 Task: Find connections with filter location Kombissiri with filter topic #communitybuildingwith filter profile language French with filter current company Motivational Quotes with filter school Careers for BANGALORE with filter industry Farming, Ranching, Forestry with filter service category Computer Repair with filter keywords title Director
Action: Mouse moved to (614, 114)
Screenshot: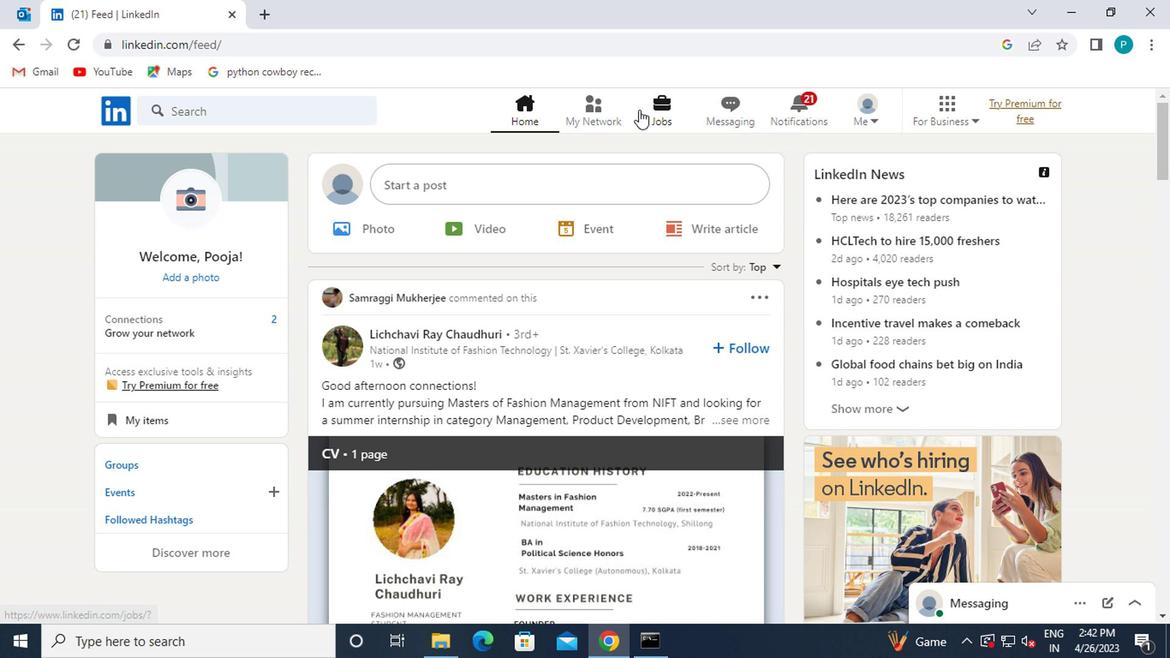 
Action: Mouse pressed left at (614, 114)
Screenshot: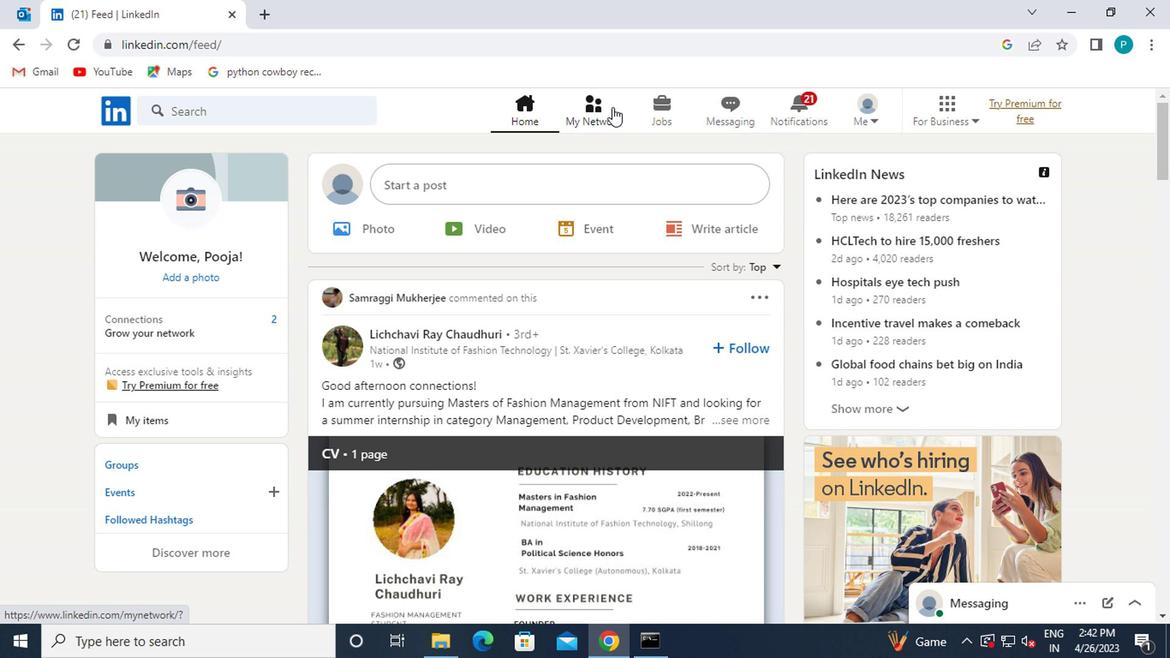 
Action: Mouse moved to (591, 110)
Screenshot: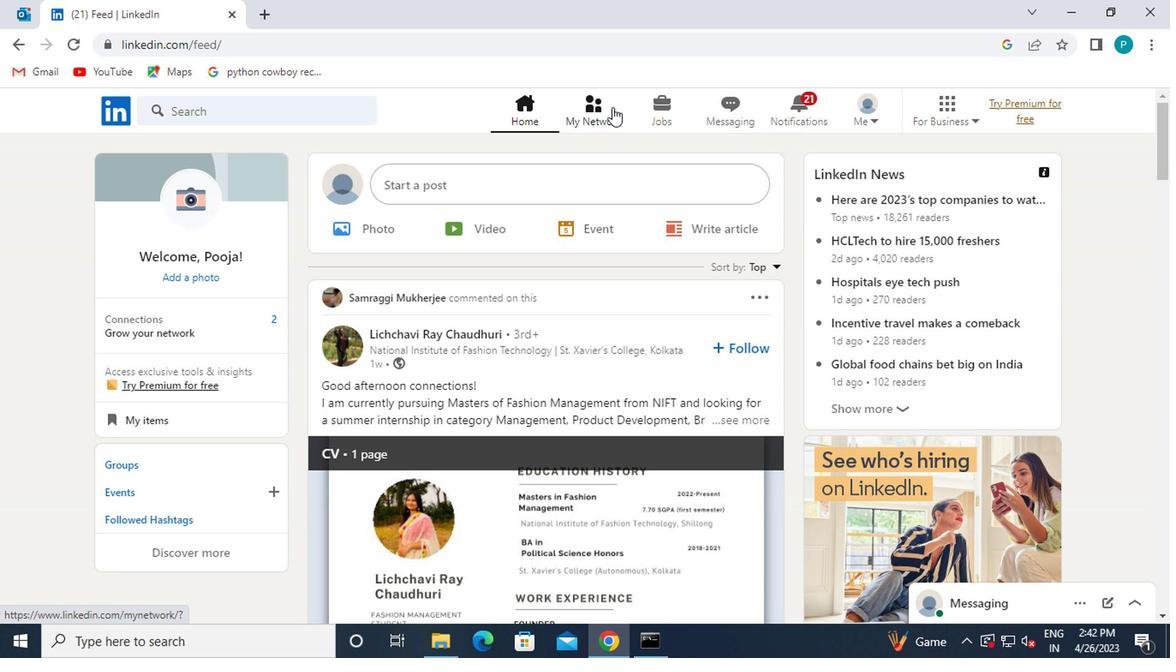 
Action: Mouse pressed left at (591, 110)
Screenshot: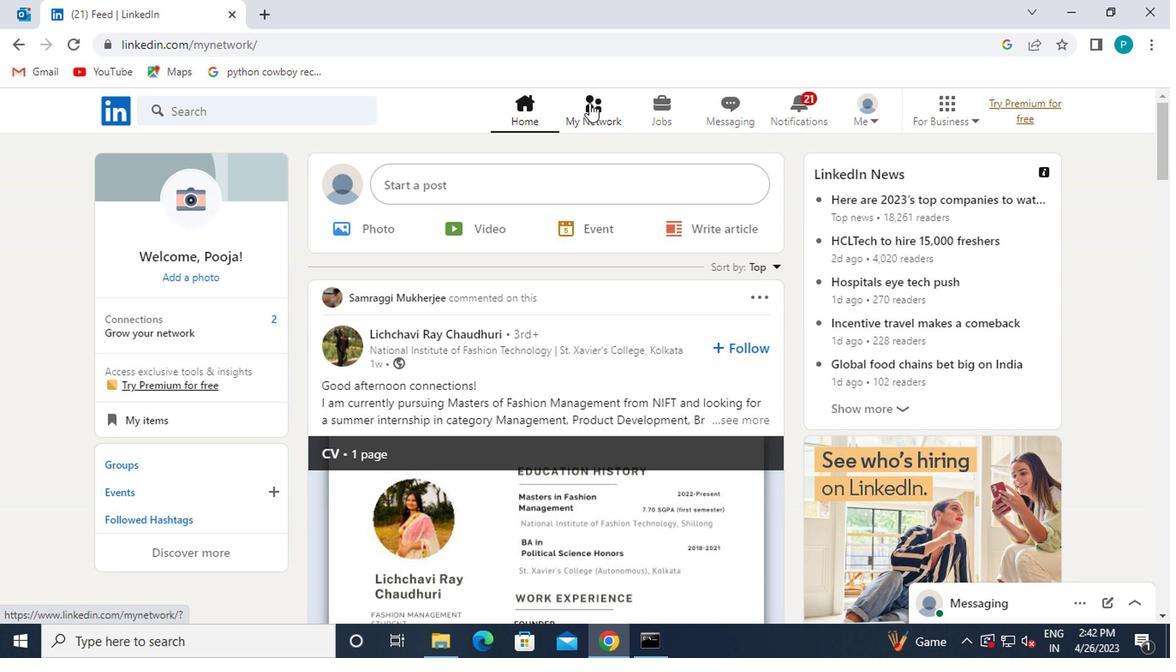 
Action: Mouse moved to (275, 204)
Screenshot: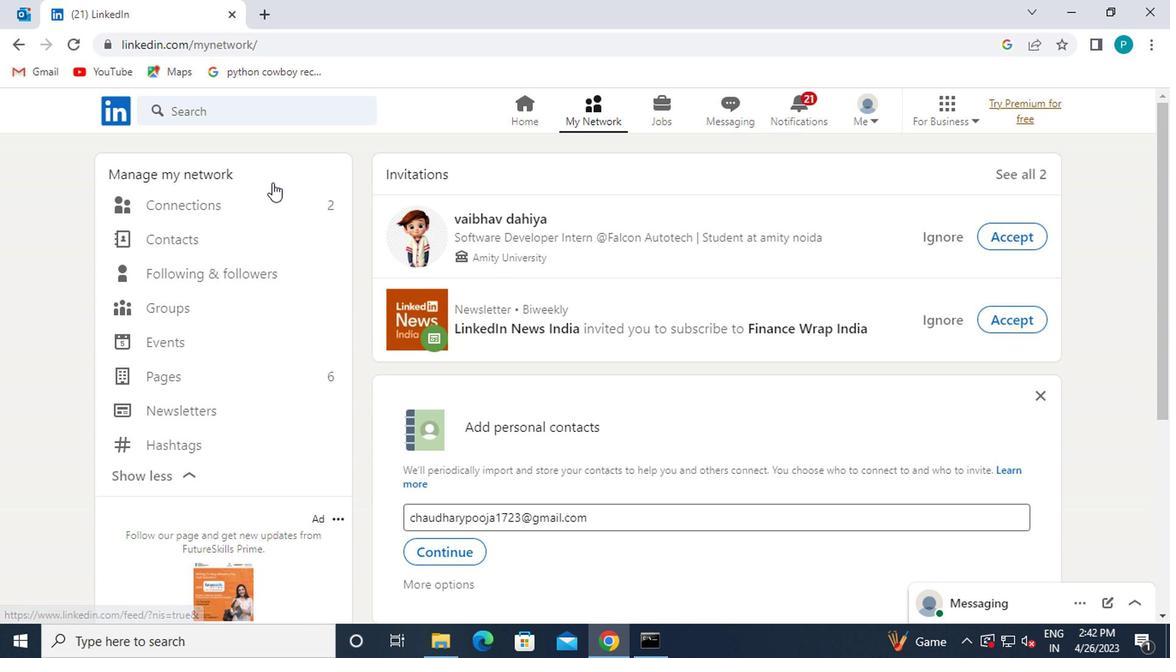
Action: Mouse pressed left at (275, 204)
Screenshot: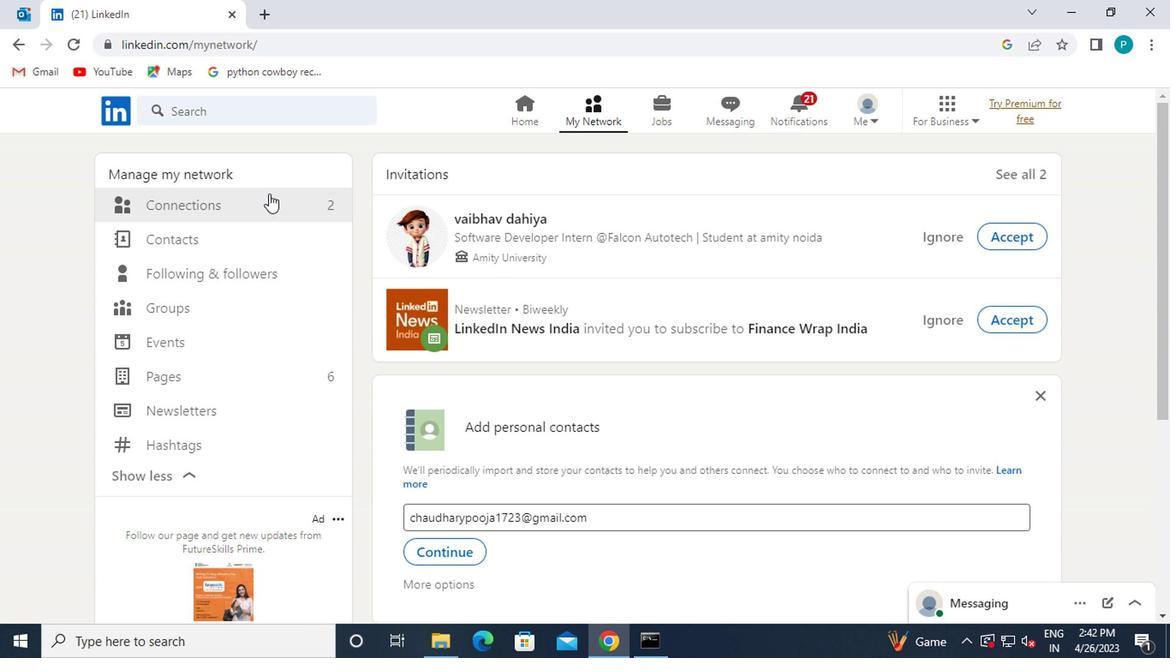 
Action: Mouse moved to (710, 209)
Screenshot: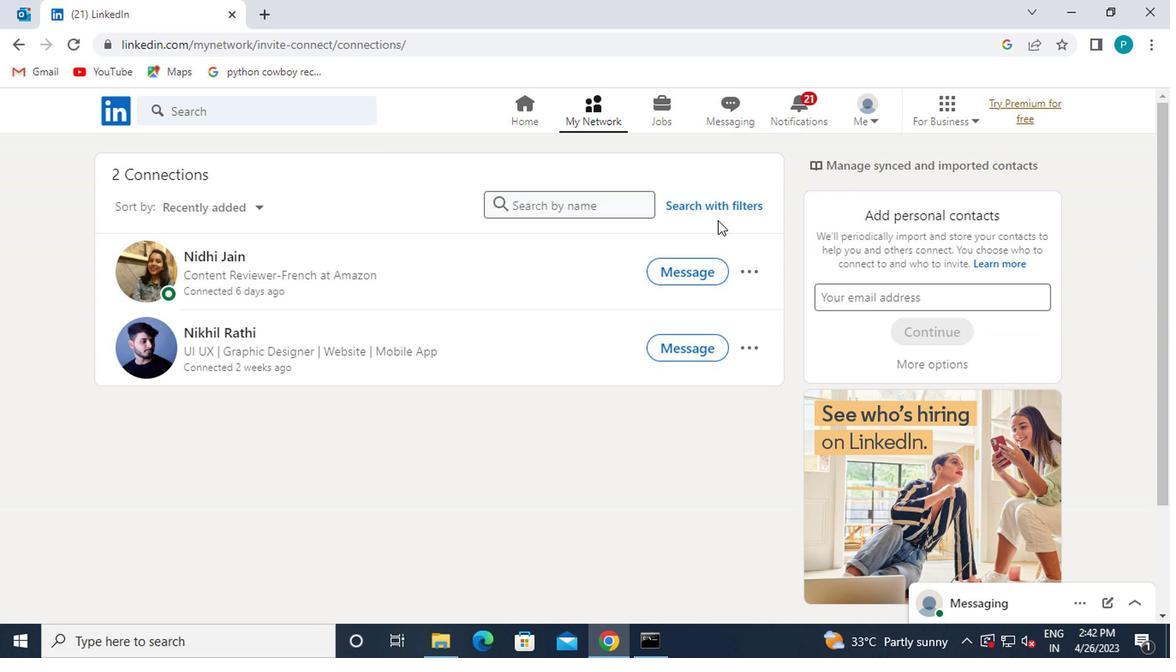 
Action: Mouse pressed left at (710, 209)
Screenshot: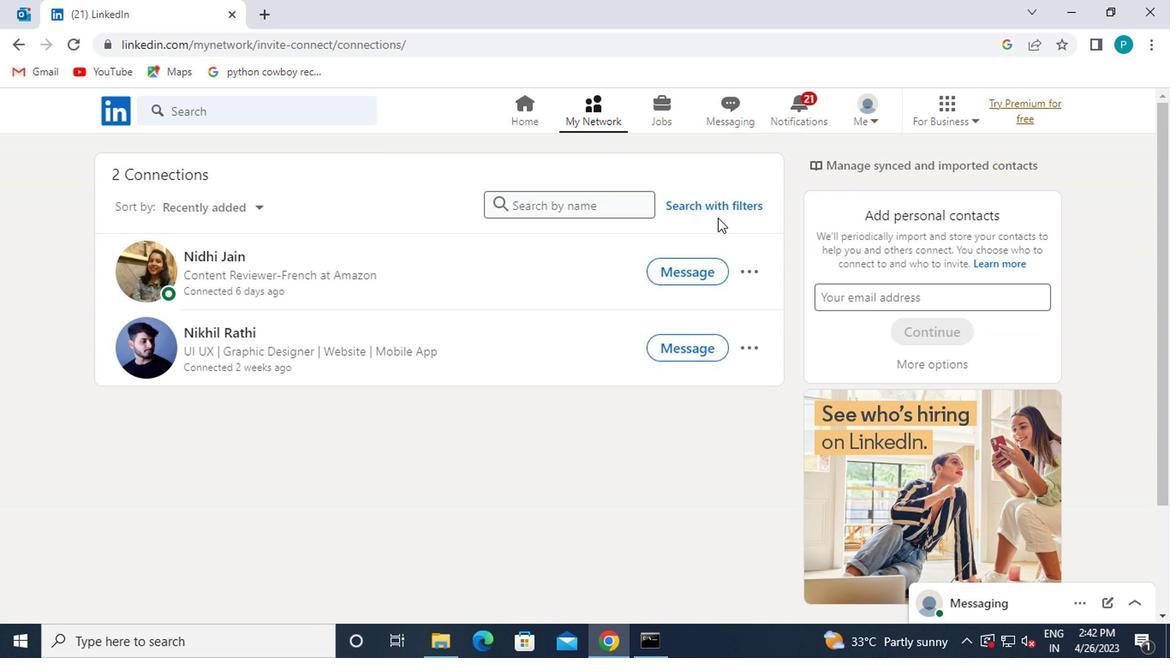 
Action: Mouse moved to (539, 146)
Screenshot: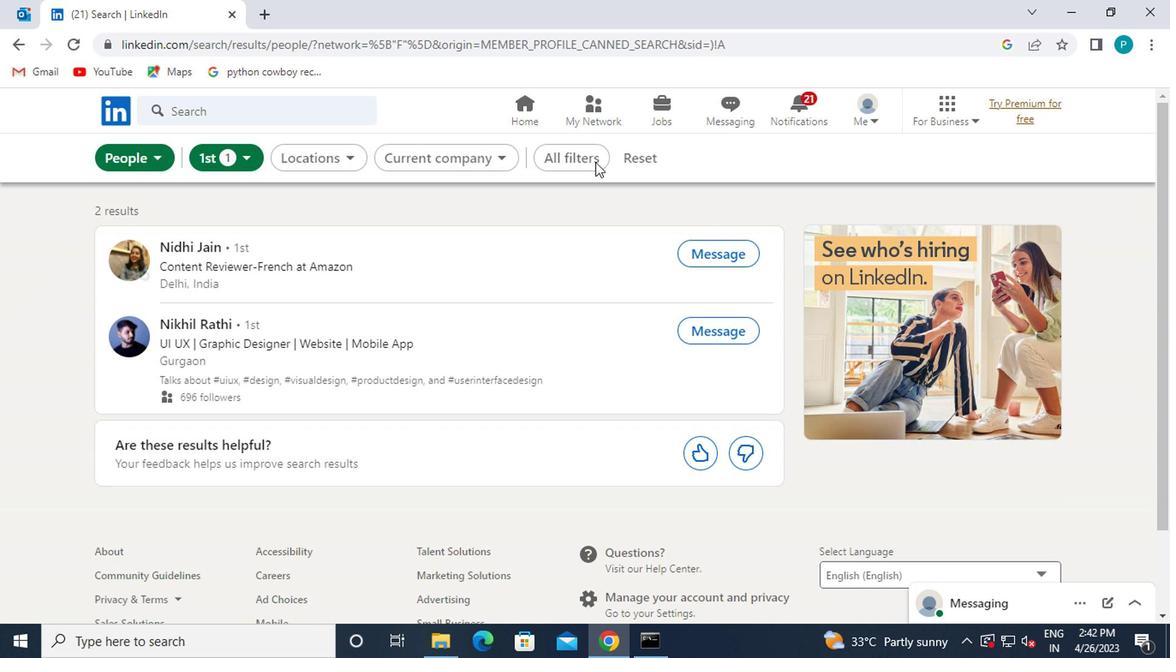 
Action: Mouse pressed left at (539, 146)
Screenshot: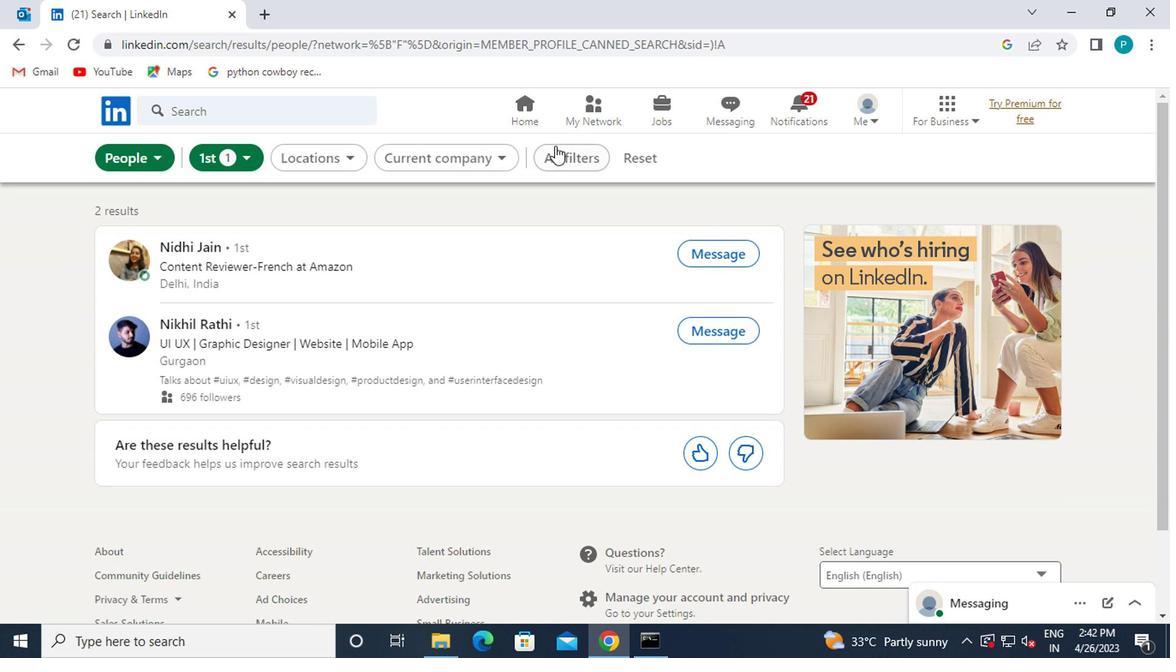 
Action: Mouse moved to (557, 159)
Screenshot: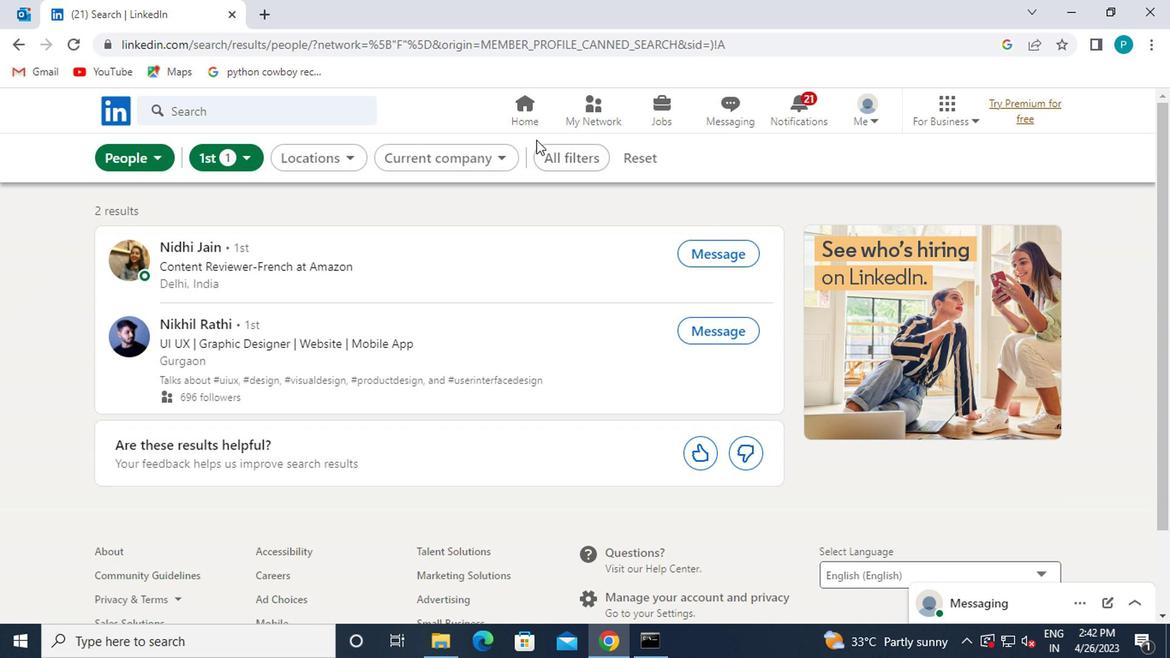 
Action: Mouse pressed left at (557, 159)
Screenshot: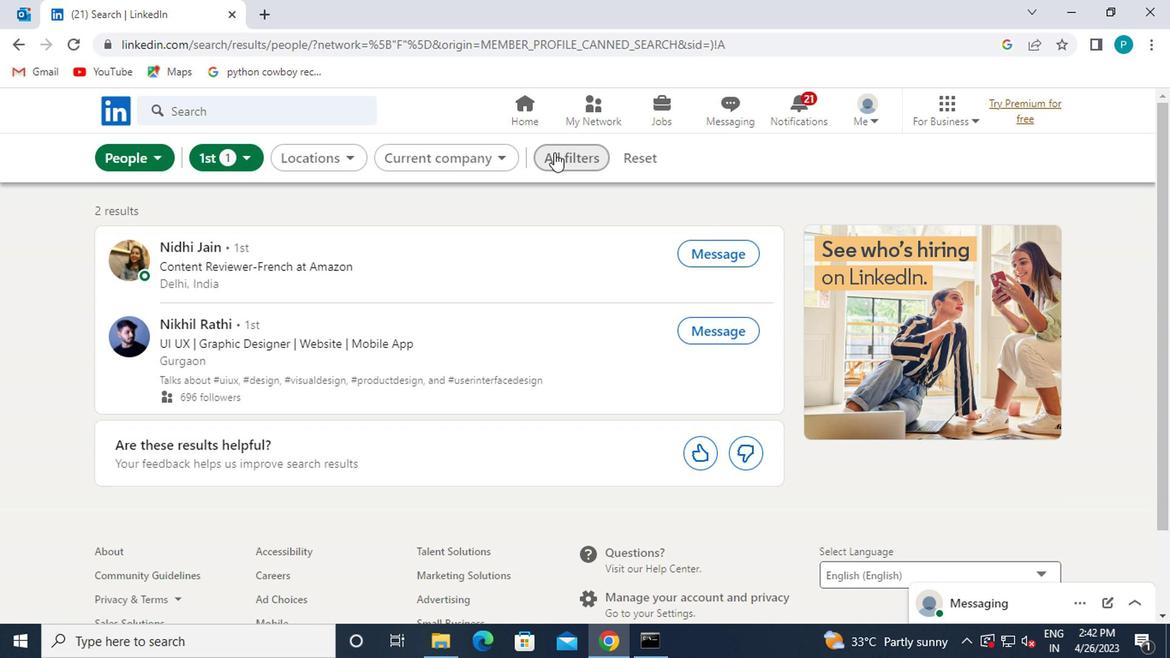 
Action: Mouse moved to (818, 324)
Screenshot: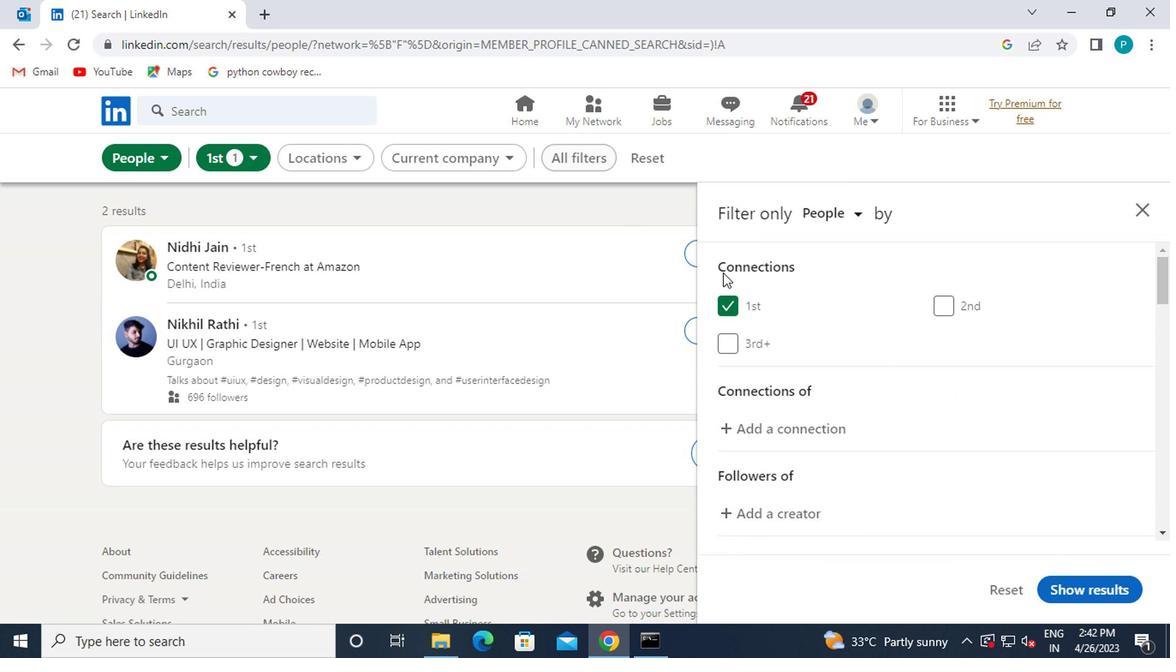 
Action: Mouse scrolled (818, 323) with delta (0, 0)
Screenshot: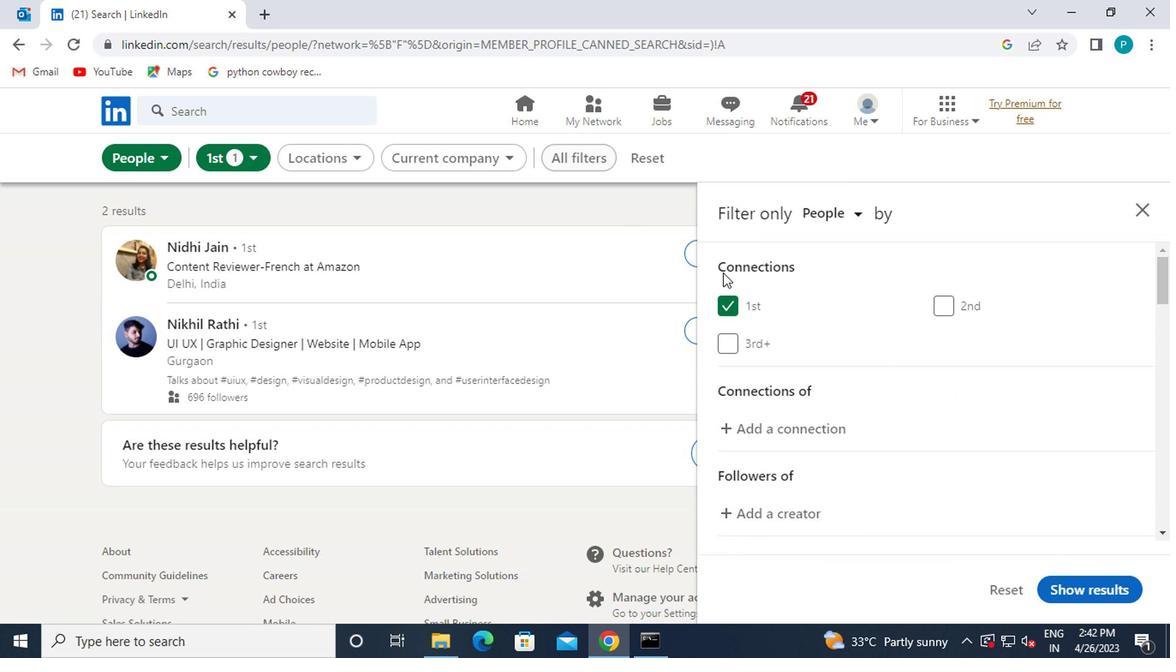 
Action: Mouse moved to (819, 326)
Screenshot: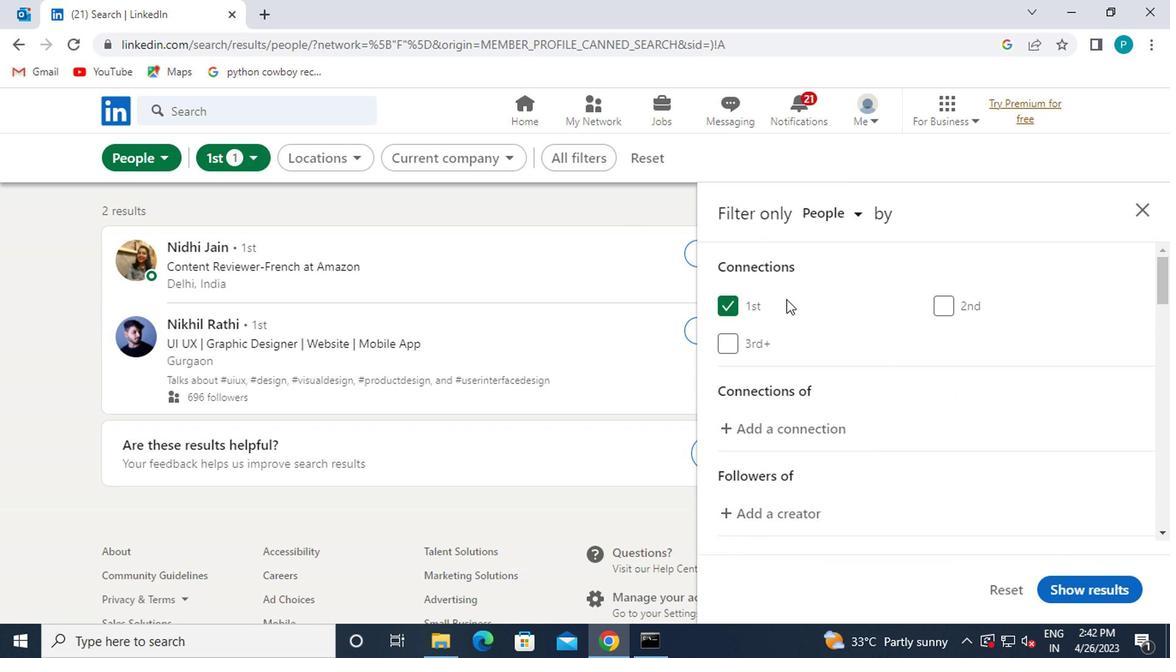 
Action: Mouse scrolled (819, 324) with delta (0, -1)
Screenshot: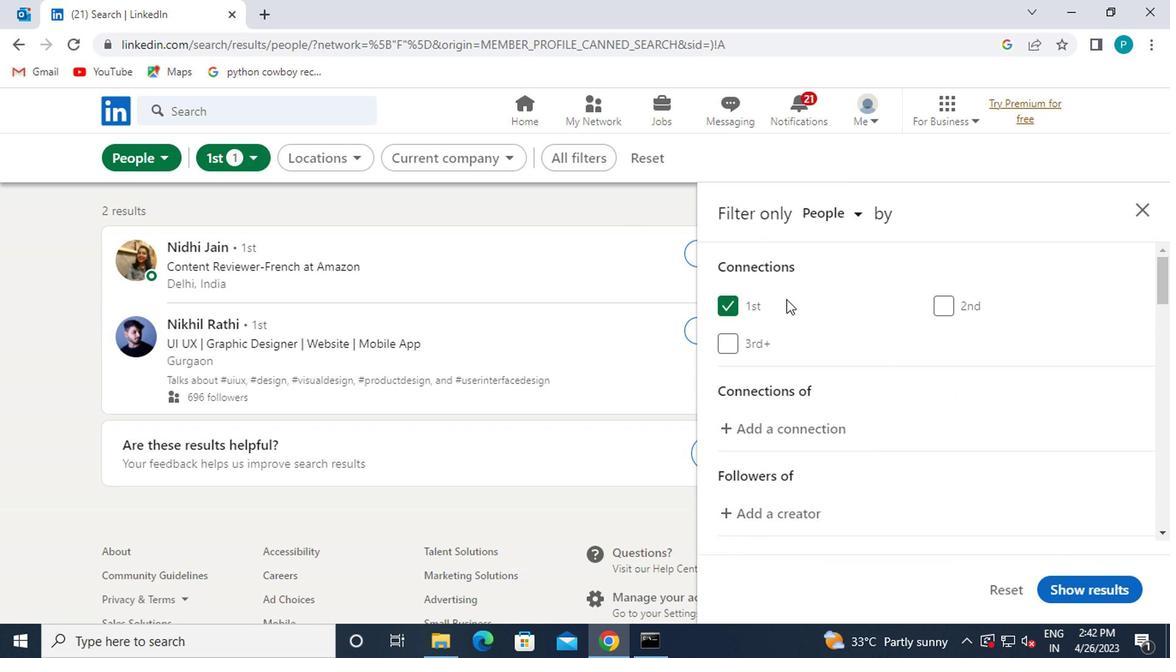 
Action: Mouse scrolled (819, 324) with delta (0, -1)
Screenshot: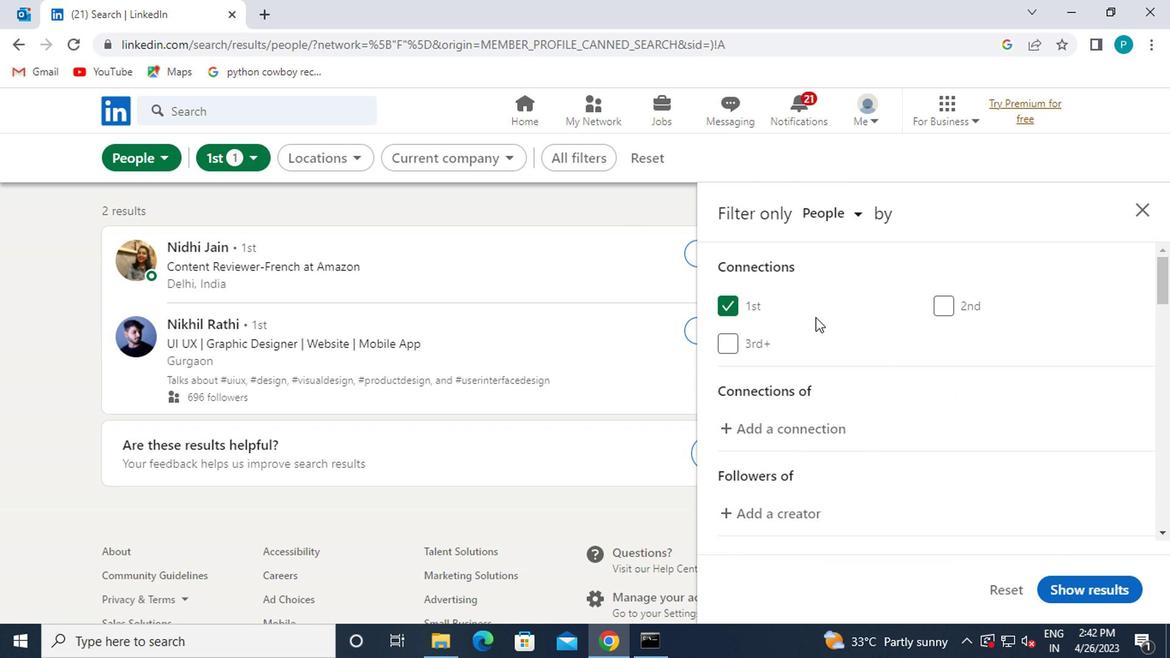 
Action: Mouse moved to (857, 396)
Screenshot: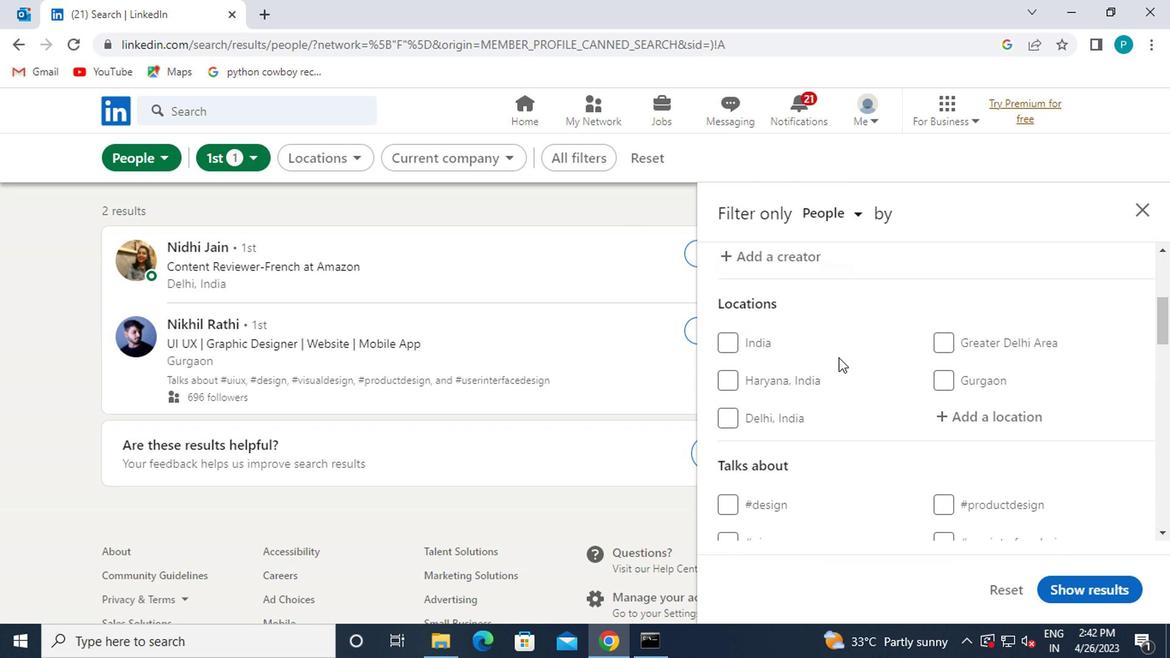 
Action: Mouse scrolled (857, 396) with delta (0, 0)
Screenshot: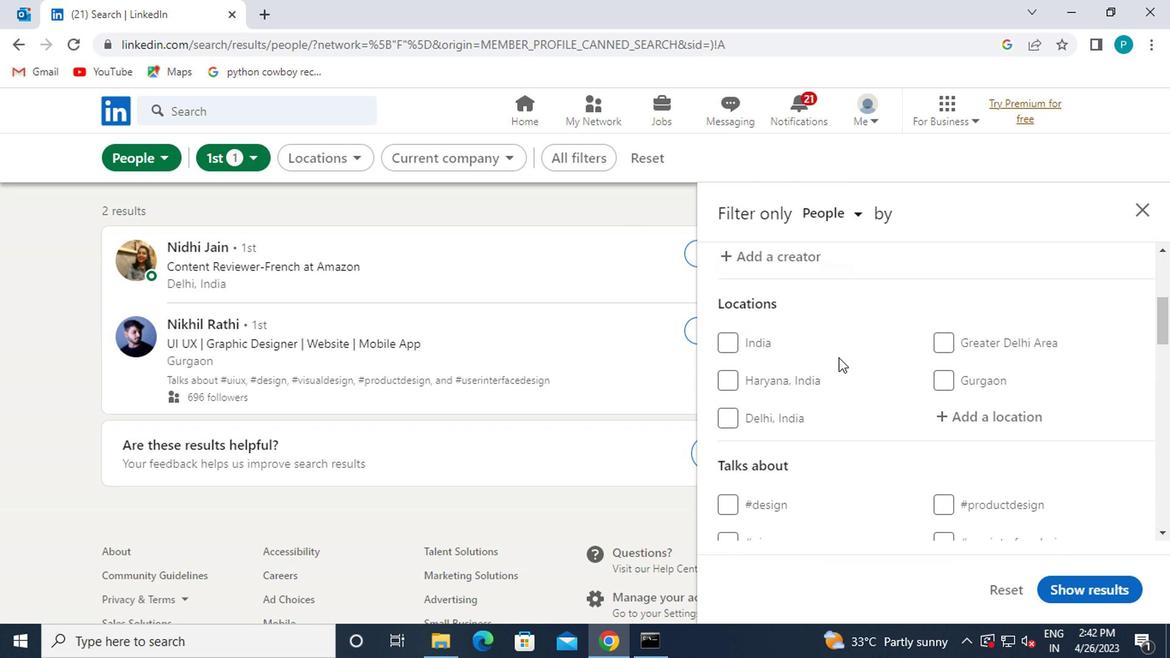 
Action: Mouse moved to (861, 401)
Screenshot: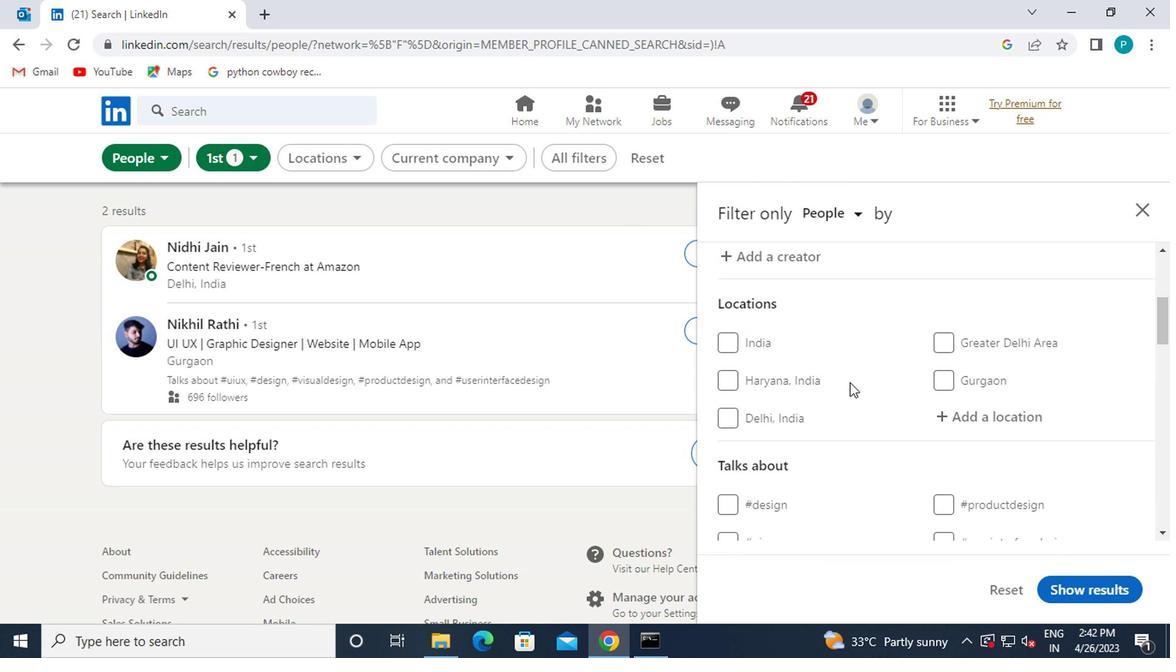 
Action: Mouse scrolled (861, 401) with delta (0, 0)
Screenshot: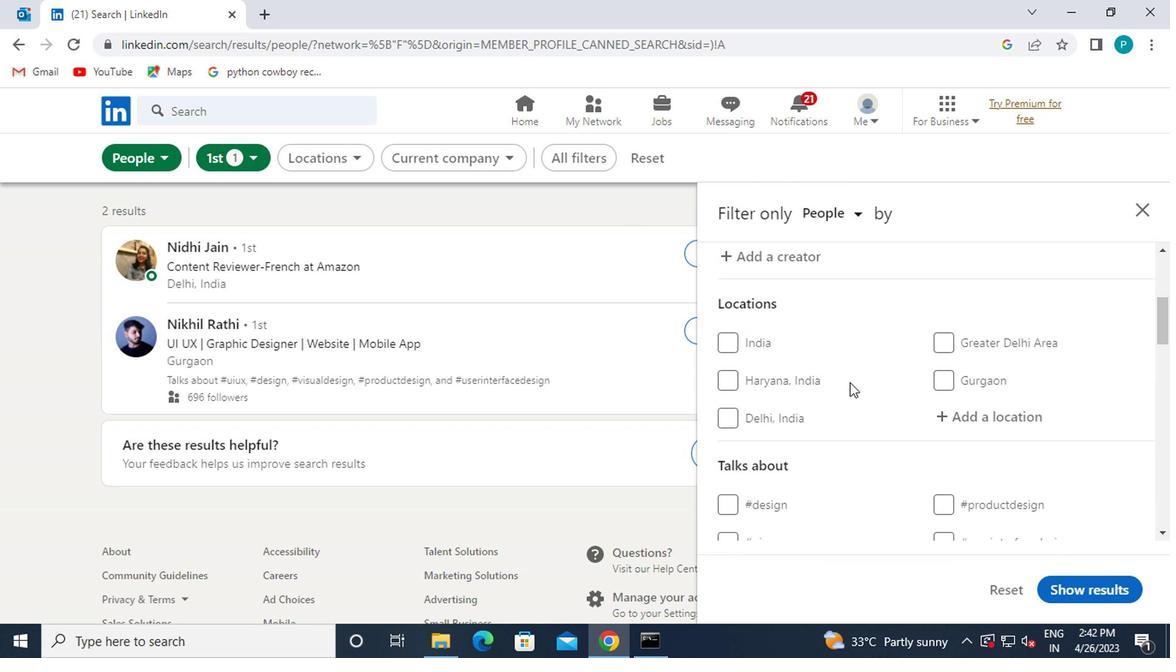 
Action: Mouse moved to (940, 285)
Screenshot: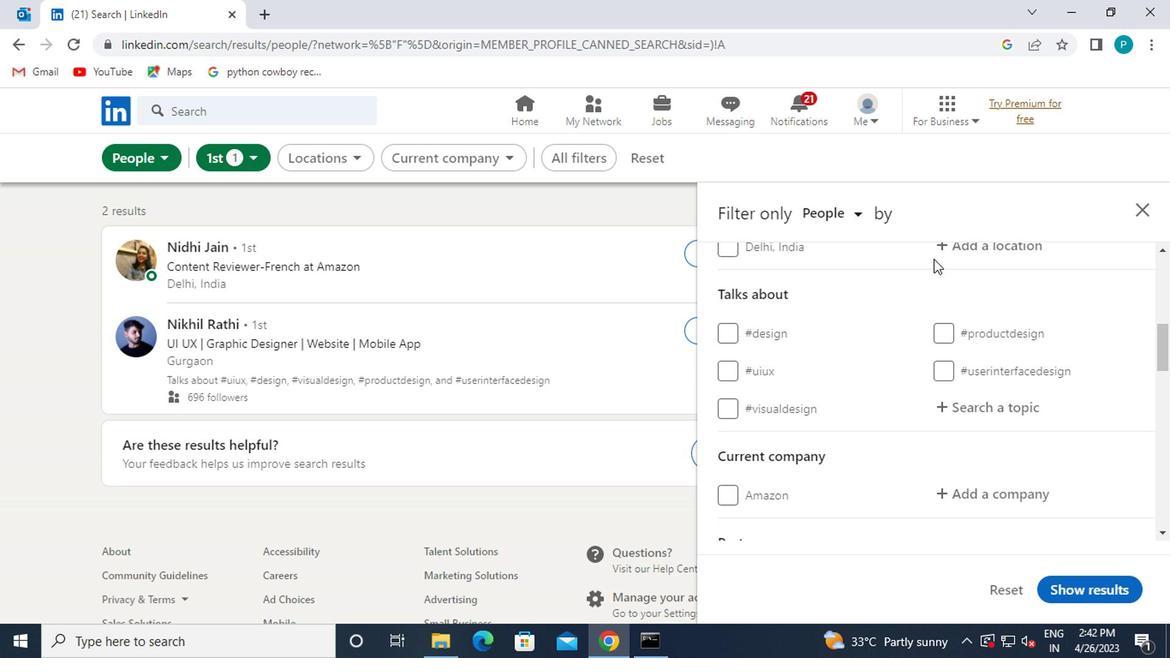 
Action: Mouse scrolled (940, 286) with delta (0, 1)
Screenshot: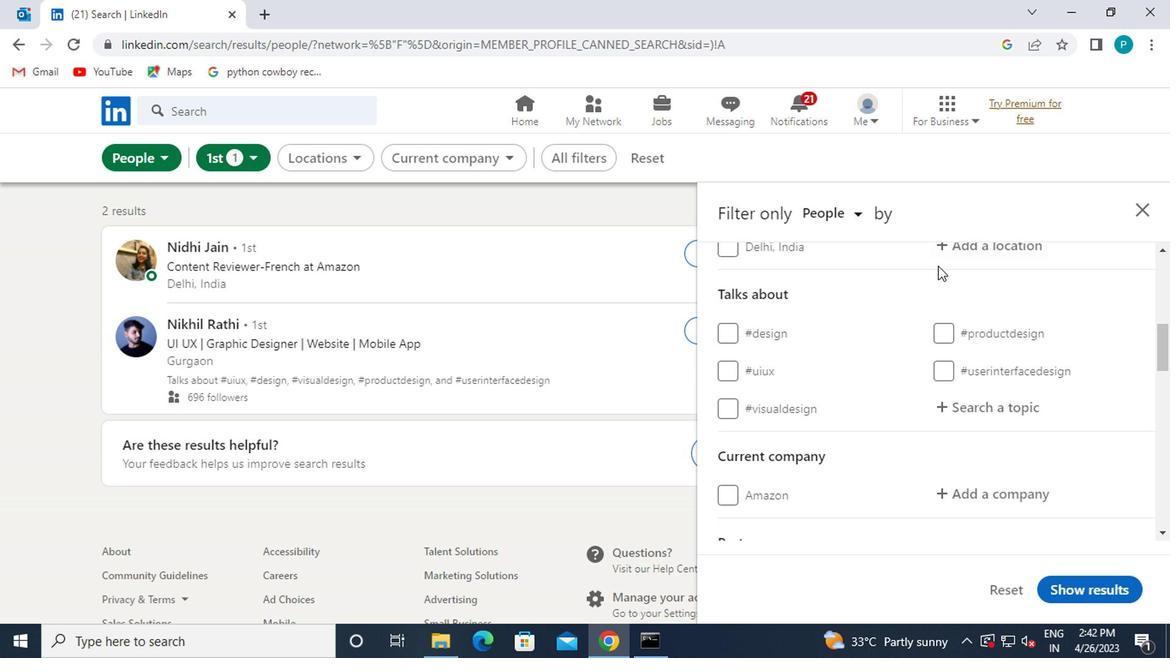 
Action: Mouse moved to (945, 327)
Screenshot: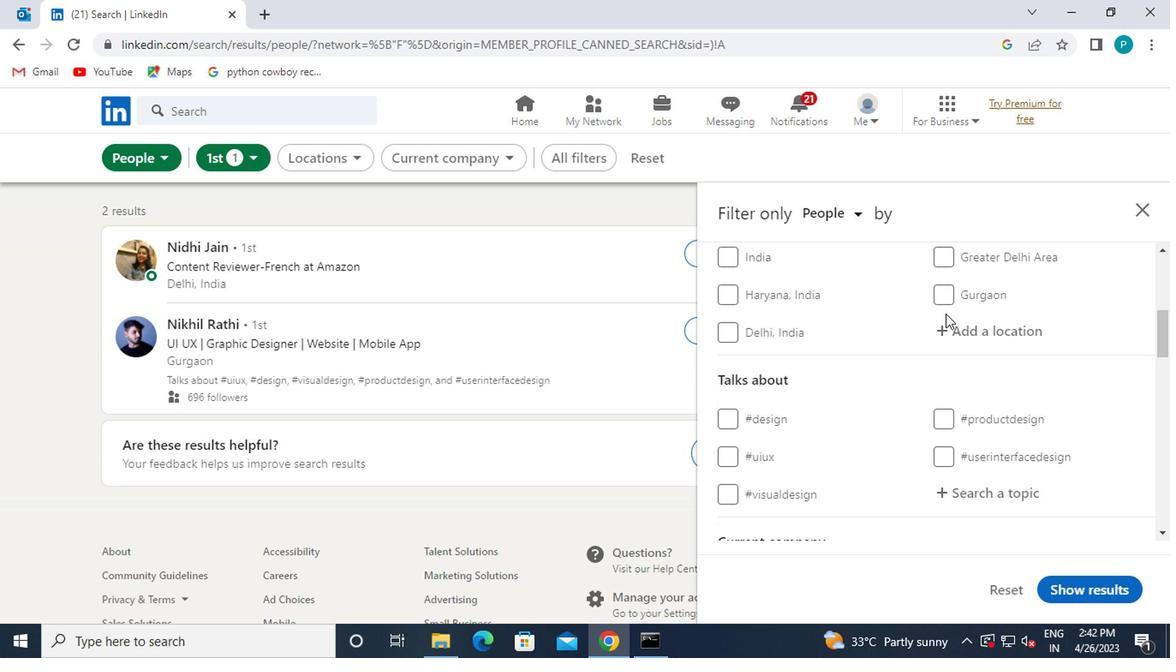 
Action: Mouse pressed left at (945, 327)
Screenshot: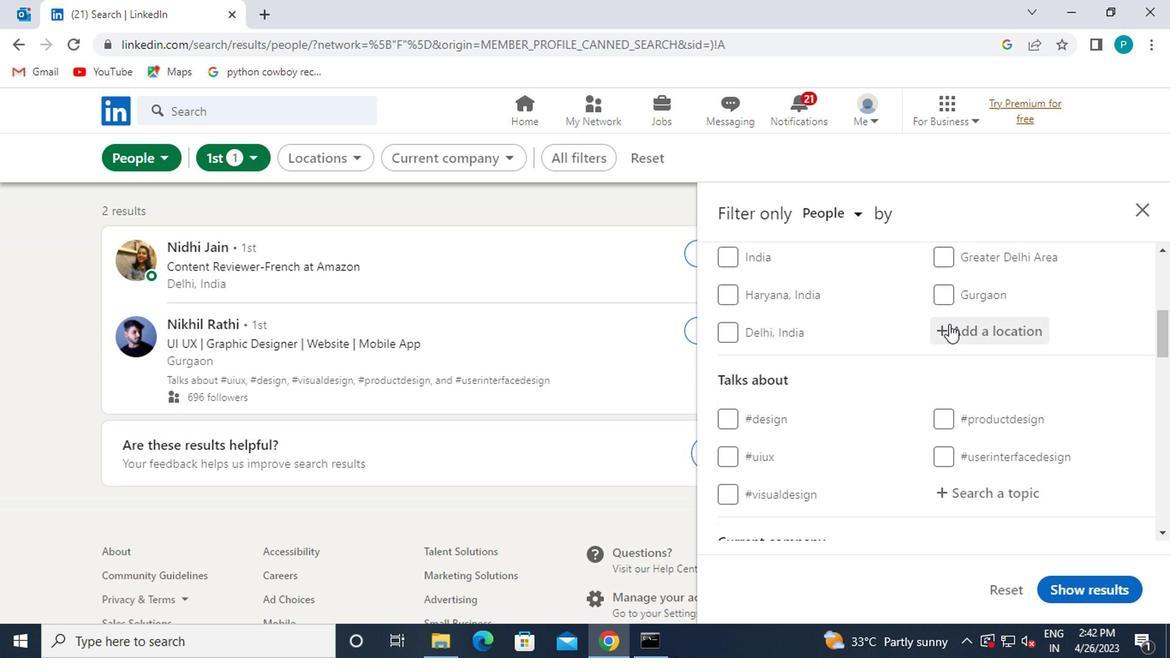 
Action: Mouse moved to (948, 328)
Screenshot: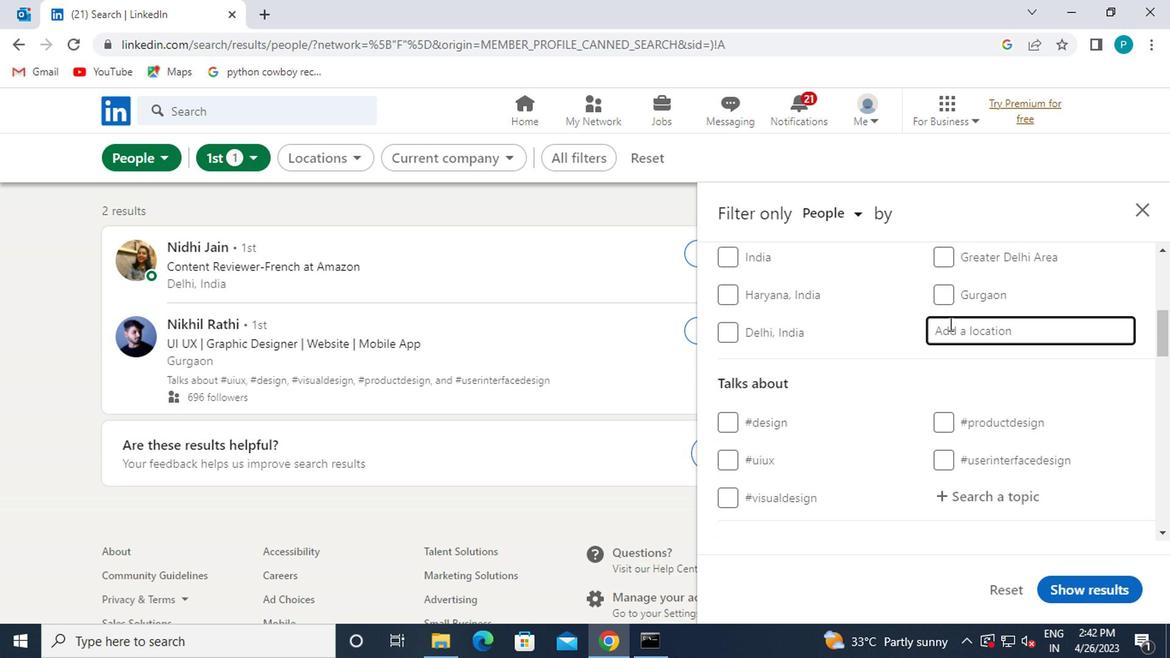 
Action: Key pressed kombissiri
Screenshot: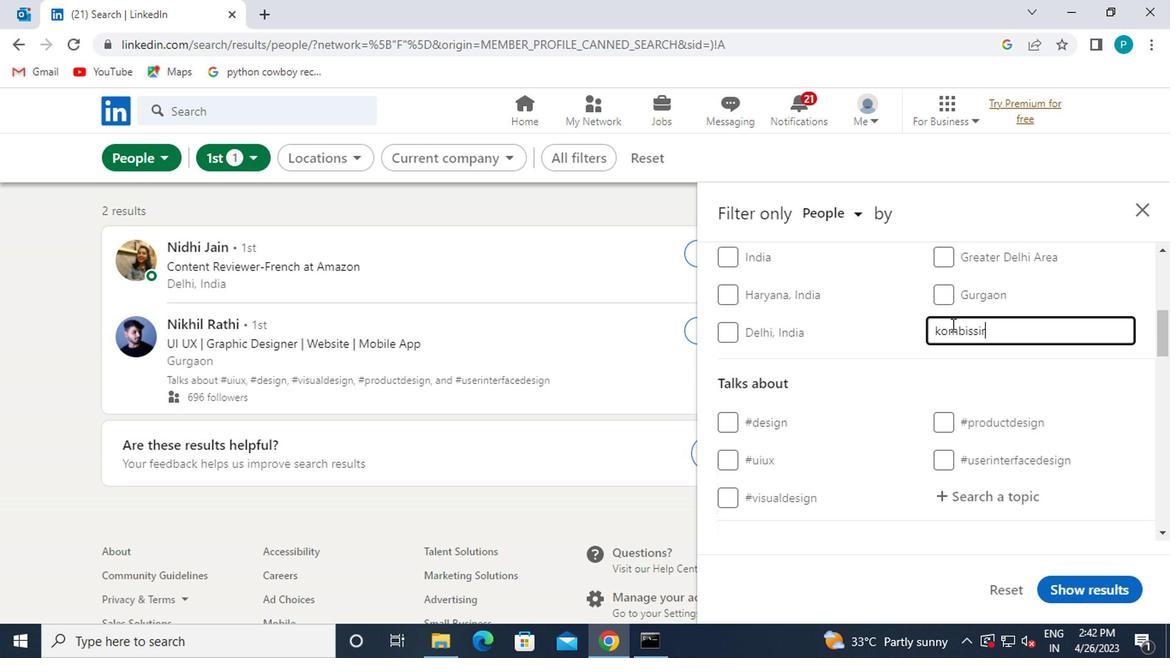 
Action: Mouse moved to (1051, 392)
Screenshot: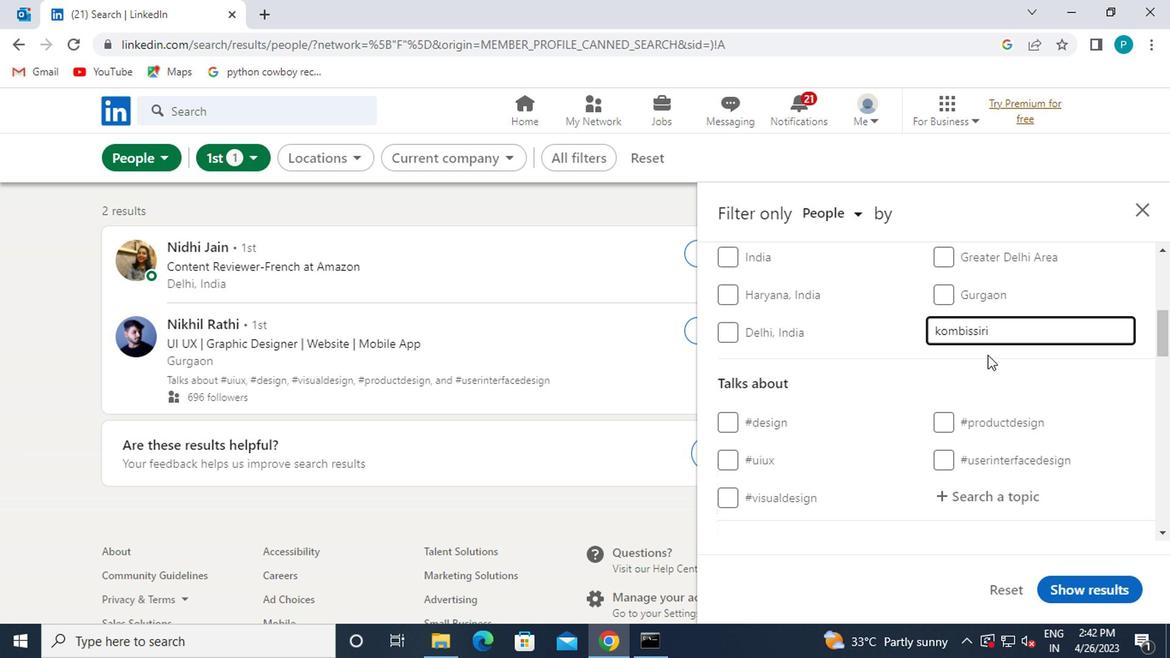 
Action: Mouse scrolled (1051, 392) with delta (0, 0)
Screenshot: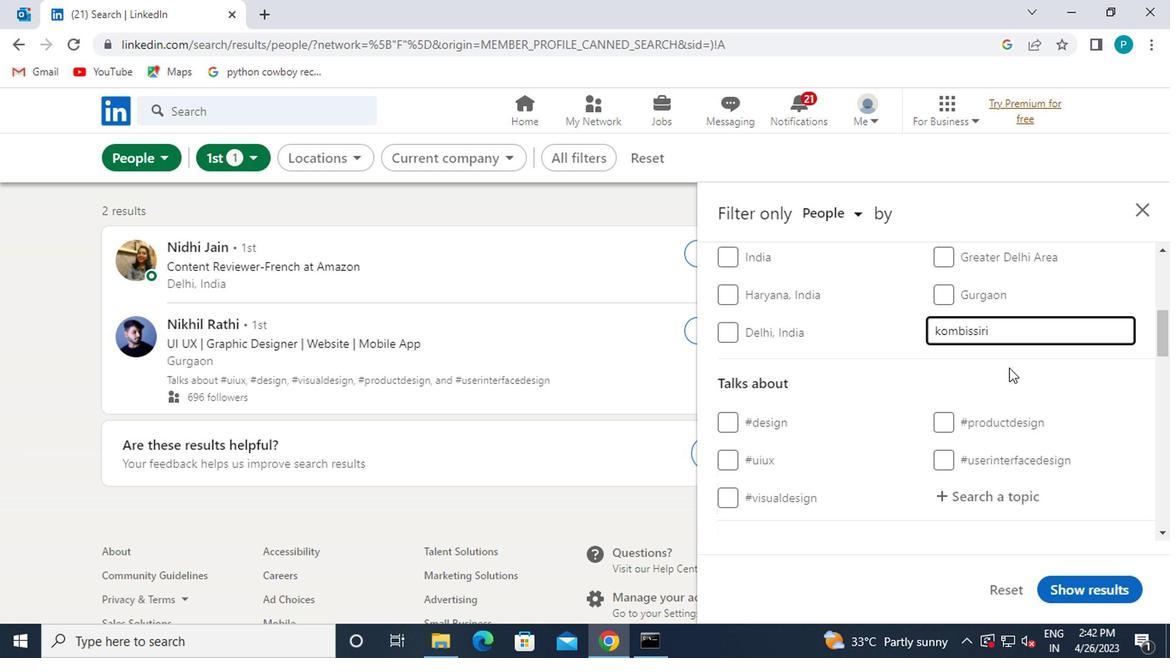 
Action: Mouse scrolled (1051, 392) with delta (0, 0)
Screenshot: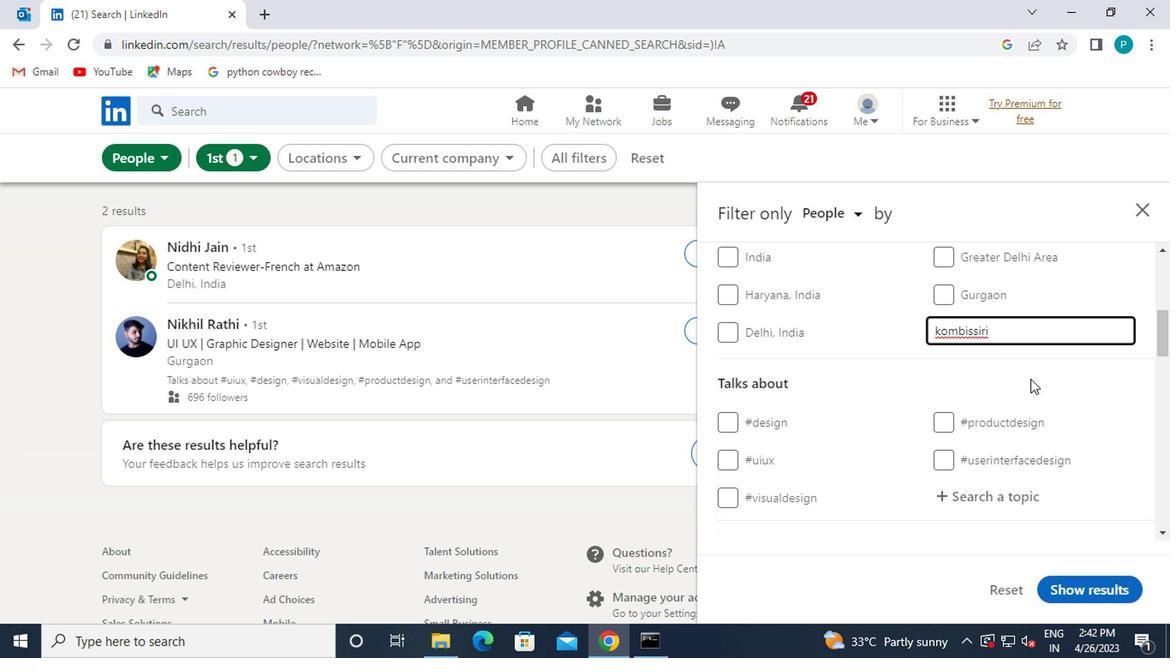 
Action: Mouse moved to (960, 324)
Screenshot: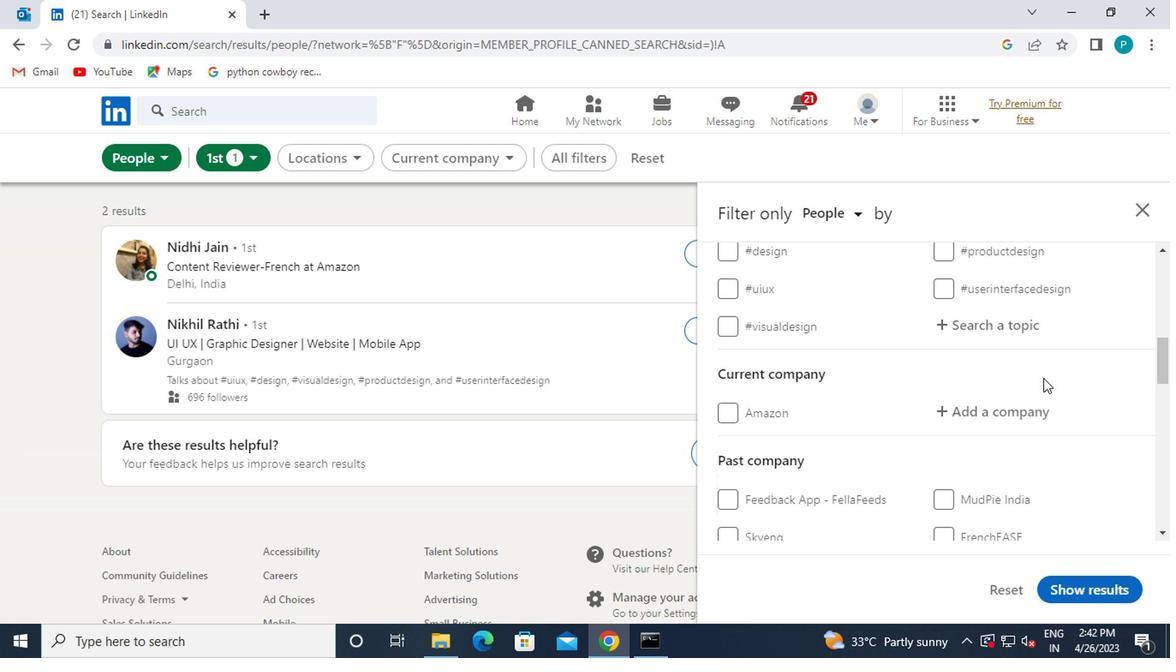 
Action: Mouse pressed left at (960, 324)
Screenshot: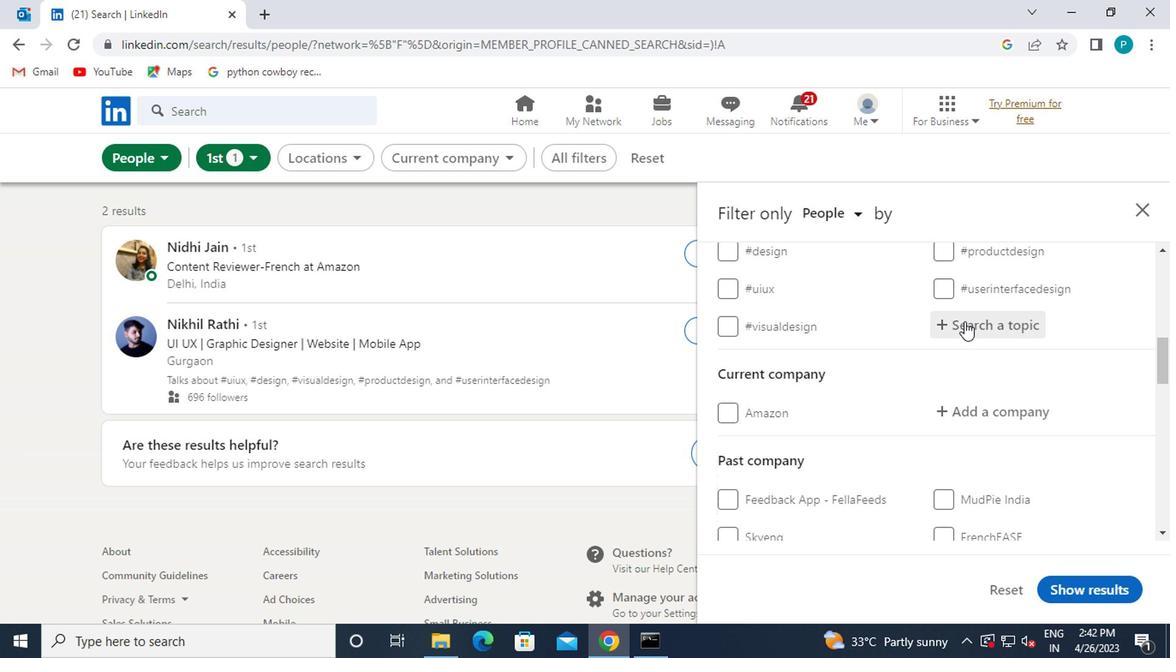 
Action: Key pressed <Key.shift><Key.shift>#COMMUNITY<Key.space>BUILDING
Screenshot: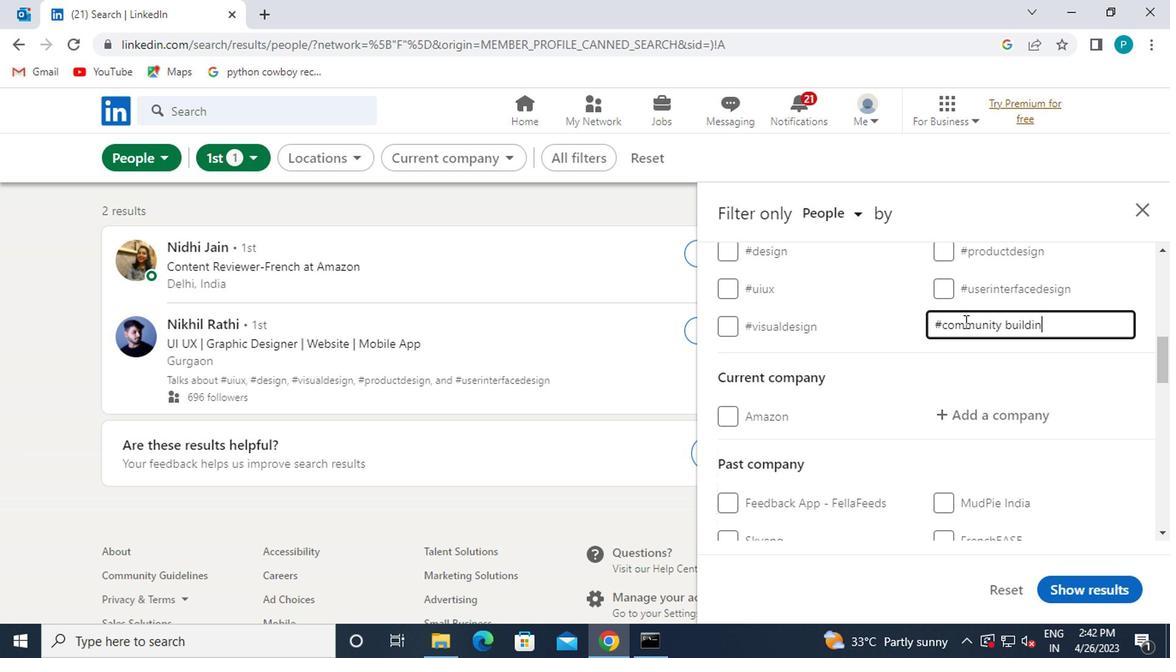 
Action: Mouse moved to (999, 328)
Screenshot: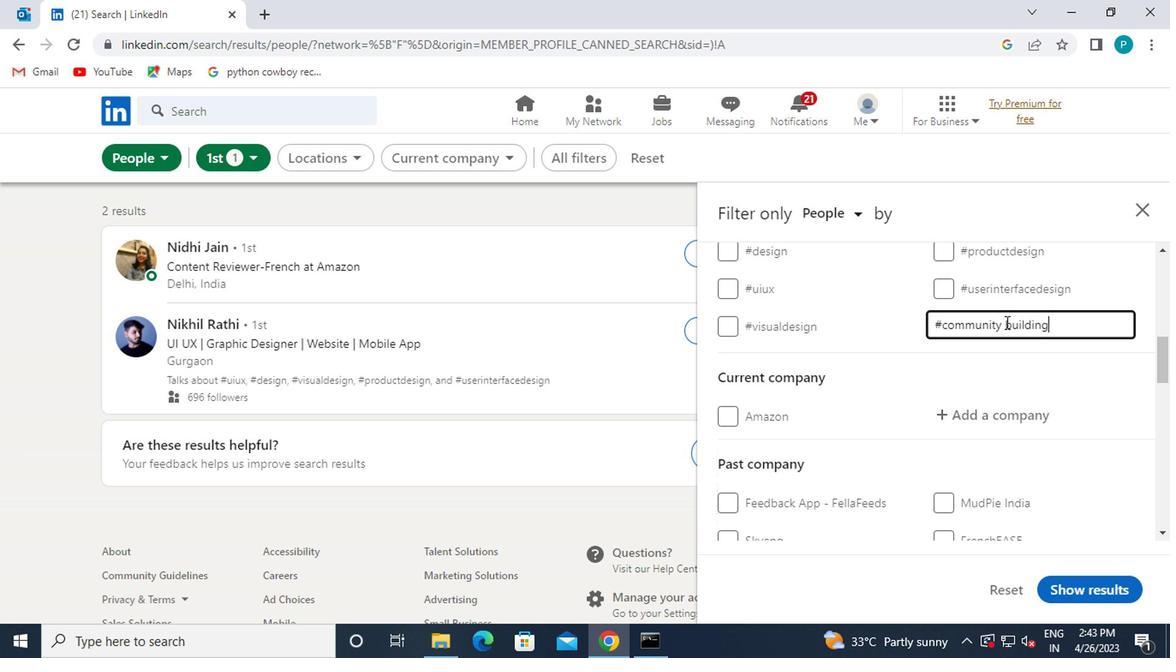 
Action: Mouse pressed left at (999, 328)
Screenshot: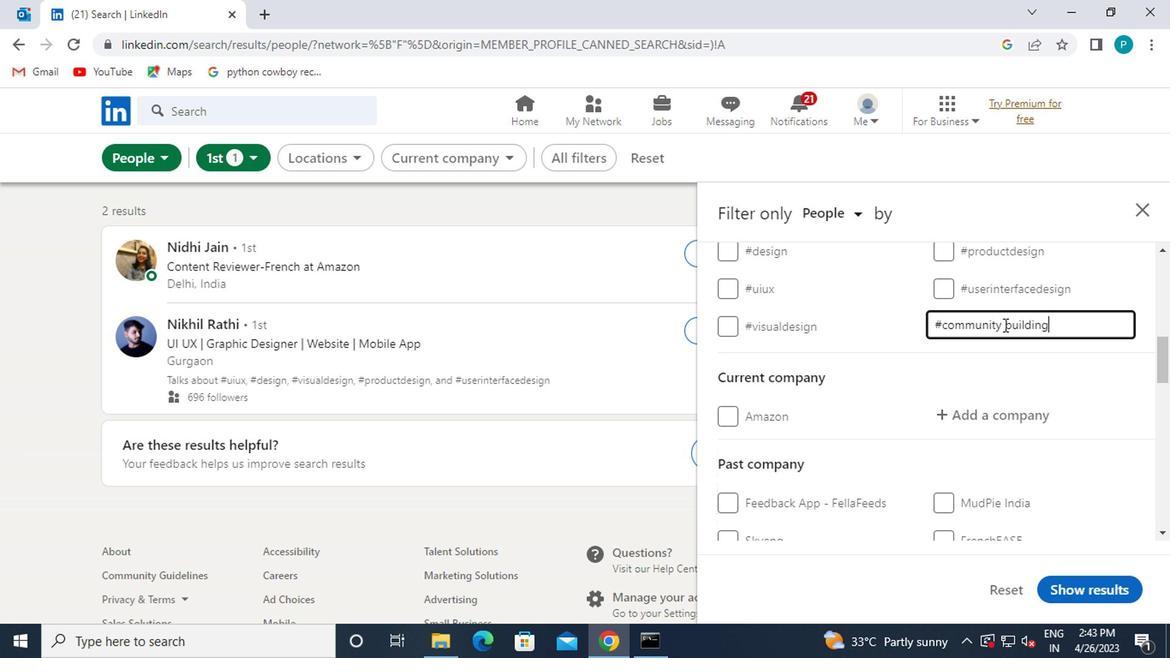 
Action: Key pressed <Key.backspace>
Screenshot: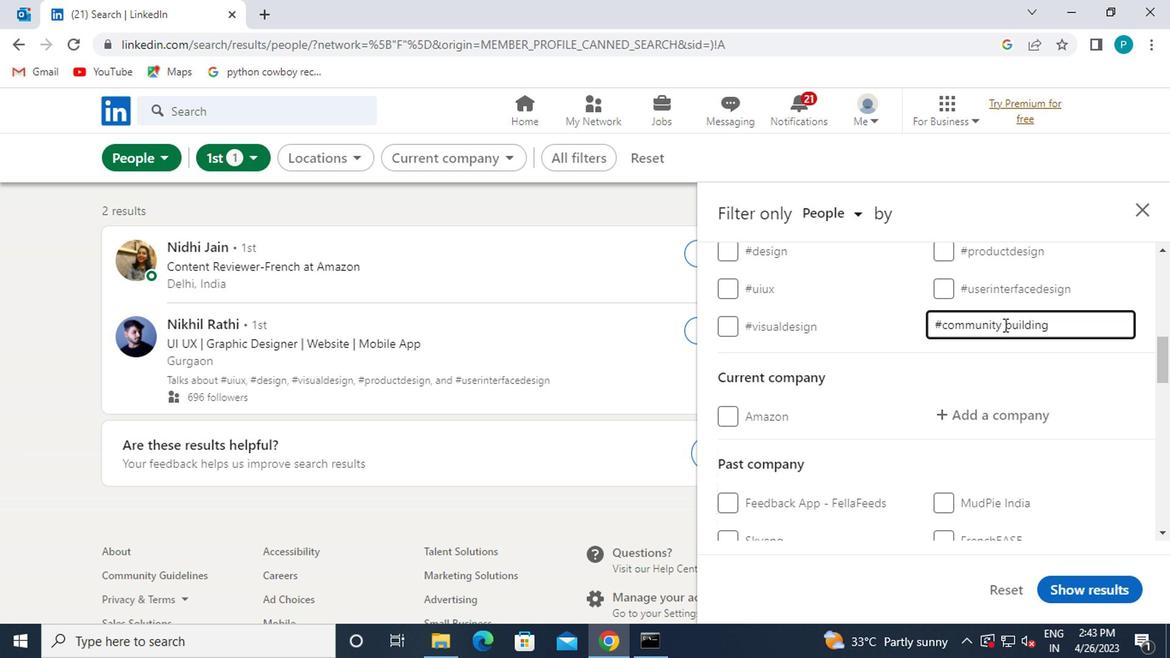 
Action: Mouse moved to (988, 328)
Screenshot: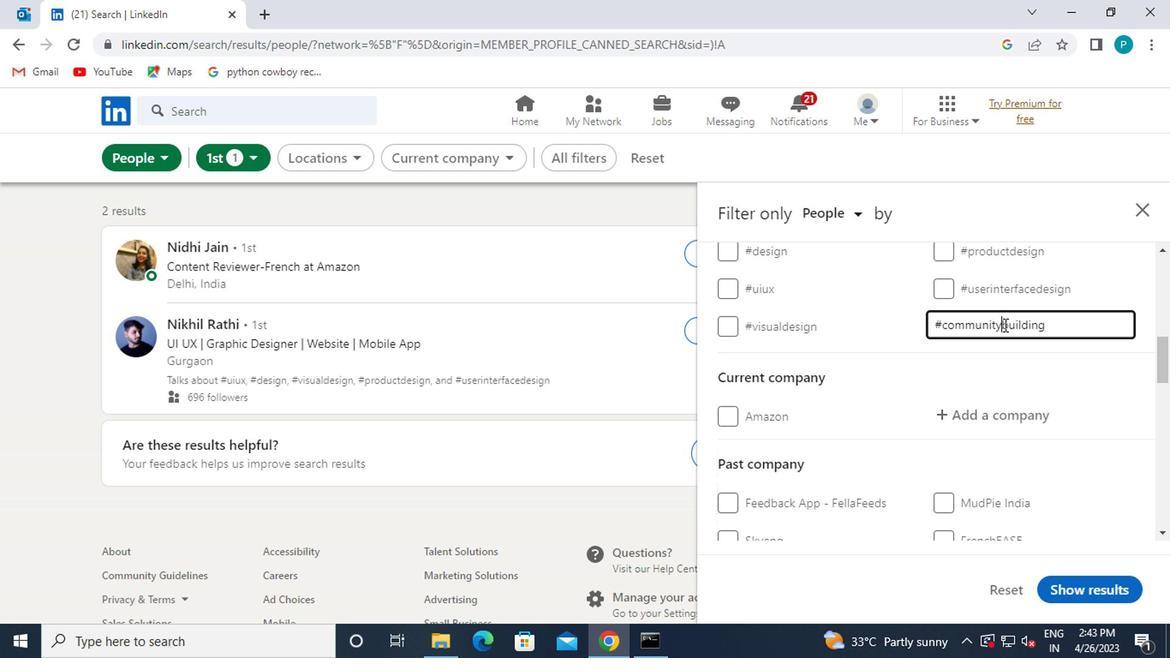 
Action: Mouse scrolled (988, 327) with delta (0, 0)
Screenshot: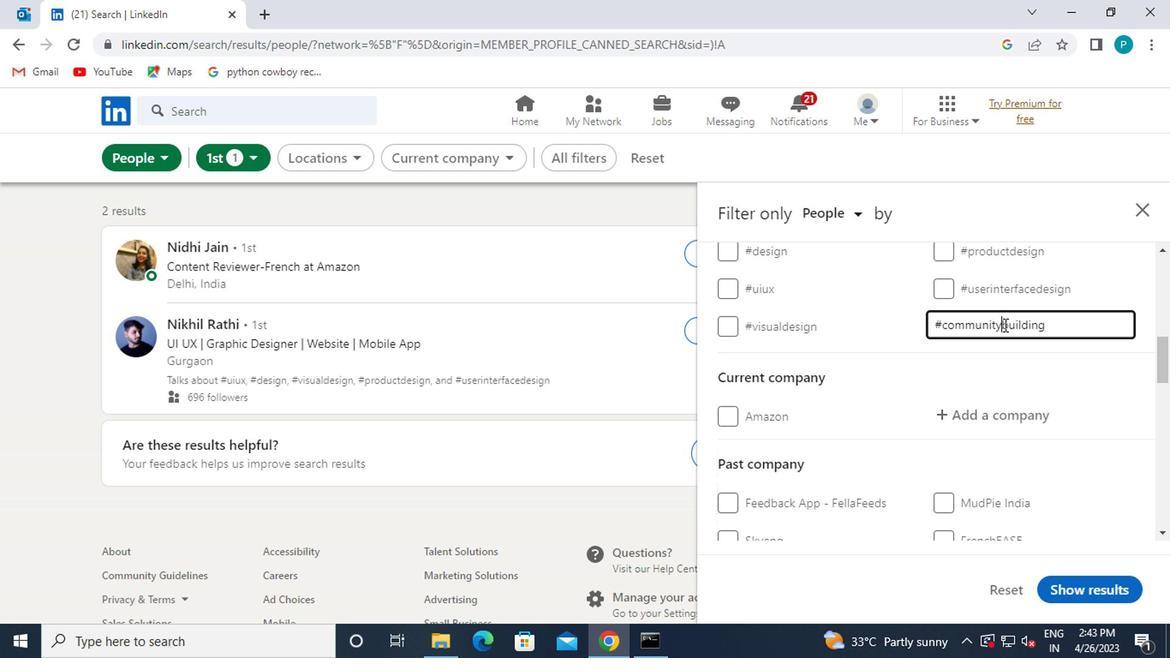 
Action: Mouse moved to (987, 328)
Screenshot: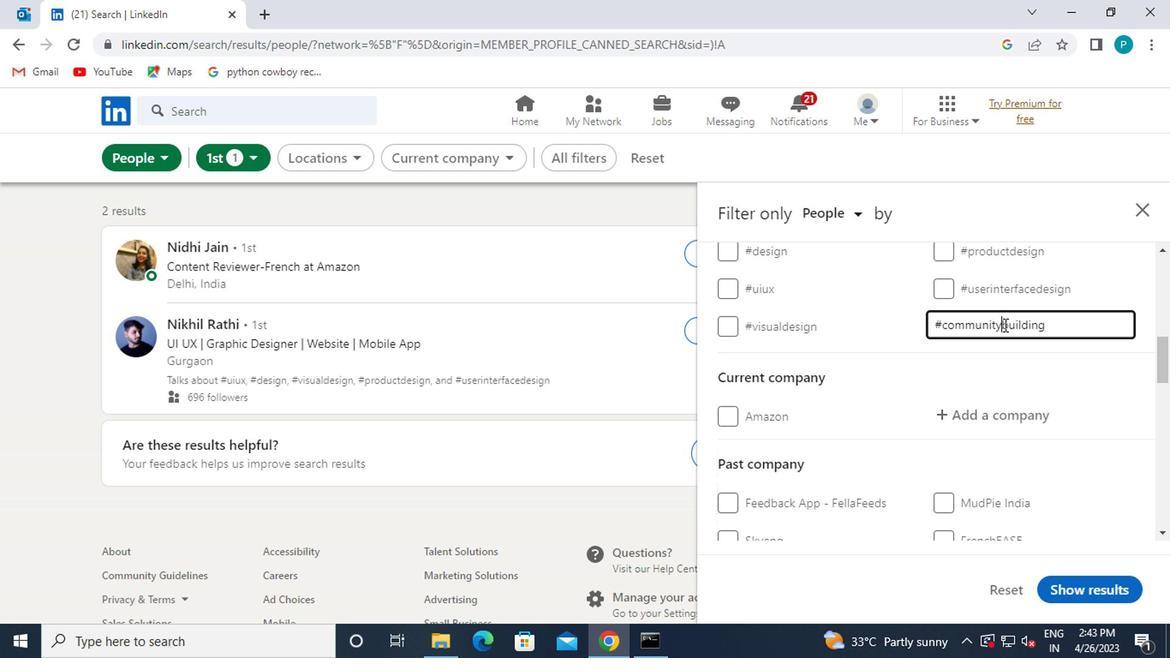 
Action: Mouse scrolled (987, 327) with delta (0, 0)
Screenshot: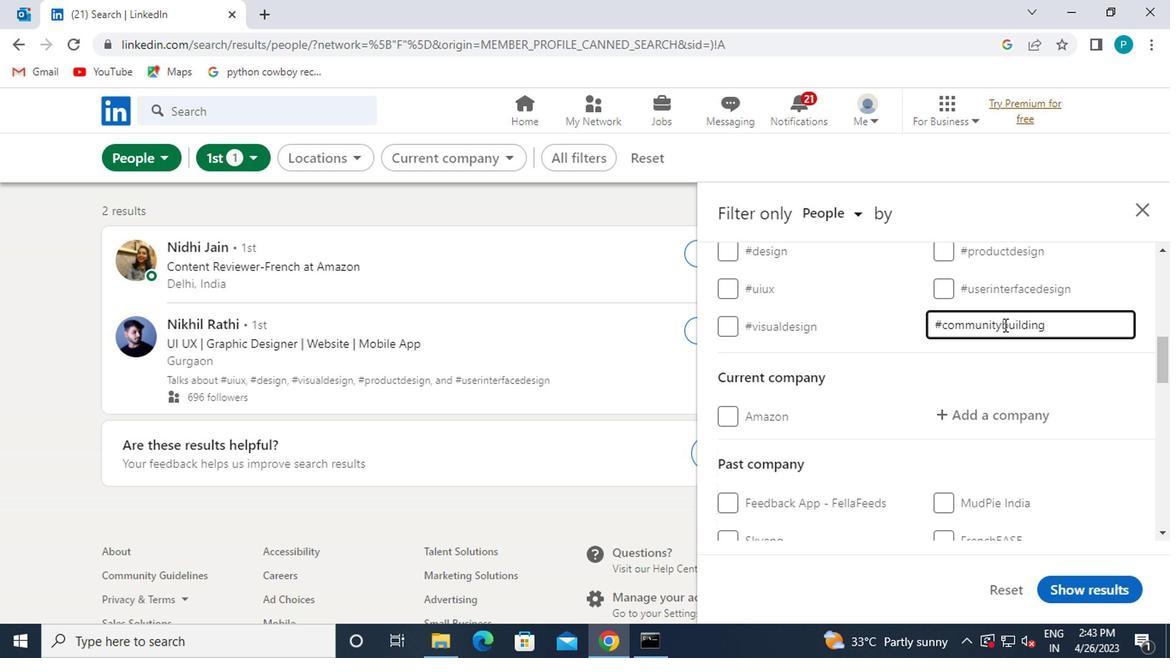 
Action: Mouse moved to (991, 276)
Screenshot: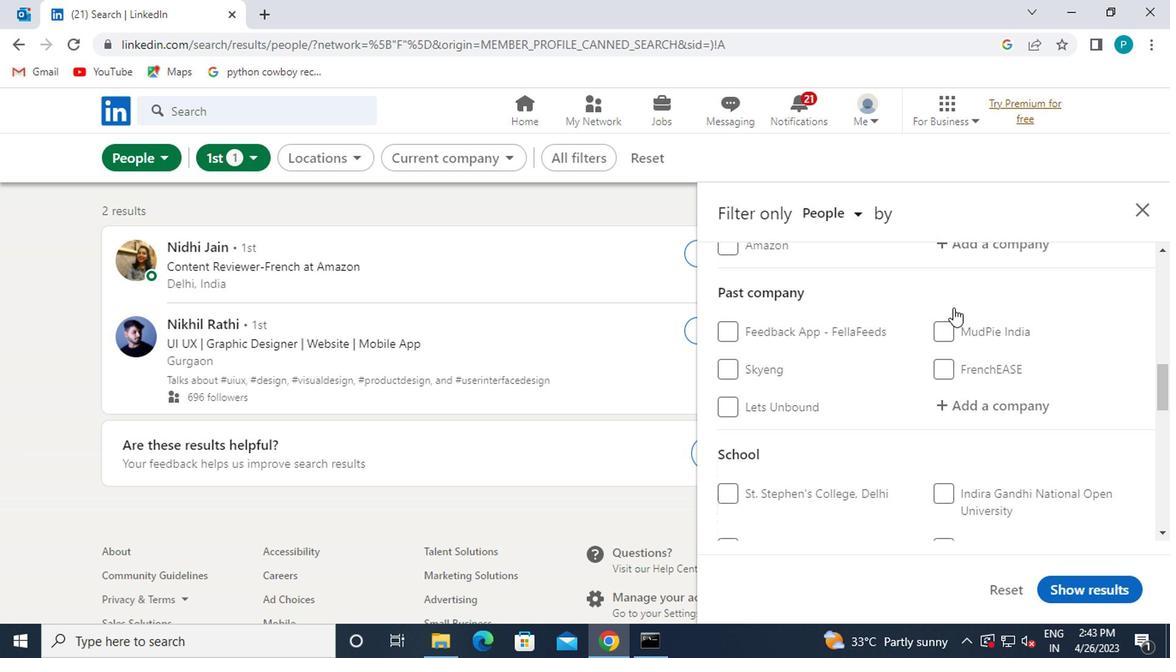 
Action: Mouse scrolled (991, 277) with delta (0, 1)
Screenshot: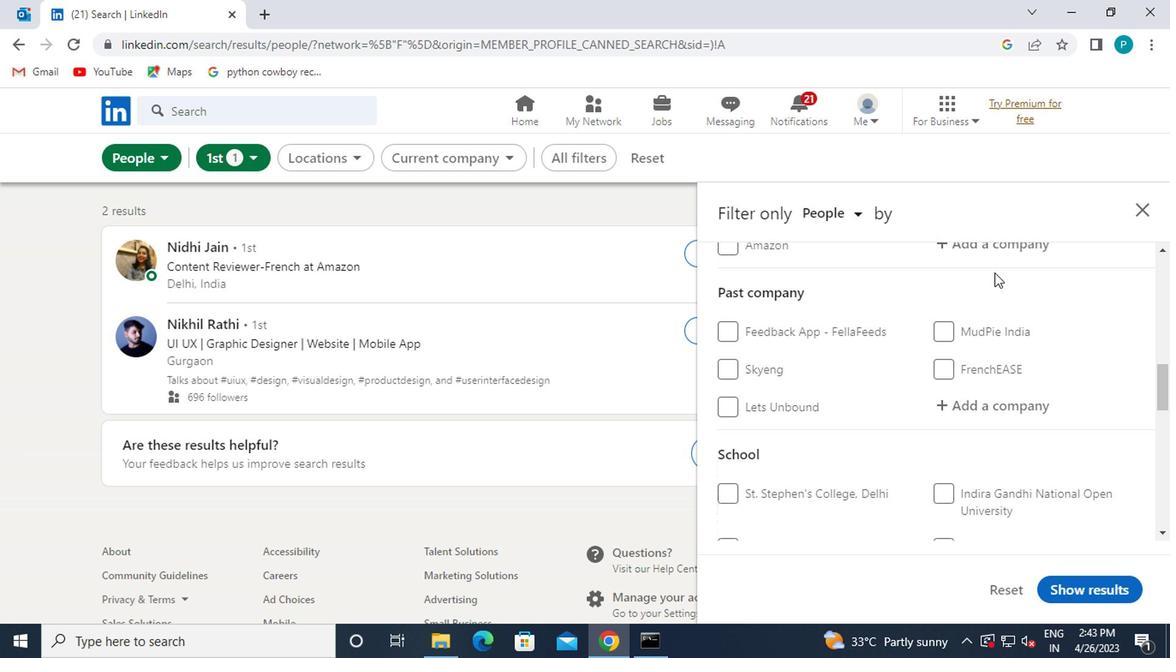 
Action: Mouse moved to (993, 323)
Screenshot: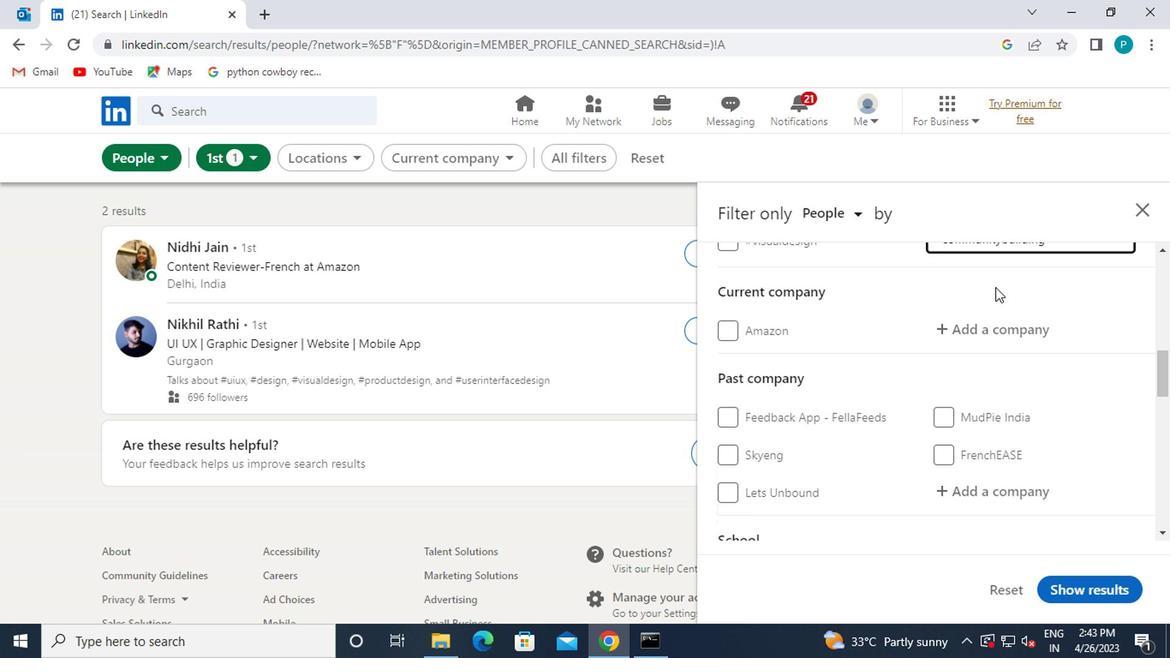 
Action: Mouse pressed left at (993, 323)
Screenshot: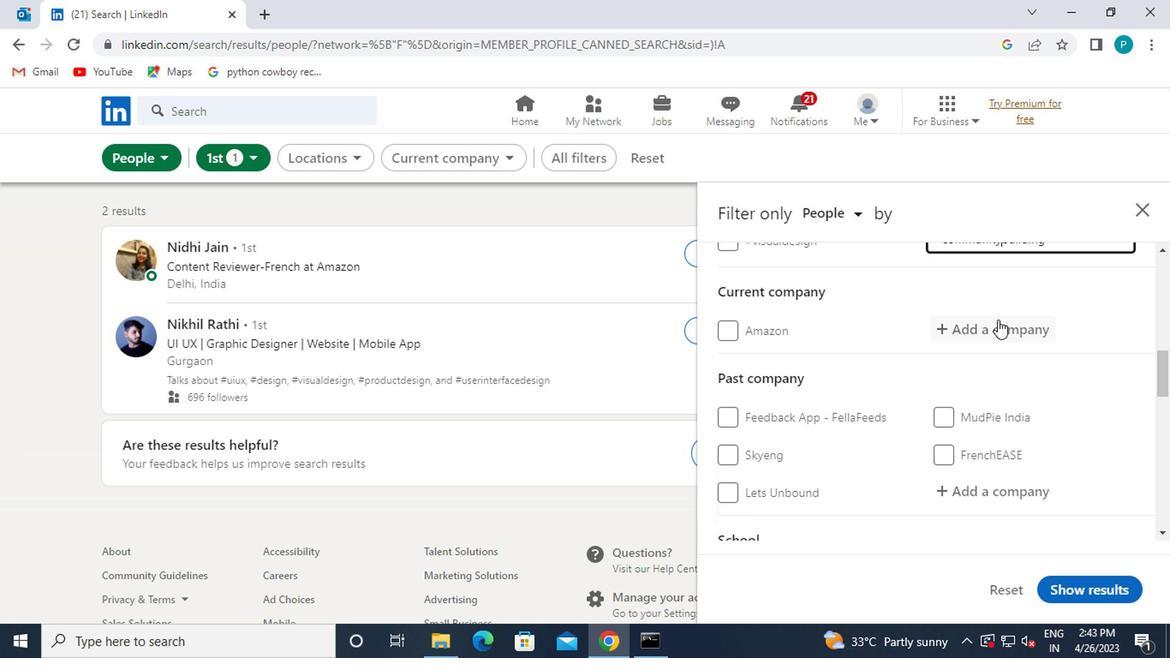 
Action: Key pressed MOTIVA
Screenshot: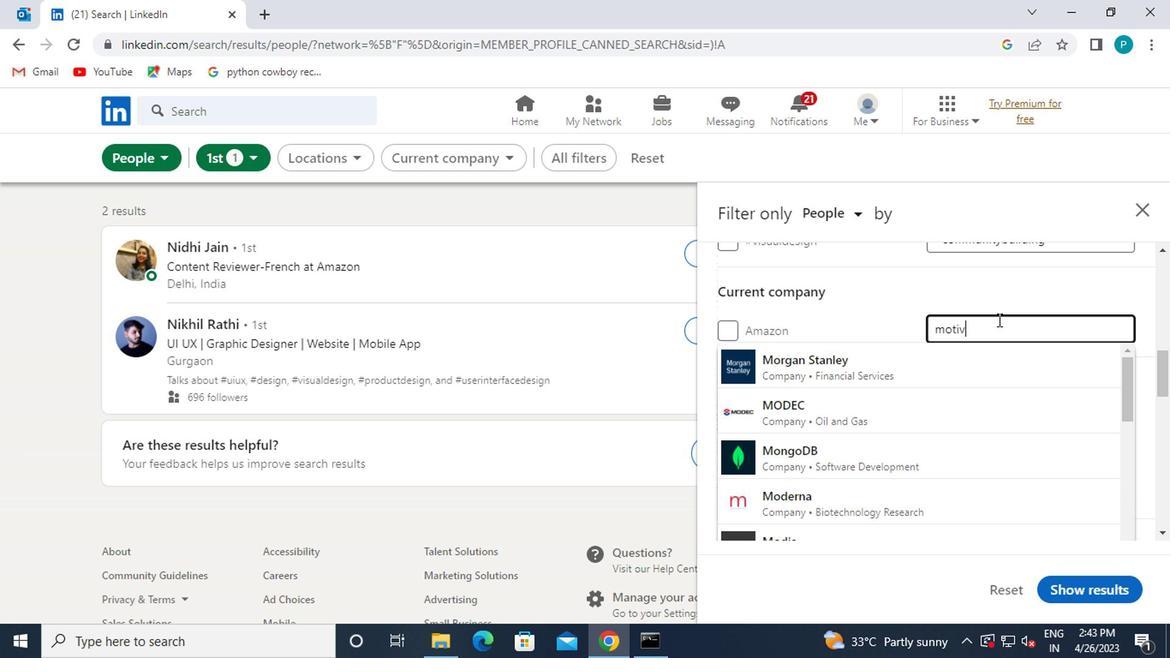 
Action: Mouse moved to (967, 451)
Screenshot: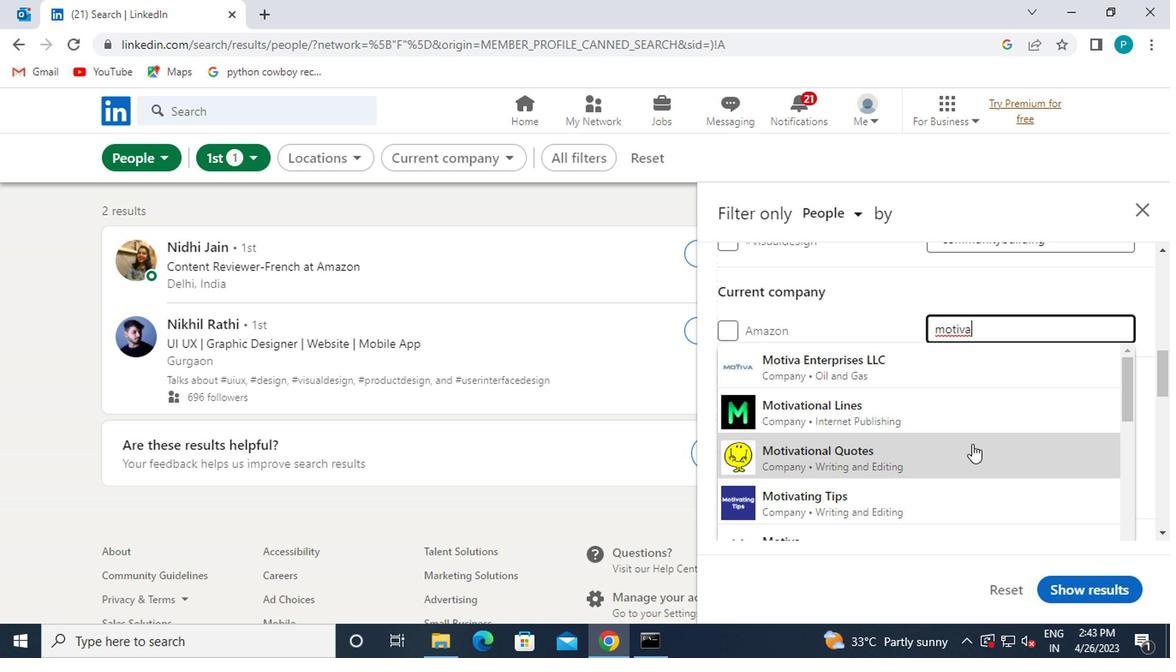 
Action: Mouse pressed left at (967, 451)
Screenshot: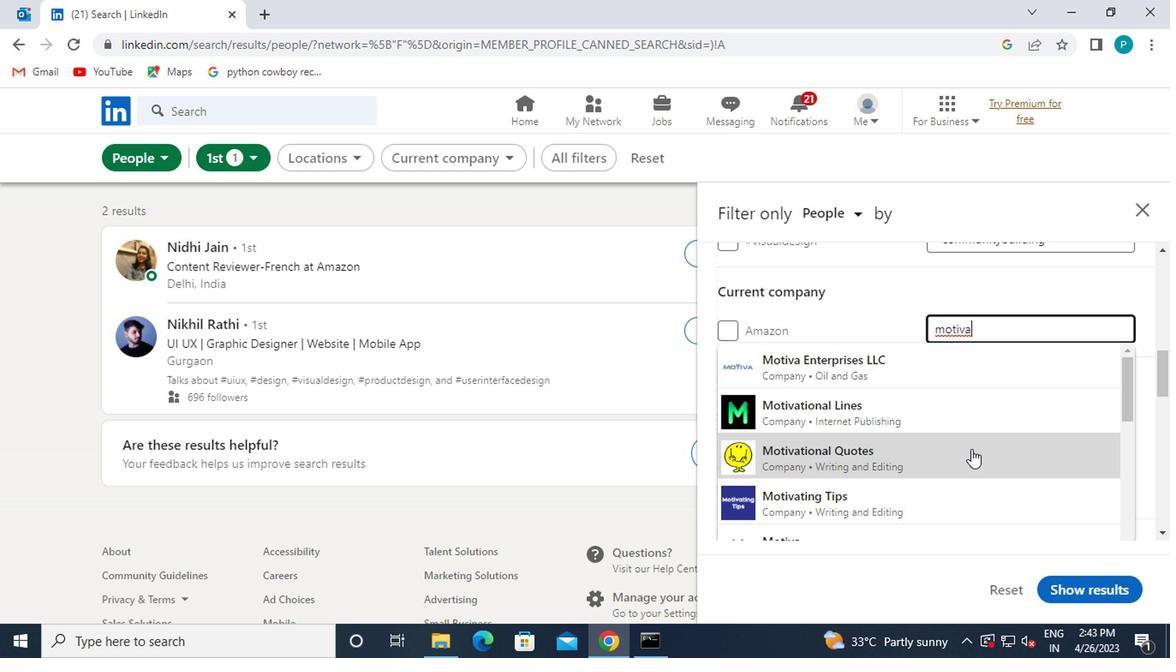 
Action: Mouse scrolled (967, 449) with delta (0, -1)
Screenshot: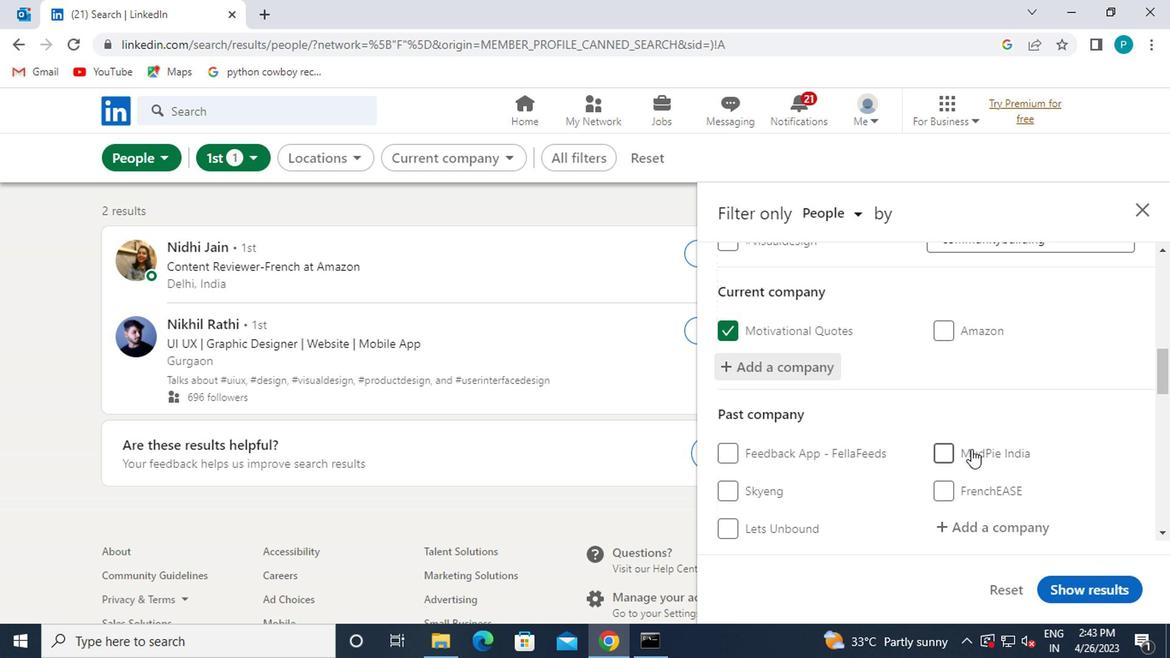 
Action: Mouse scrolled (967, 449) with delta (0, -1)
Screenshot: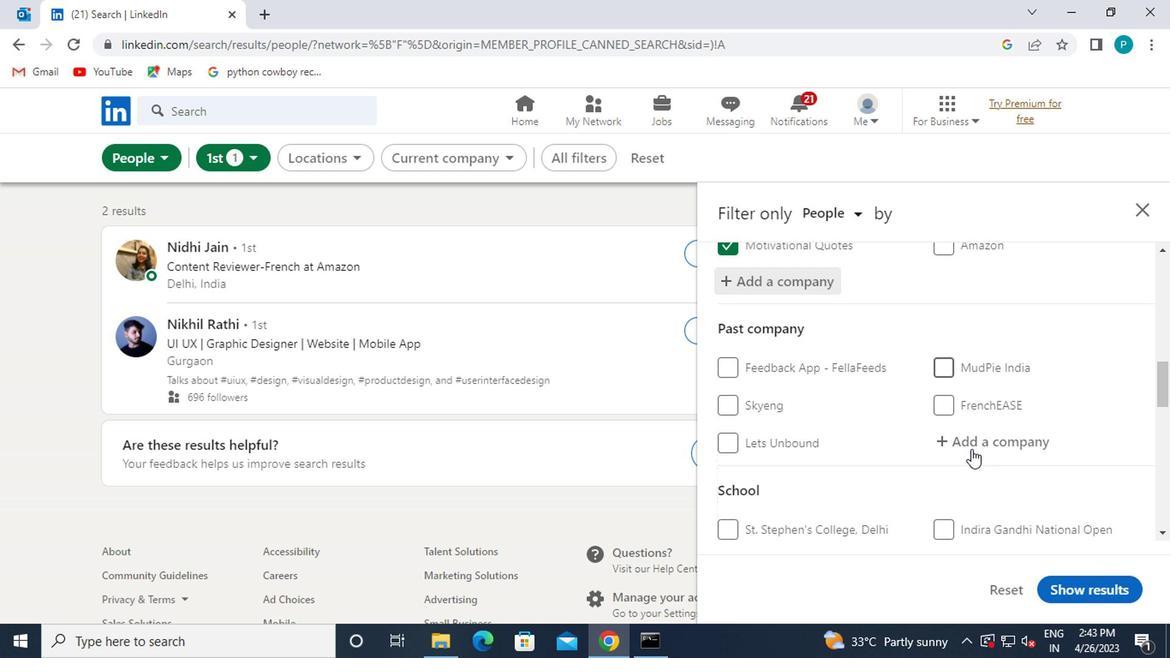 
Action: Mouse scrolled (967, 449) with delta (0, -1)
Screenshot: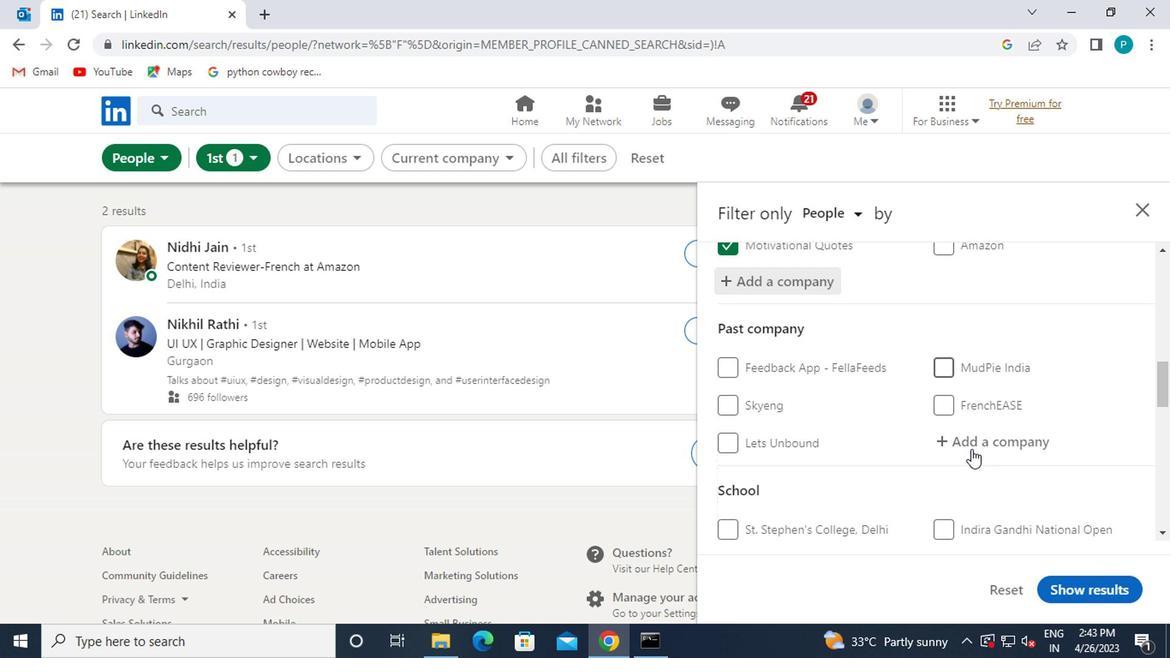 
Action: Mouse pressed left at (967, 451)
Screenshot: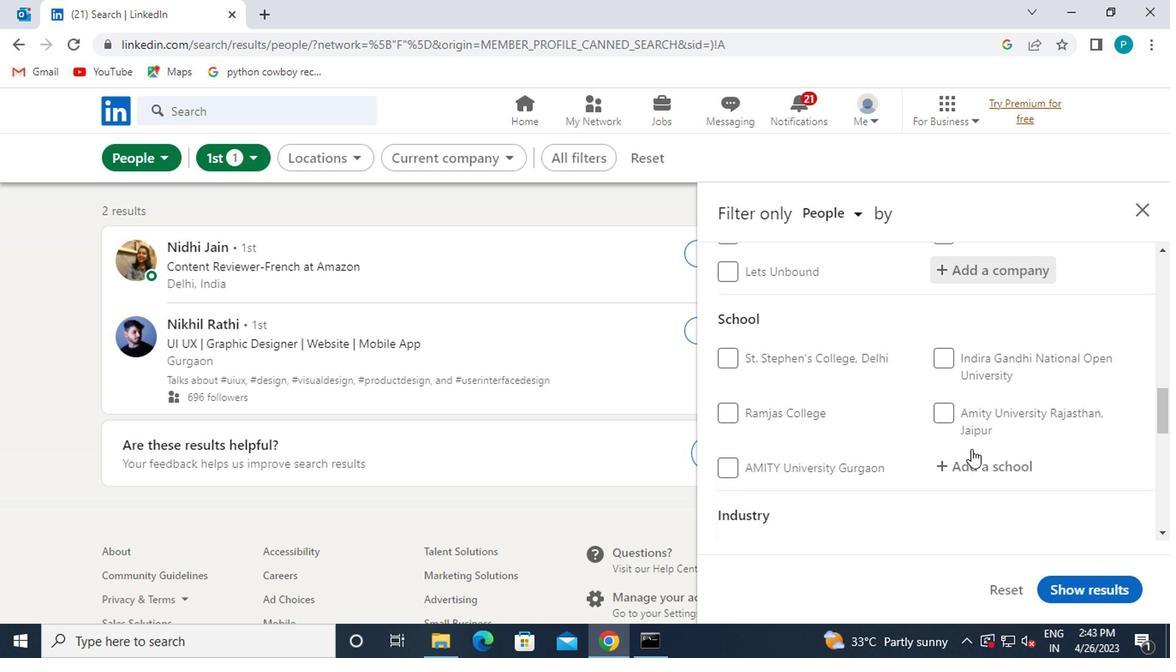 
Action: Mouse moved to (965, 463)
Screenshot: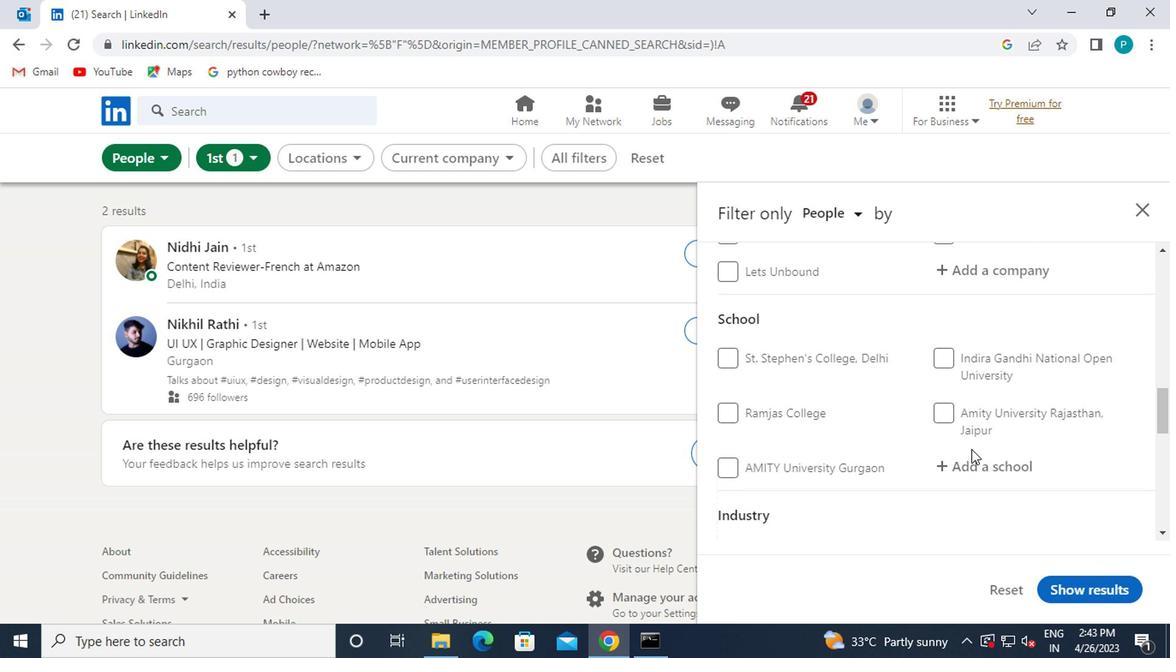 
Action: Mouse pressed left at (965, 463)
Screenshot: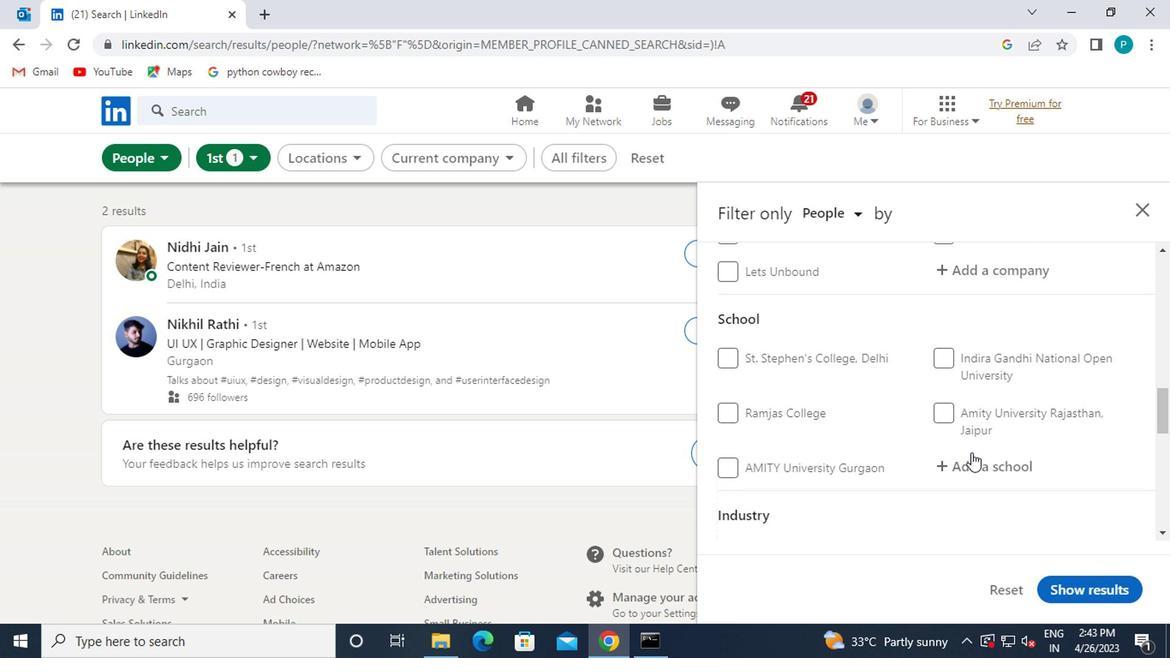 
Action: Mouse moved to (969, 469)
Screenshot: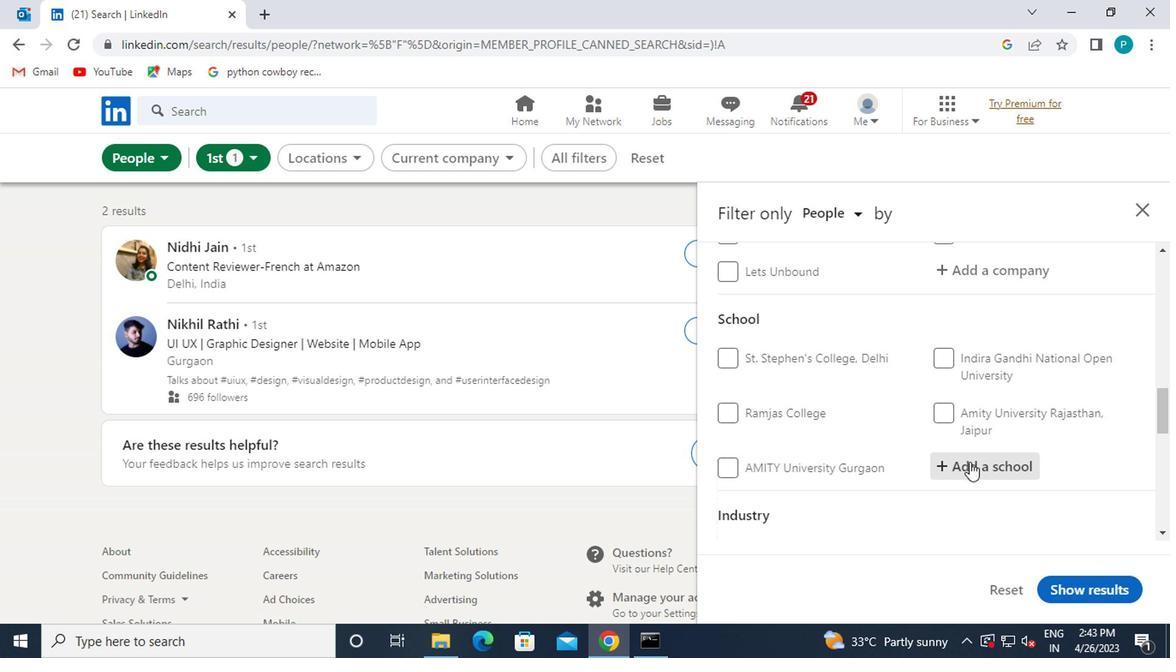 
Action: Key pressed CAREERS
Screenshot: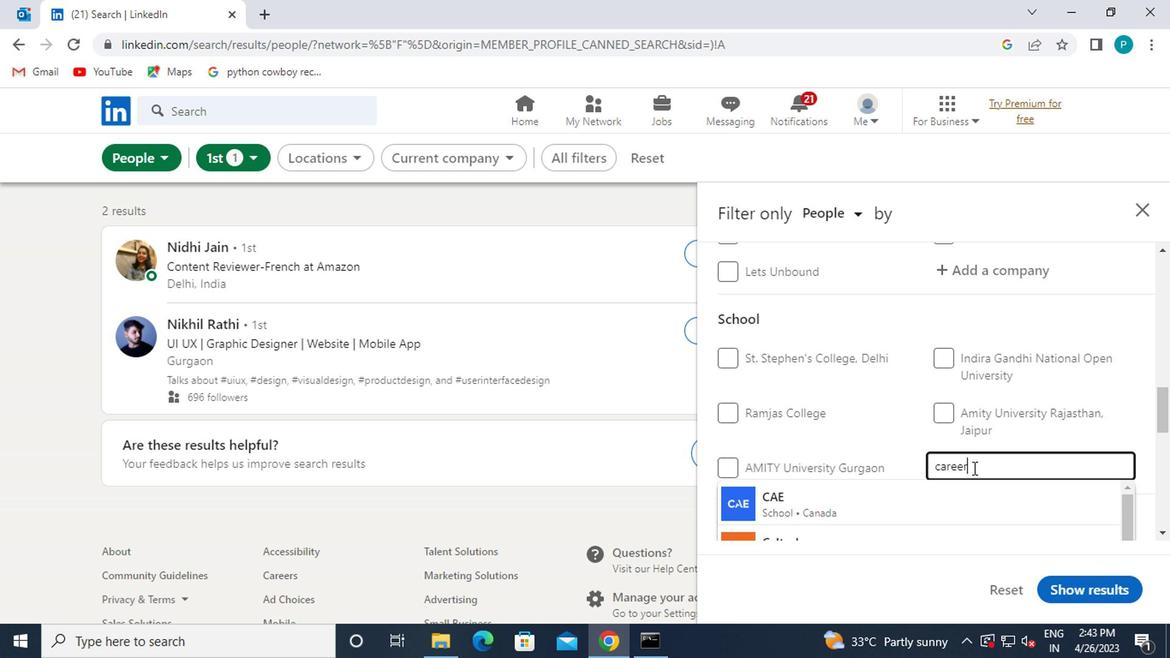 
Action: Mouse moved to (936, 490)
Screenshot: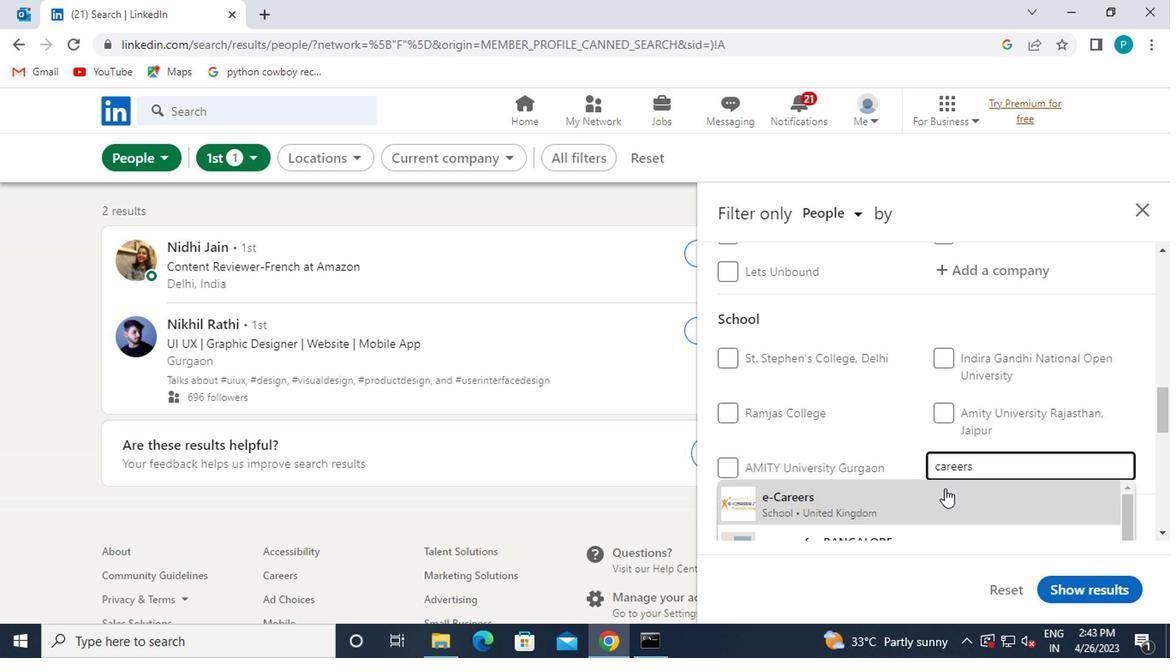 
Action: Mouse scrolled (936, 489) with delta (0, -1)
Screenshot: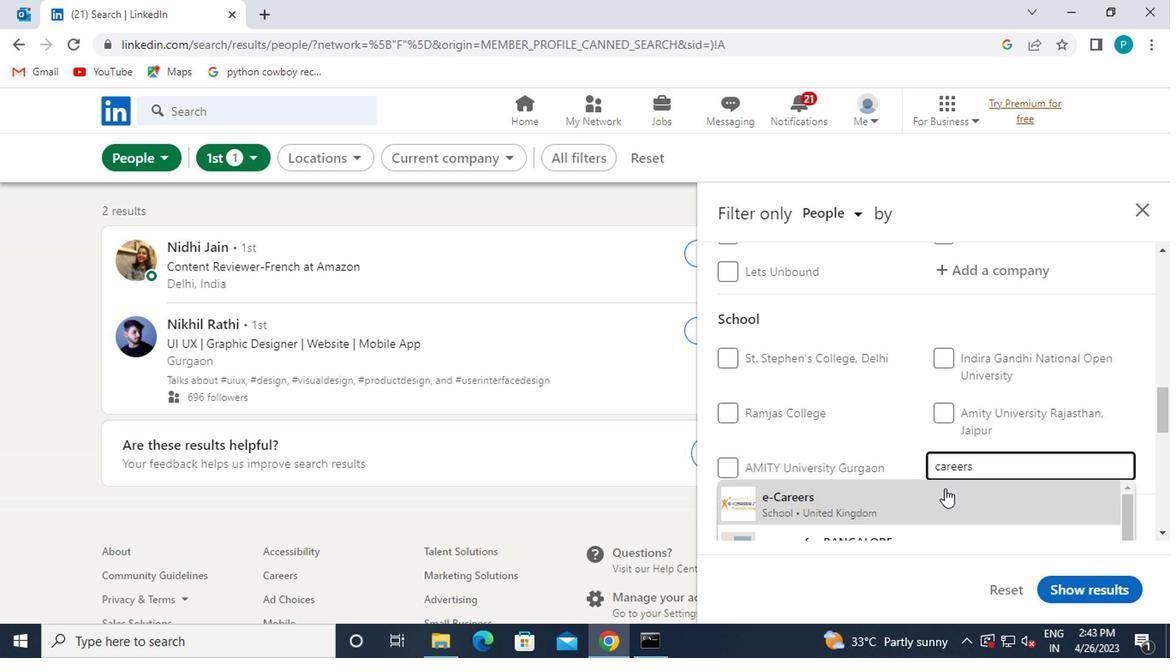 
Action: Mouse moved to (929, 493)
Screenshot: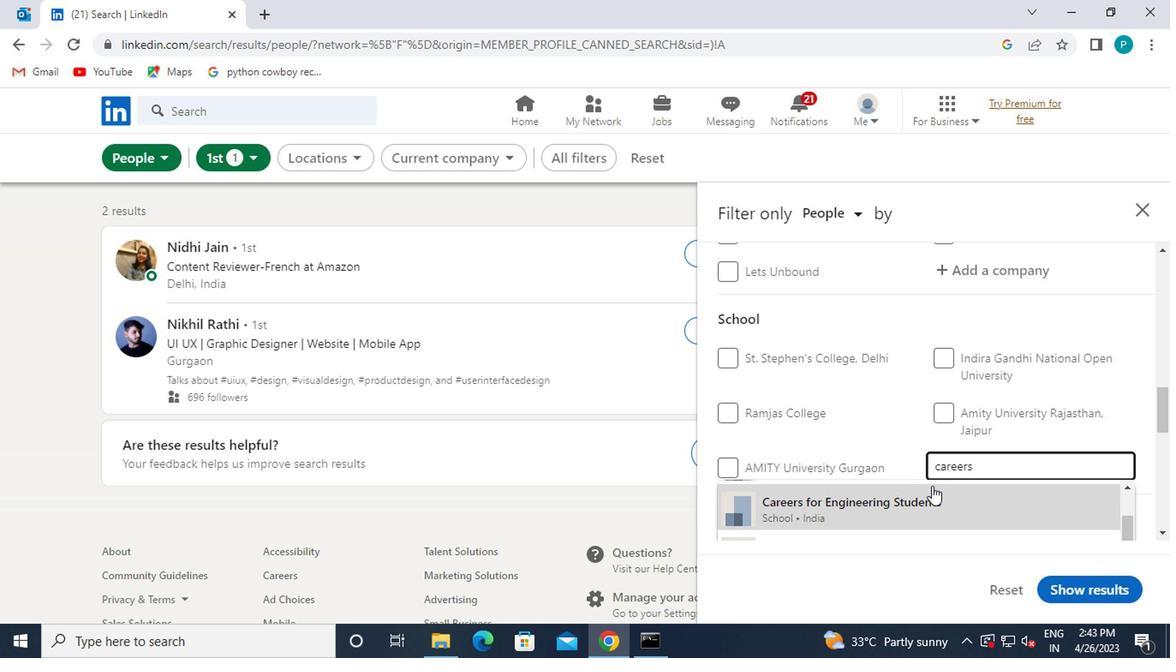 
Action: Mouse scrolled (929, 493) with delta (0, 0)
Screenshot: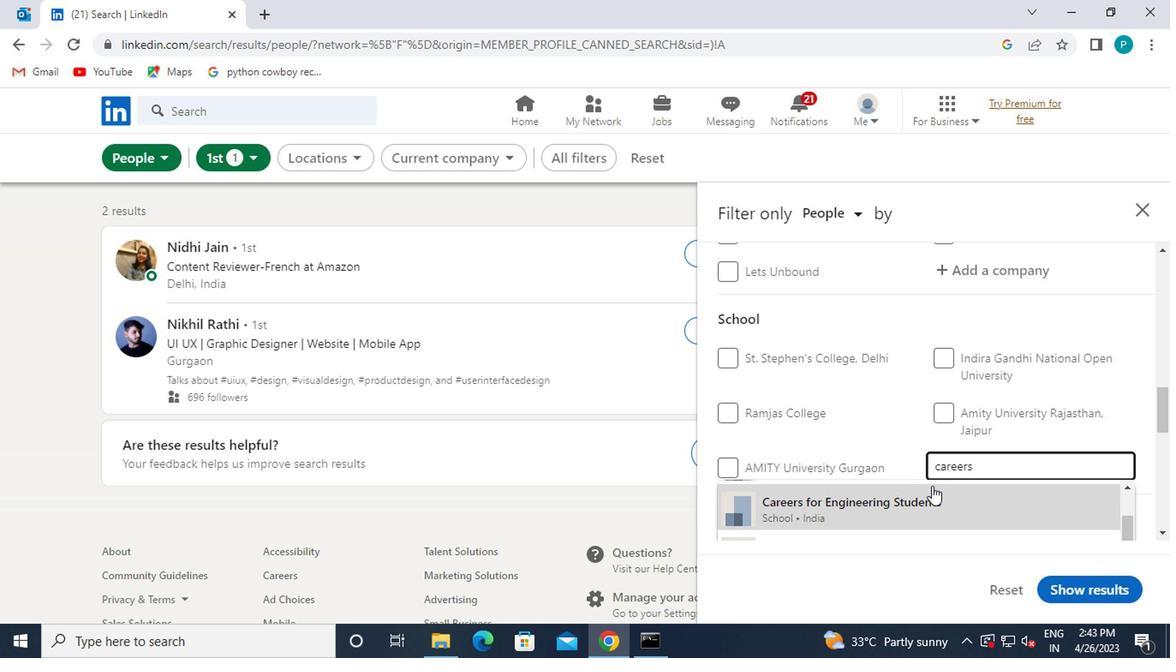
Action: Mouse moved to (898, 528)
Screenshot: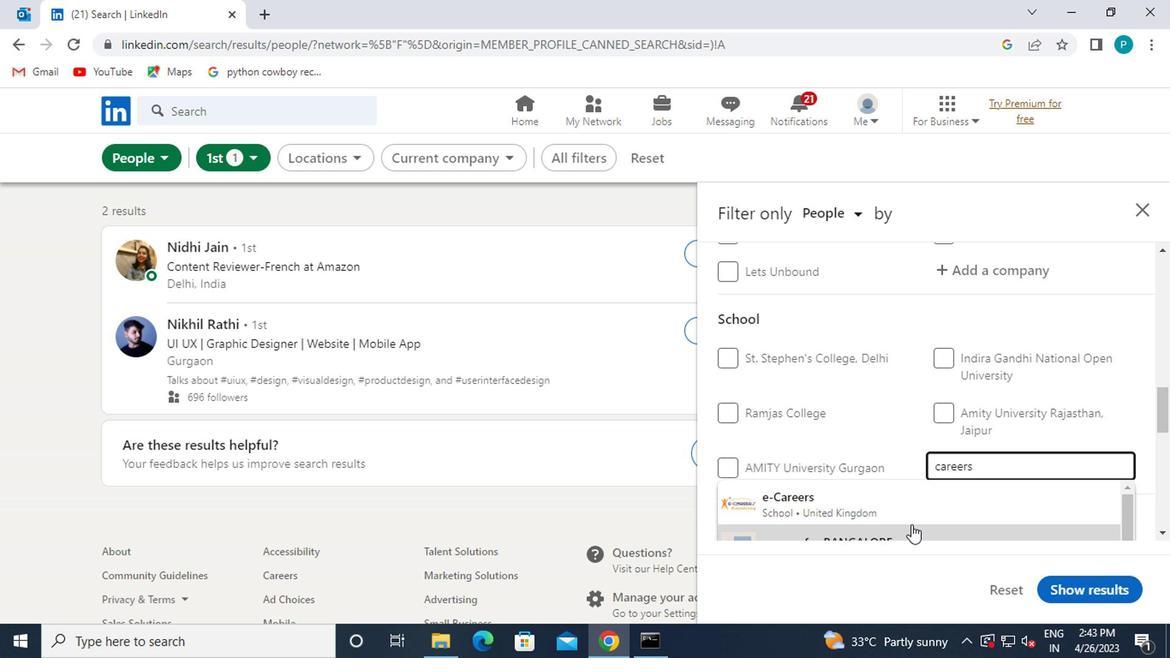 
Action: Mouse pressed left at (898, 528)
Screenshot: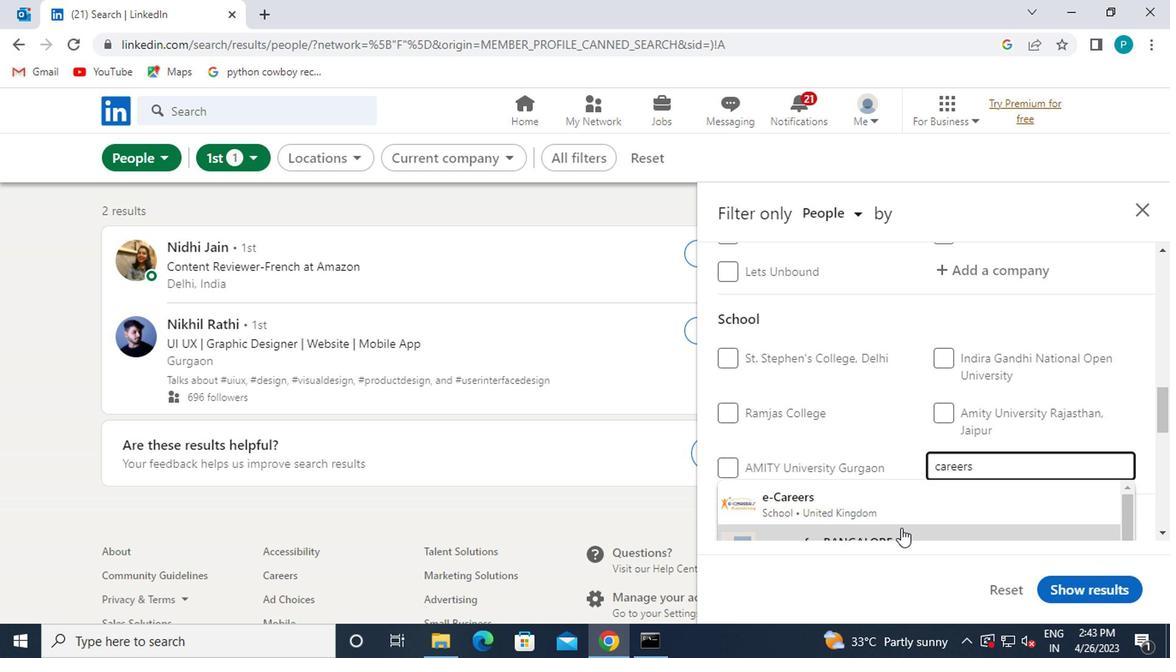 
Action: Mouse moved to (898, 520)
Screenshot: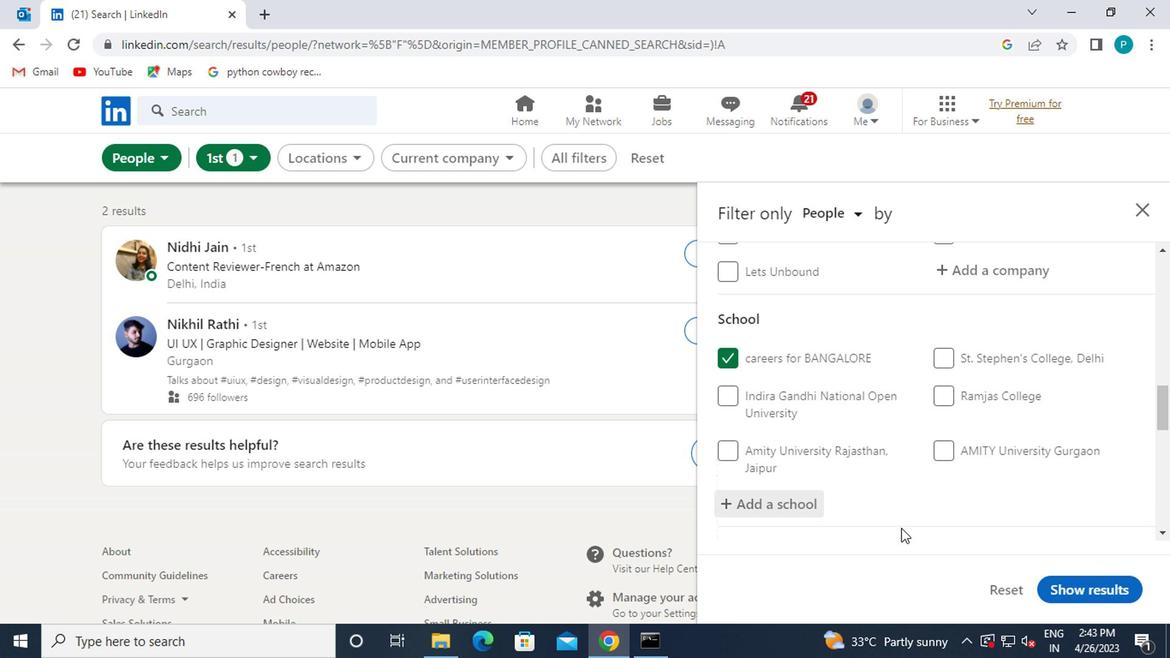 
Action: Mouse scrolled (898, 520) with delta (0, 0)
Screenshot: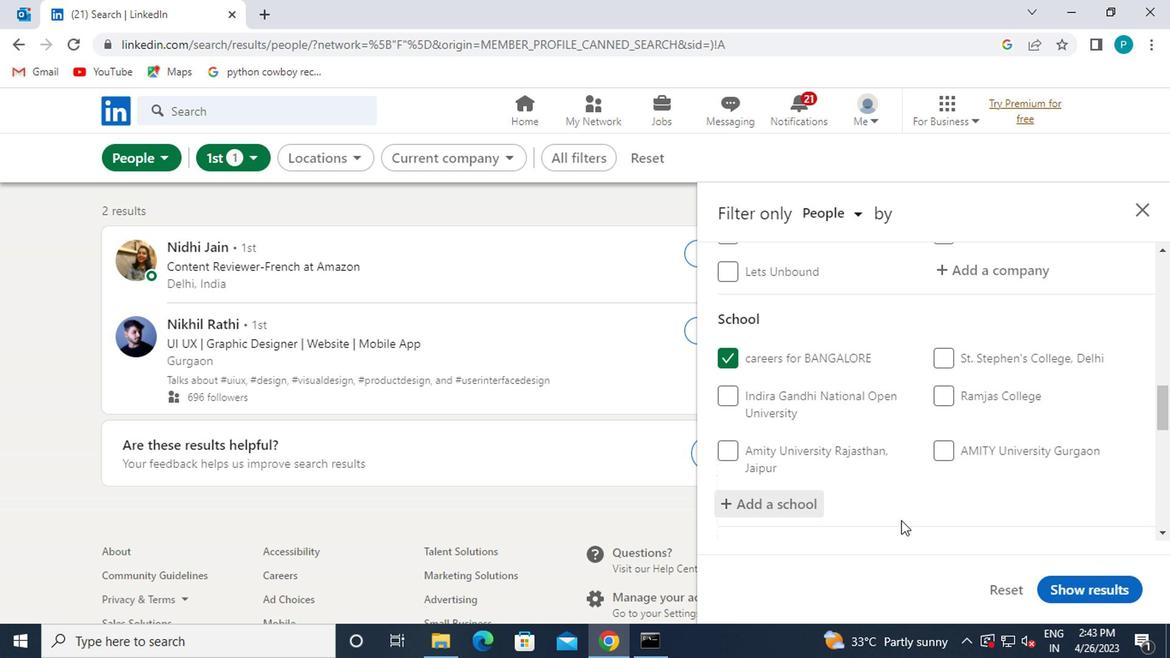 
Action: Mouse scrolled (898, 520) with delta (0, 0)
Screenshot: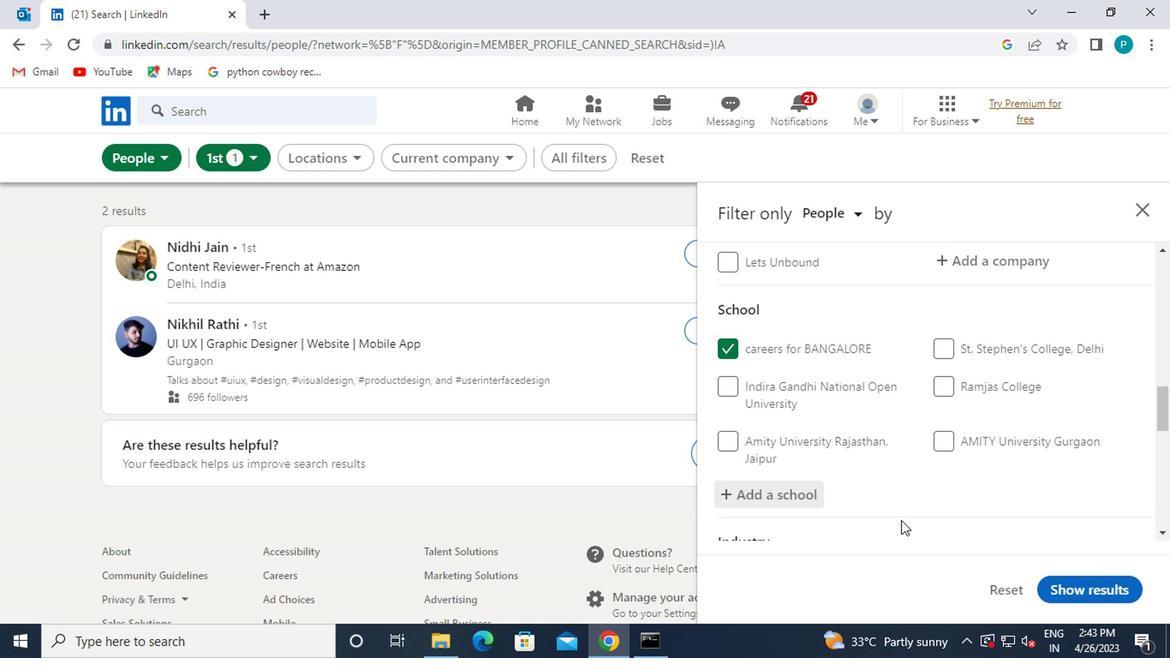 
Action: Mouse moved to (949, 453)
Screenshot: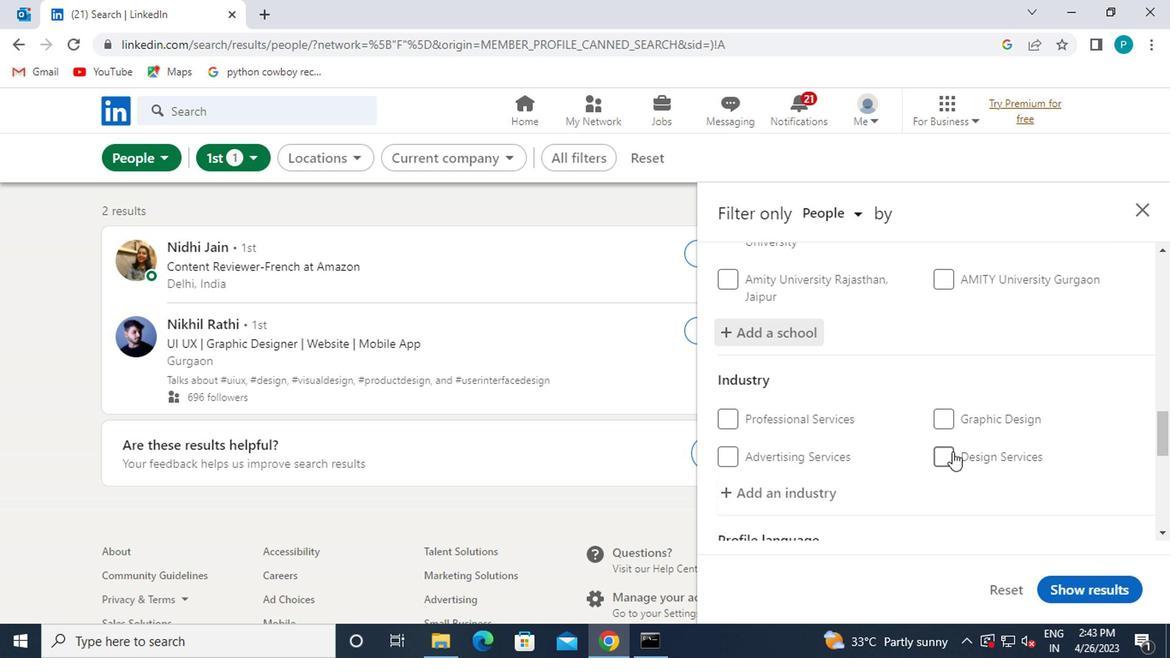 
Action: Mouse scrolled (949, 452) with delta (0, -1)
Screenshot: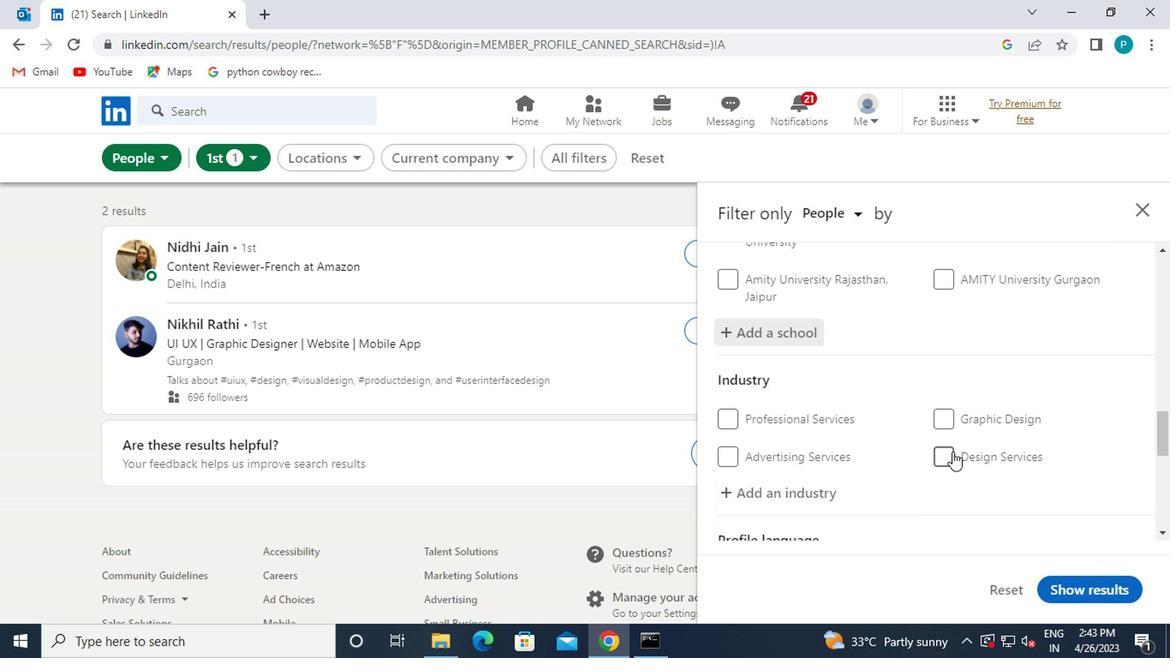 
Action: Mouse moved to (947, 454)
Screenshot: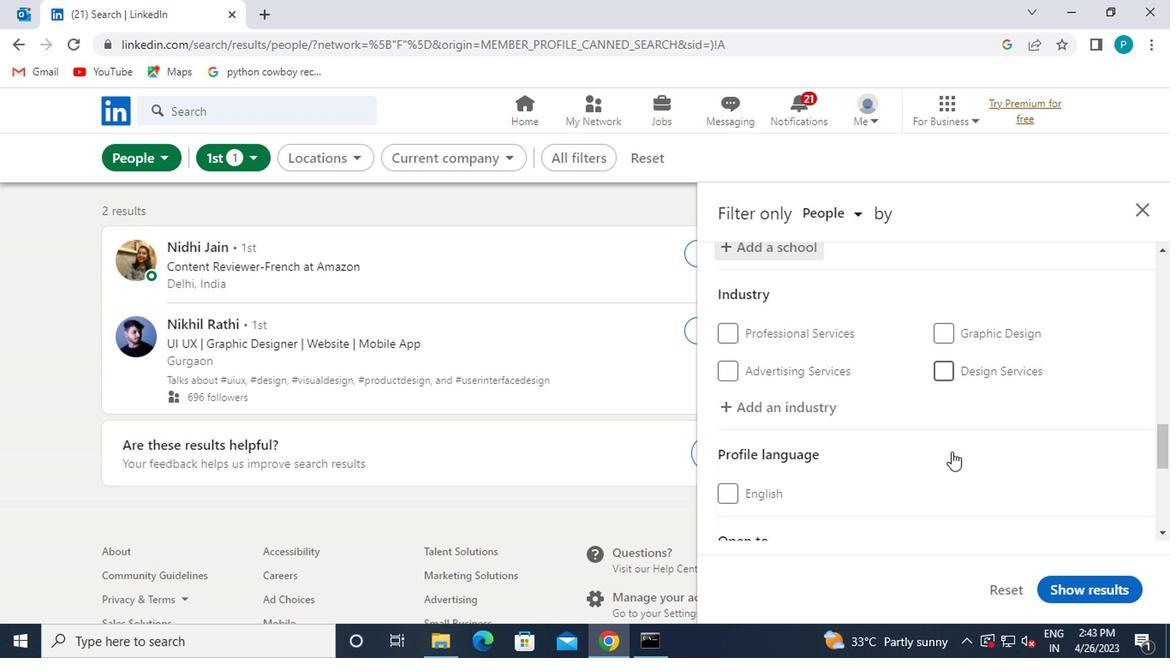 
Action: Mouse scrolled (947, 454) with delta (0, 0)
Screenshot: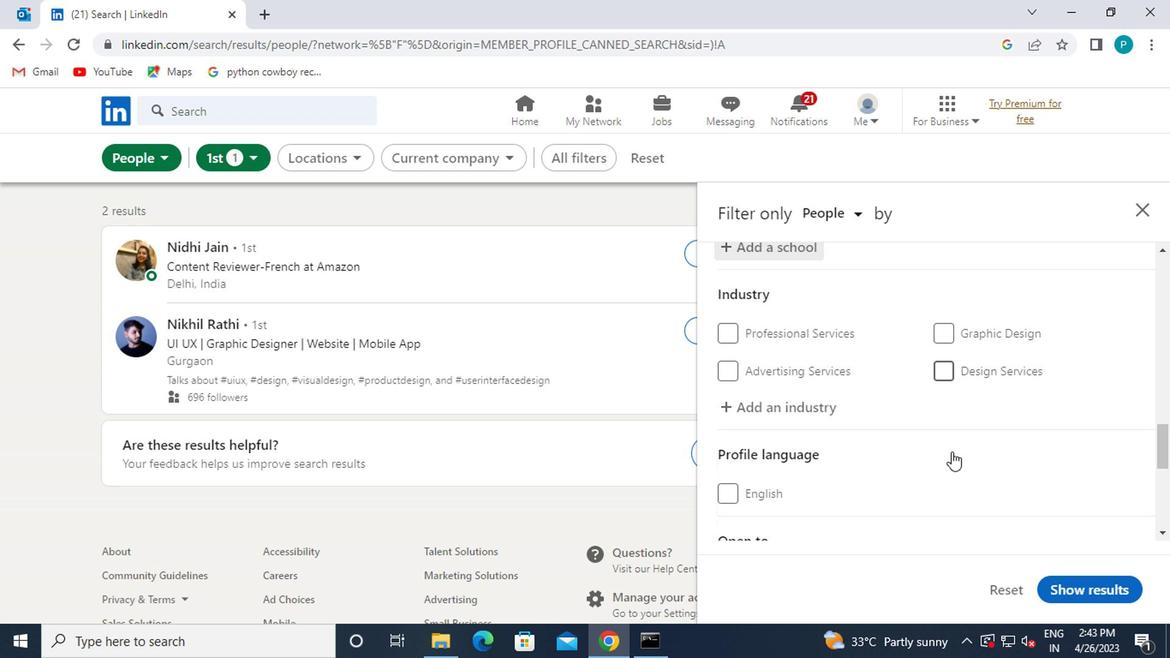 
Action: Mouse scrolled (947, 454) with delta (0, 0)
Screenshot: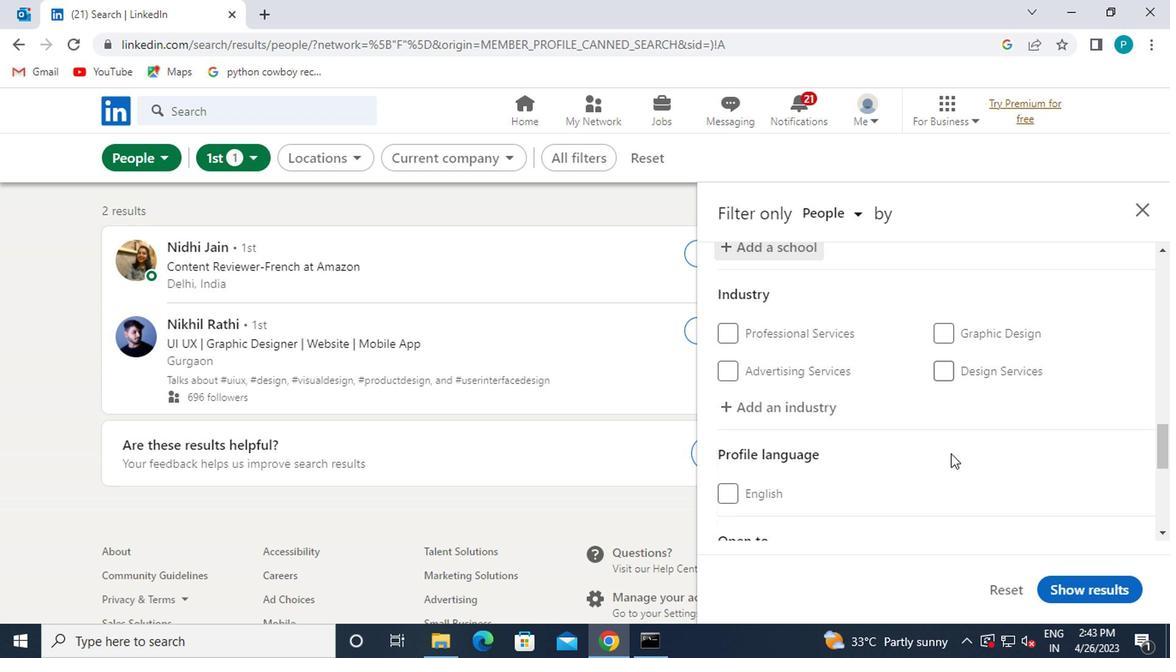 
Action: Mouse moved to (810, 364)
Screenshot: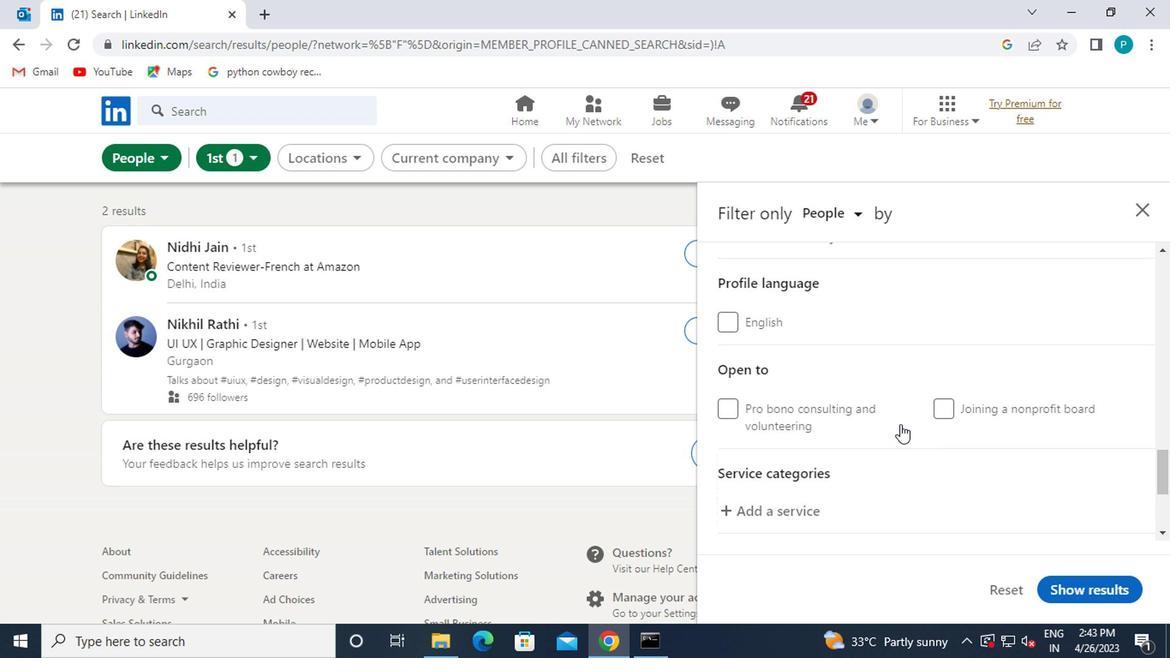 
Action: Mouse scrolled (810, 365) with delta (0, 1)
Screenshot: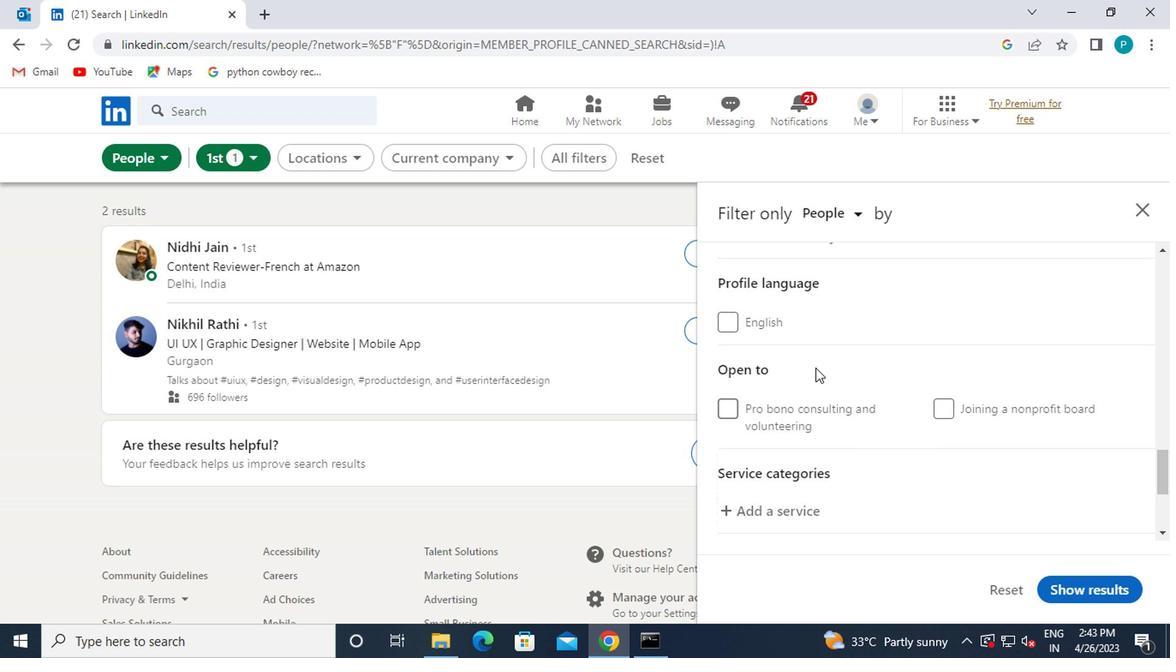 
Action: Mouse moved to (743, 342)
Screenshot: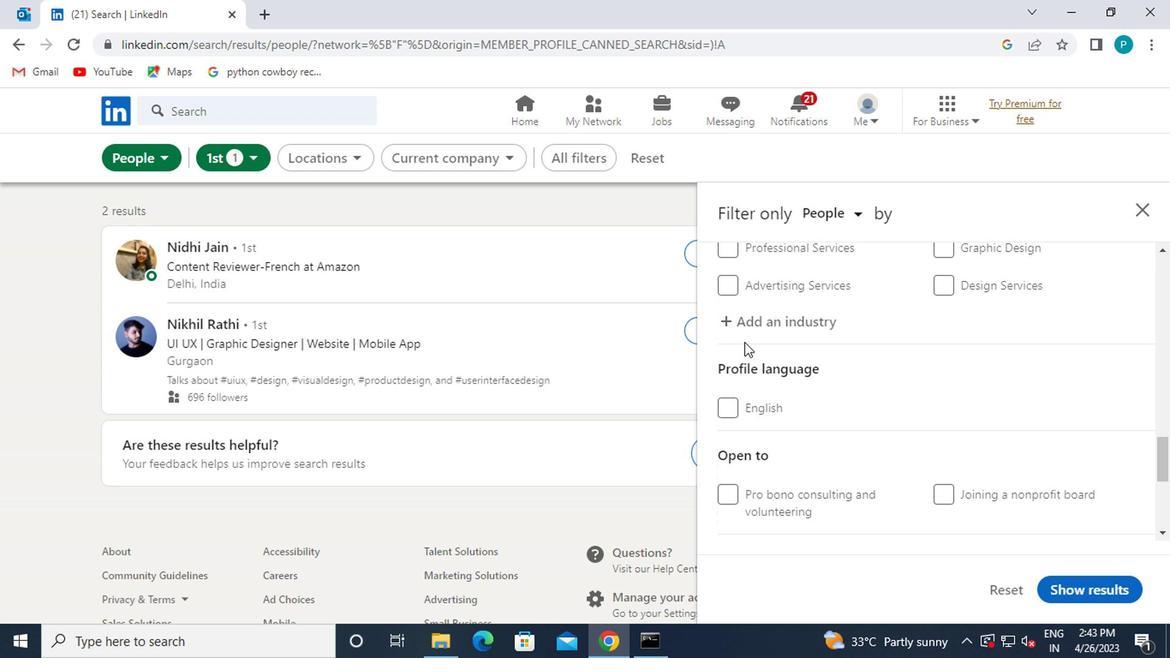 
Action: Mouse pressed left at (743, 342)
Screenshot: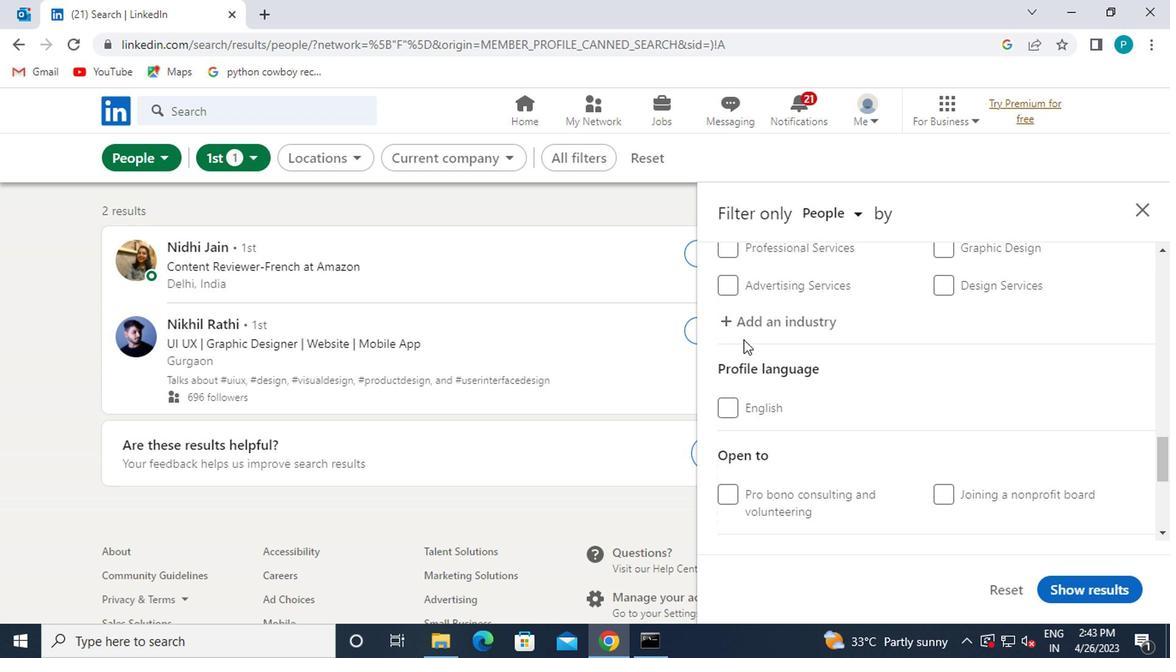 
Action: Mouse moved to (743, 337)
Screenshot: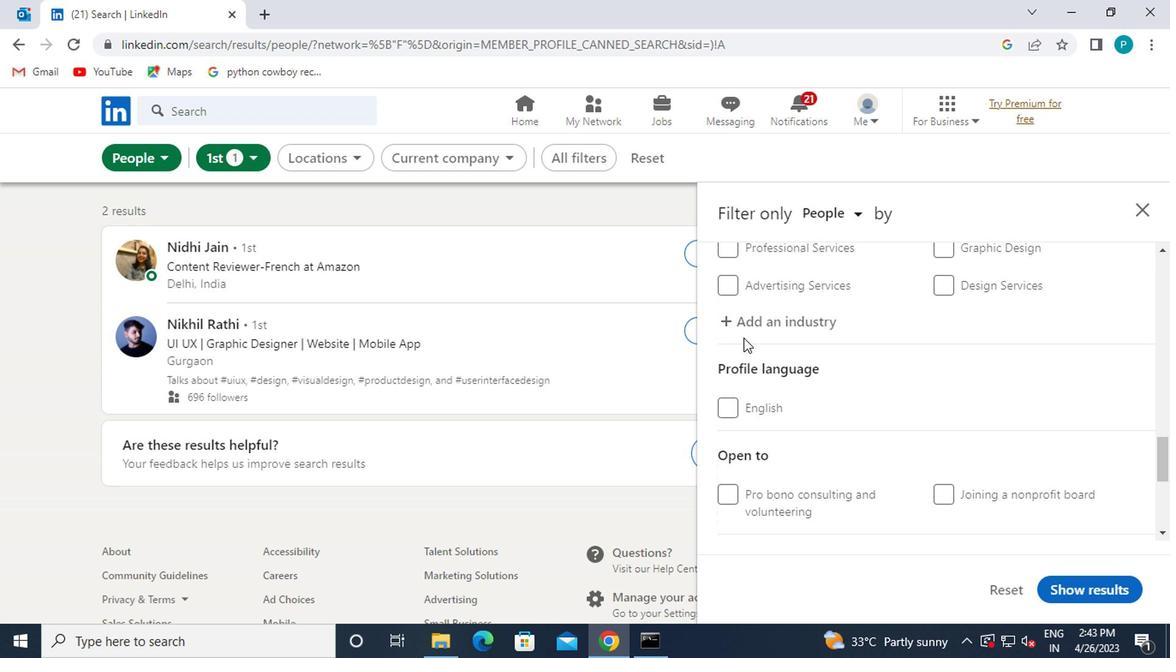 
Action: Mouse pressed left at (743, 337)
Screenshot: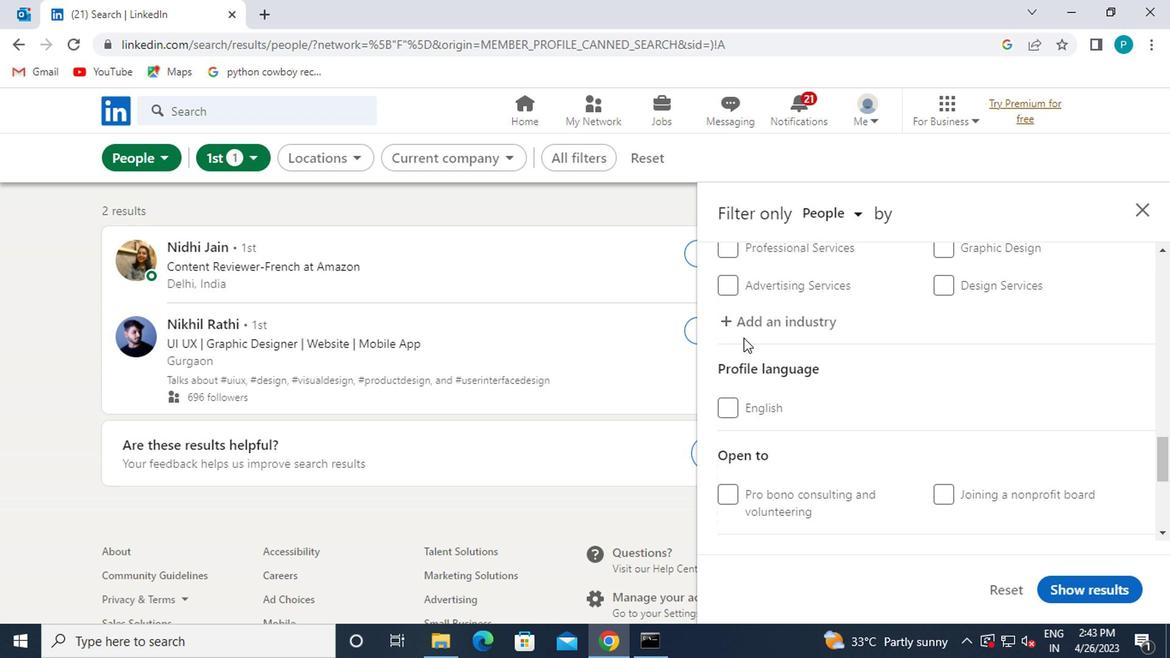 
Action: Mouse moved to (912, 482)
Screenshot: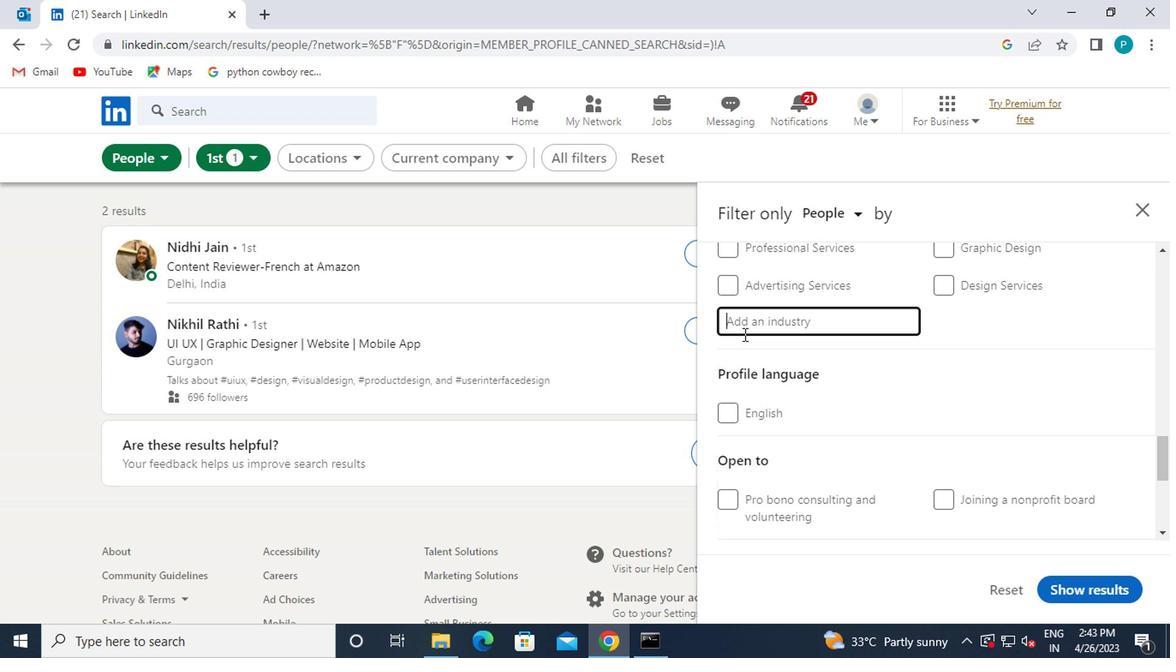 
Action: Key pressed FARMING
Screenshot: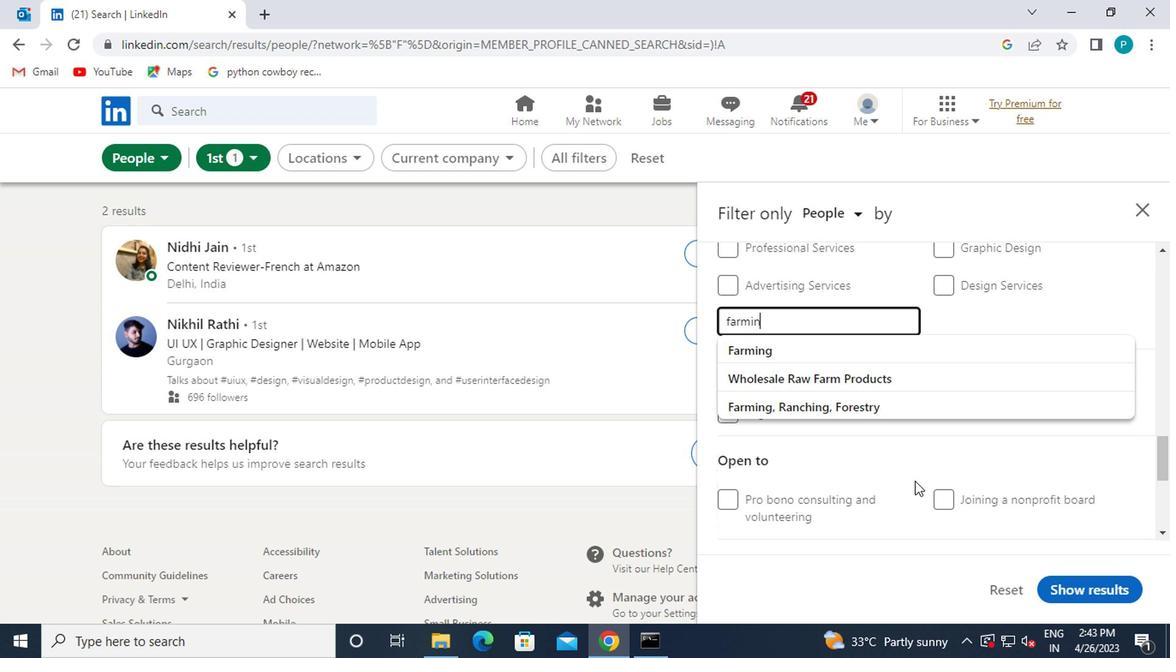 
Action: Mouse moved to (810, 381)
Screenshot: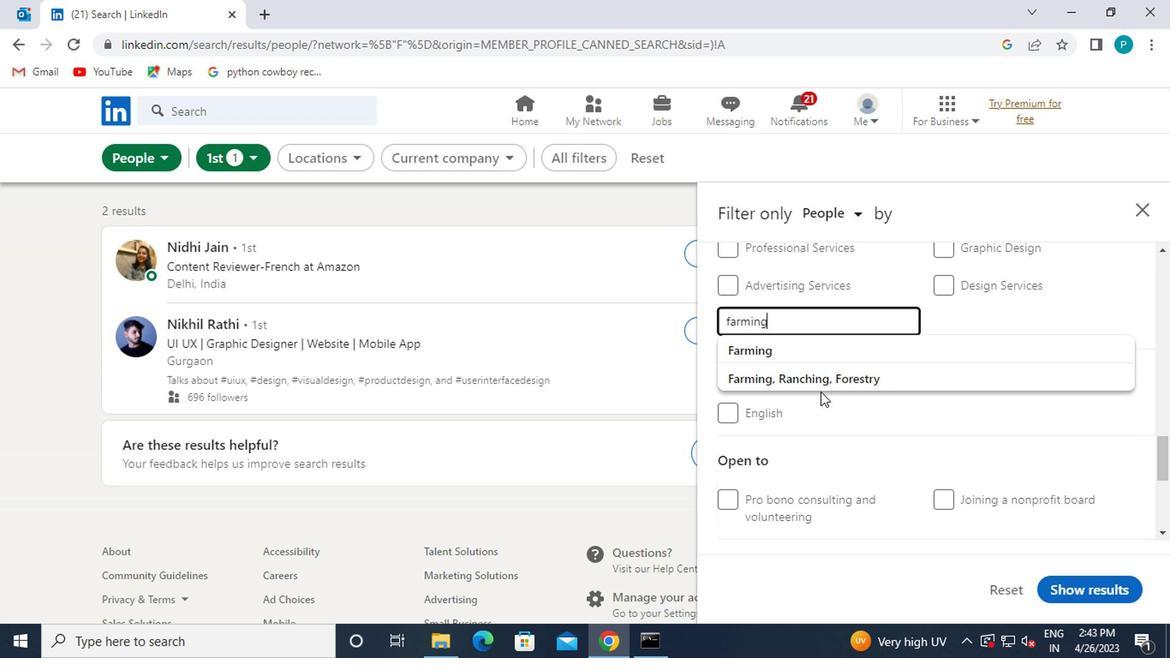 
Action: Mouse pressed left at (810, 381)
Screenshot: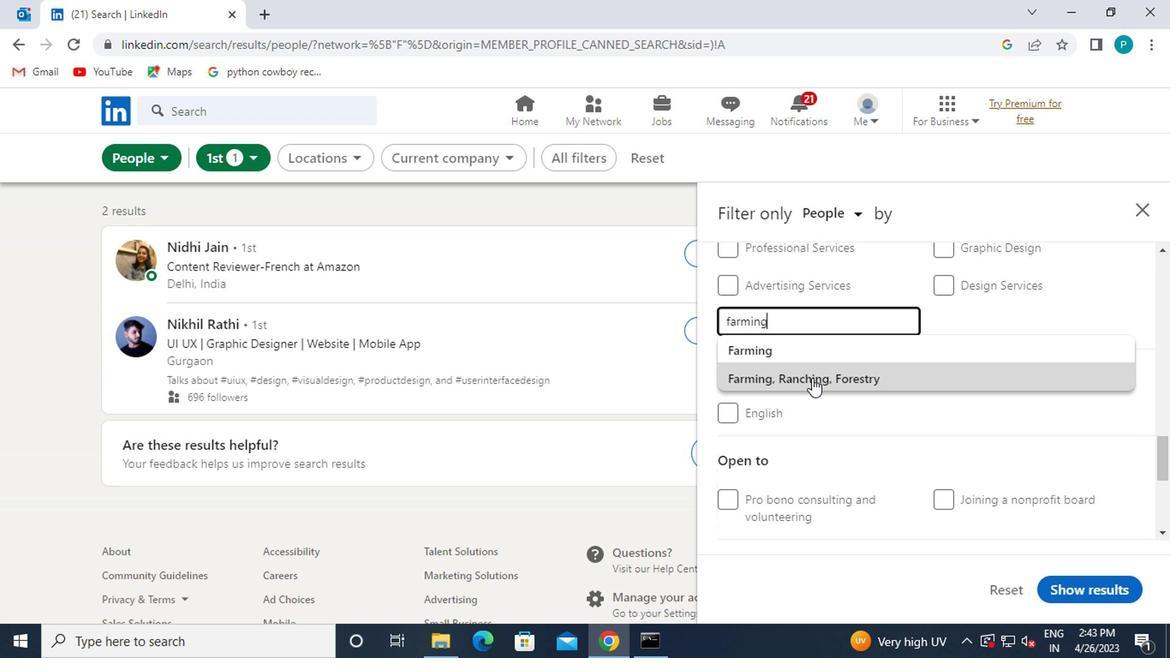 
Action: Mouse scrolled (810, 379) with delta (0, -1)
Screenshot: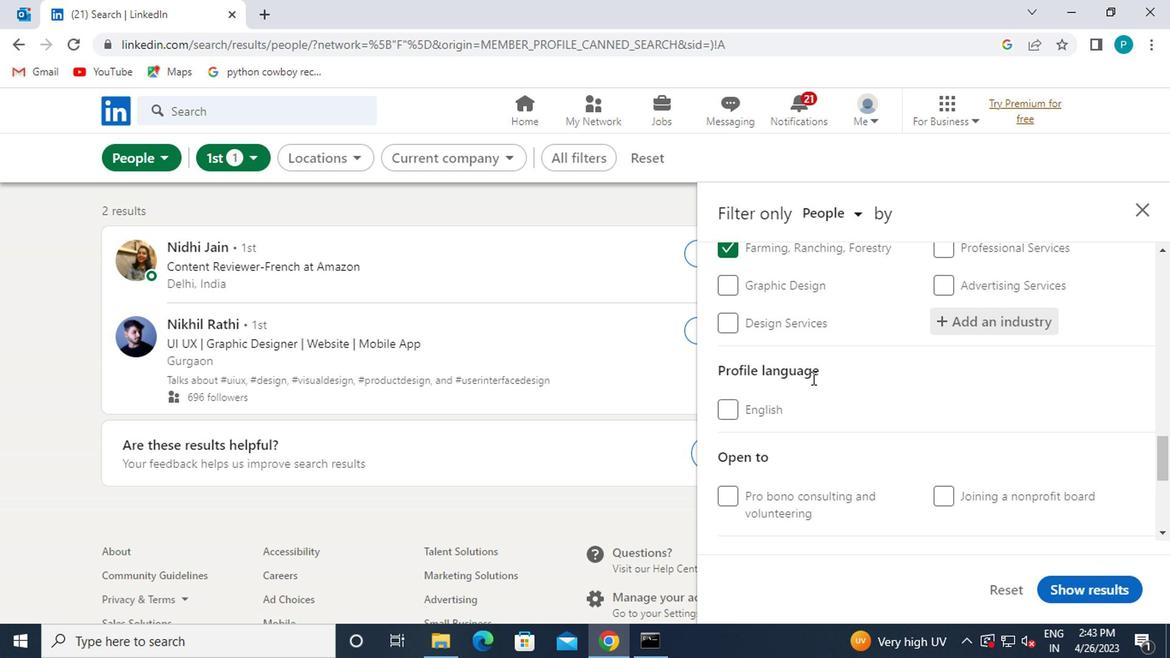 
Action: Mouse scrolled (810, 379) with delta (0, -1)
Screenshot: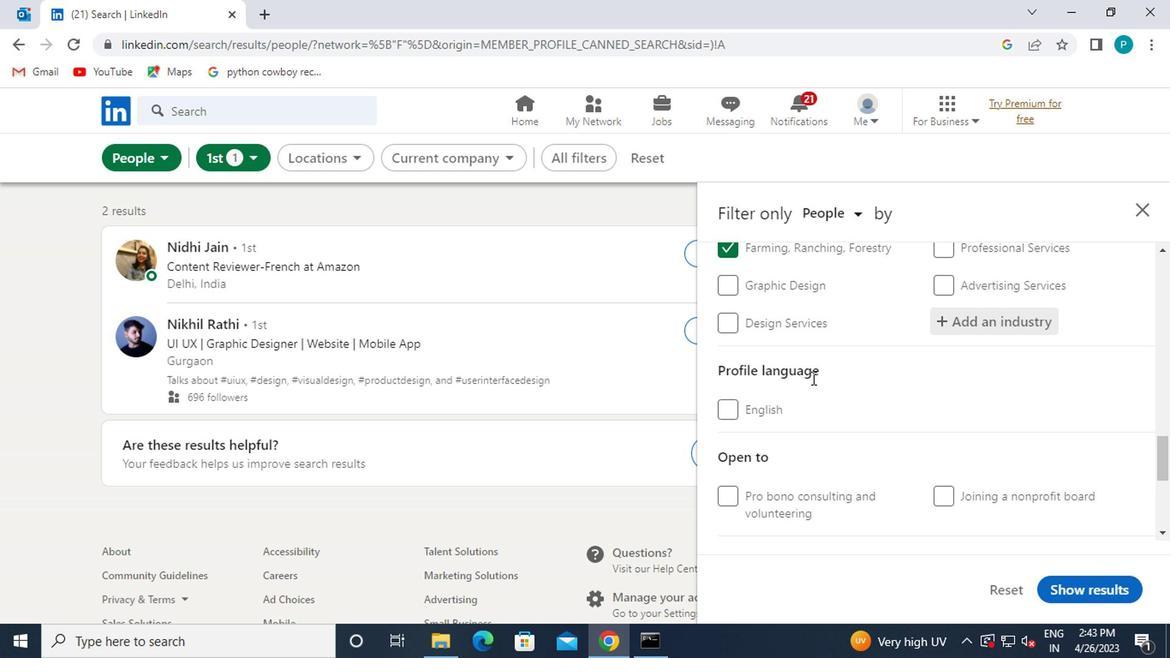 
Action: Mouse moved to (799, 396)
Screenshot: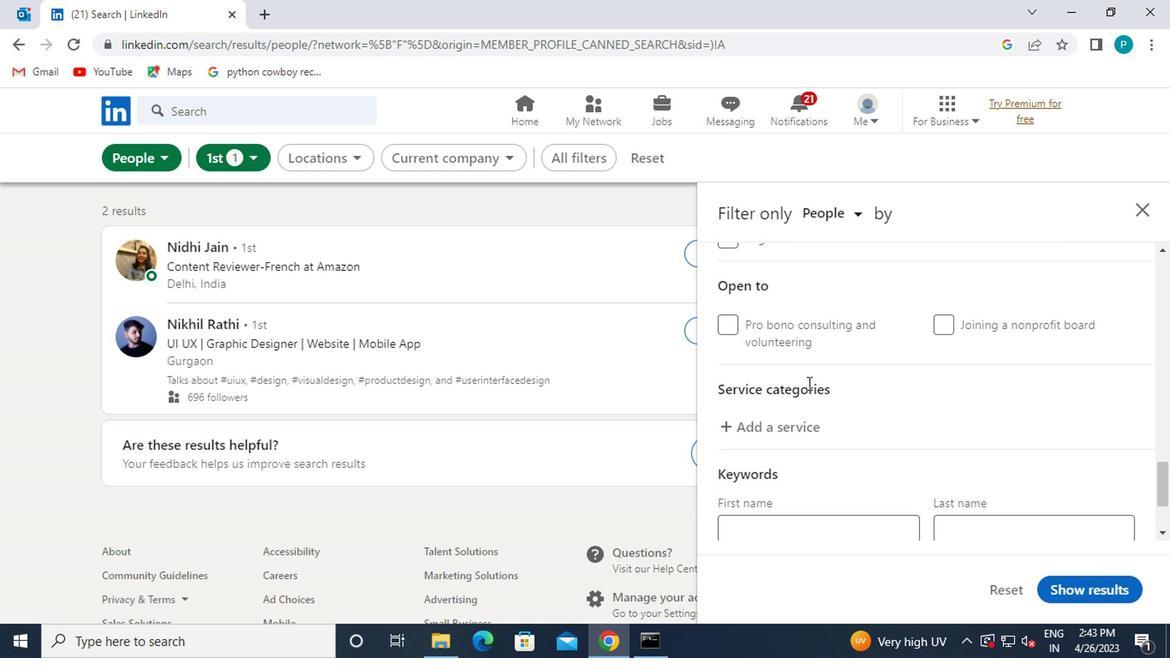 
Action: Mouse scrolled (799, 396) with delta (0, 0)
Screenshot: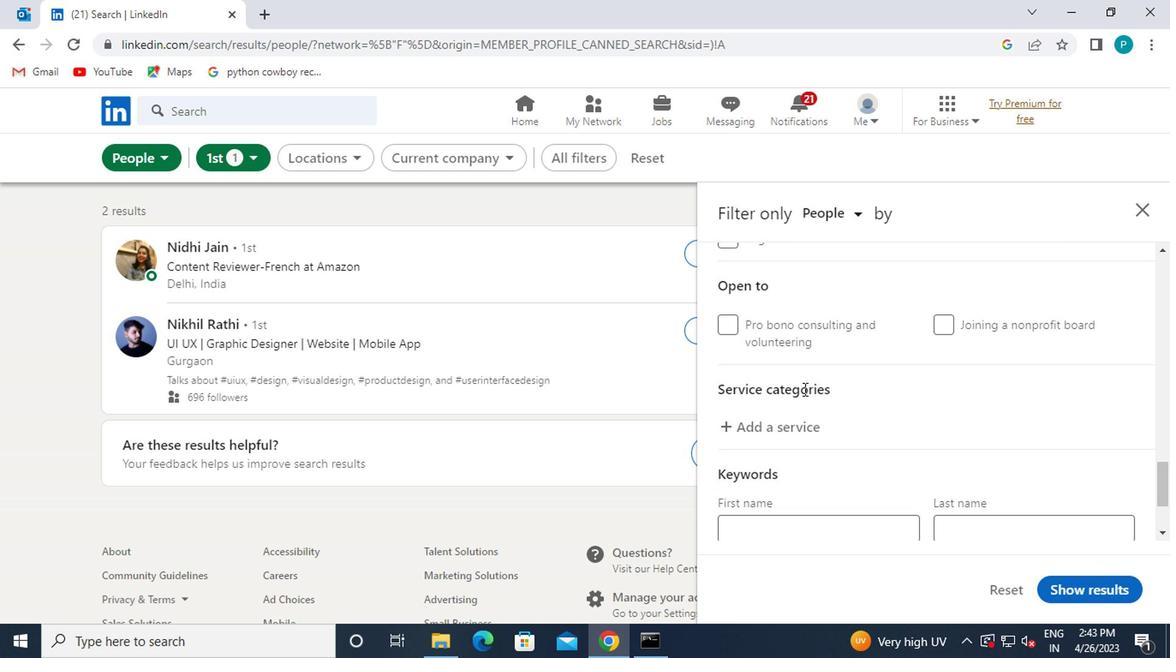 
Action: Mouse moved to (766, 352)
Screenshot: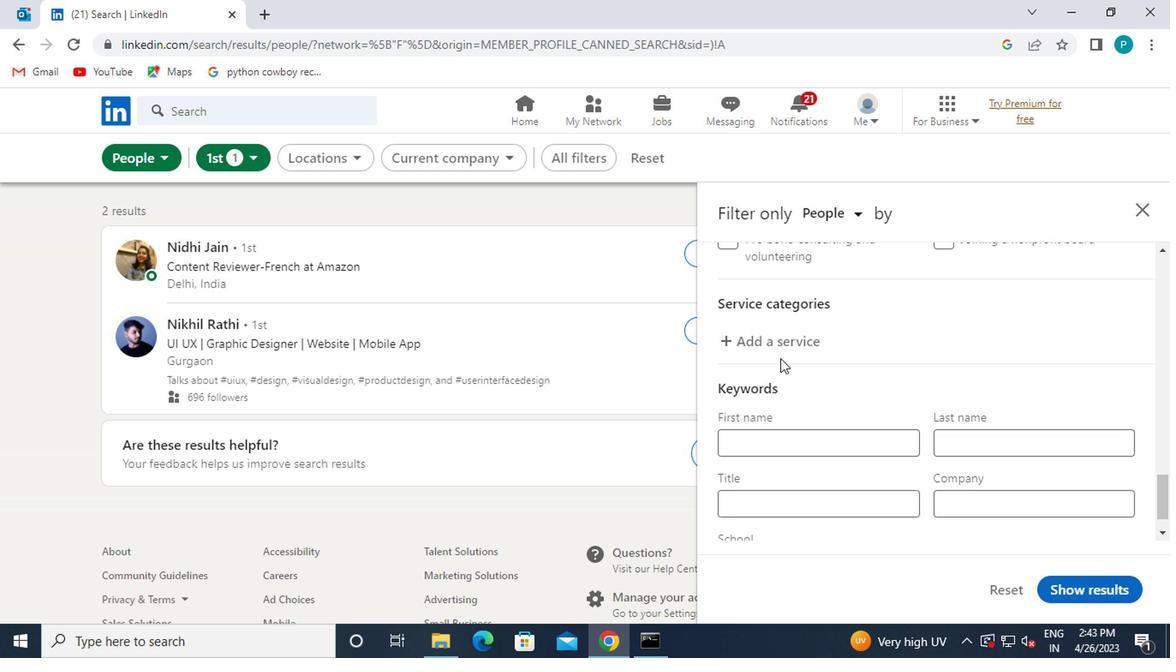 
Action: Mouse pressed left at (766, 352)
Screenshot: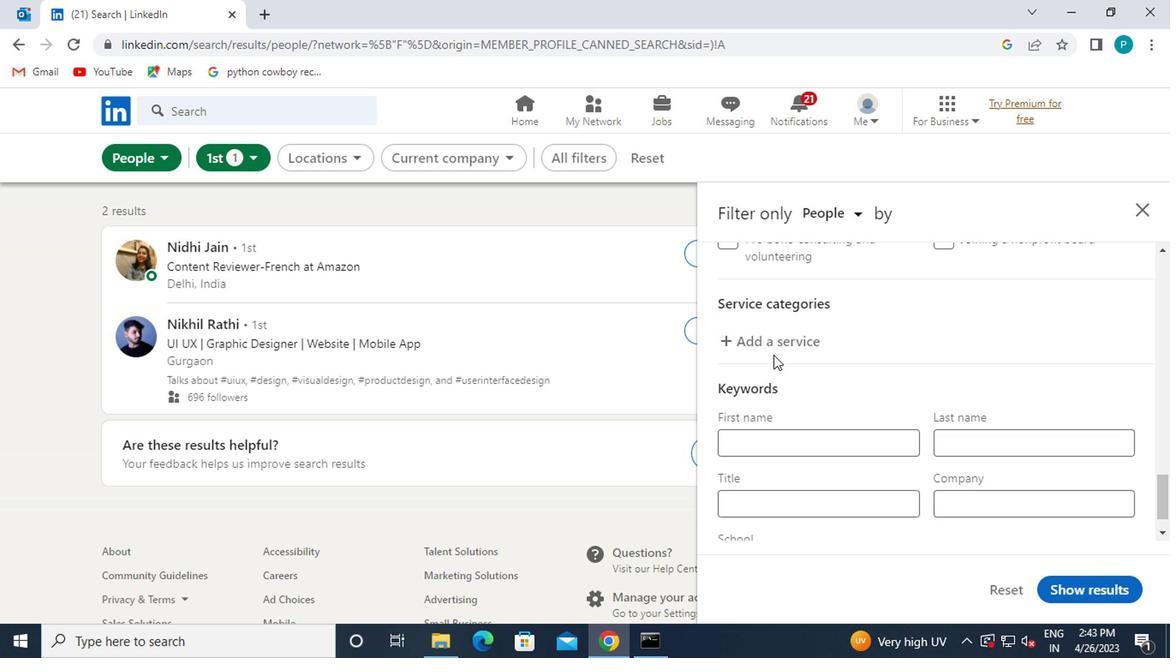 
Action: Mouse moved to (773, 348)
Screenshot: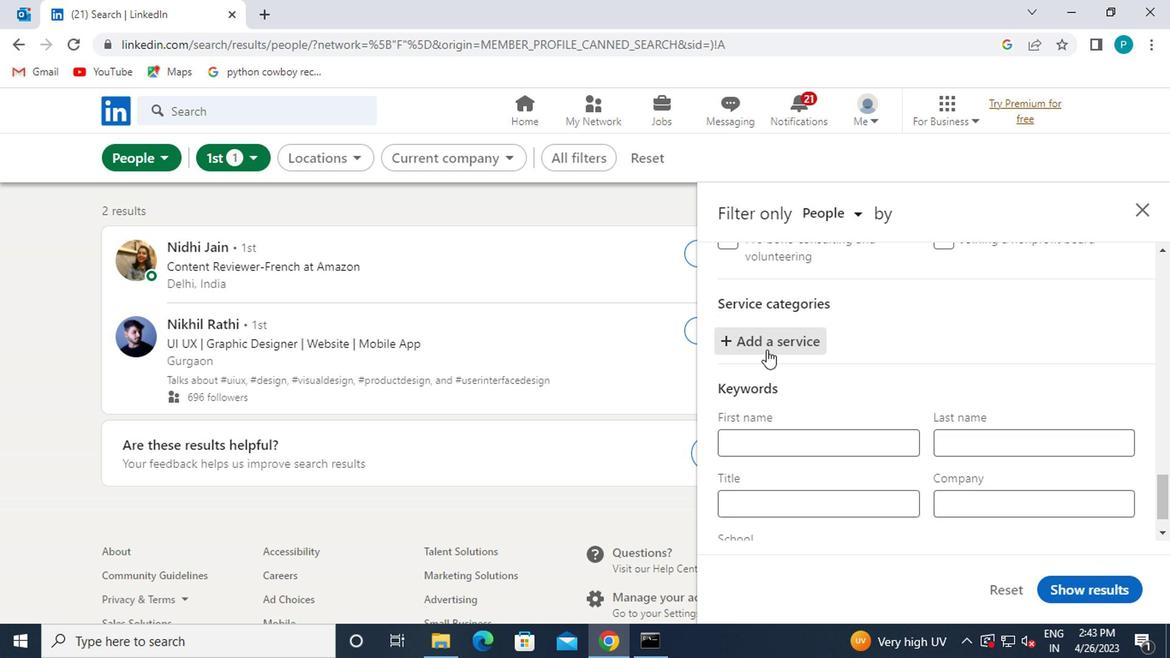 
Action: Key pressed COMPUTER
Screenshot: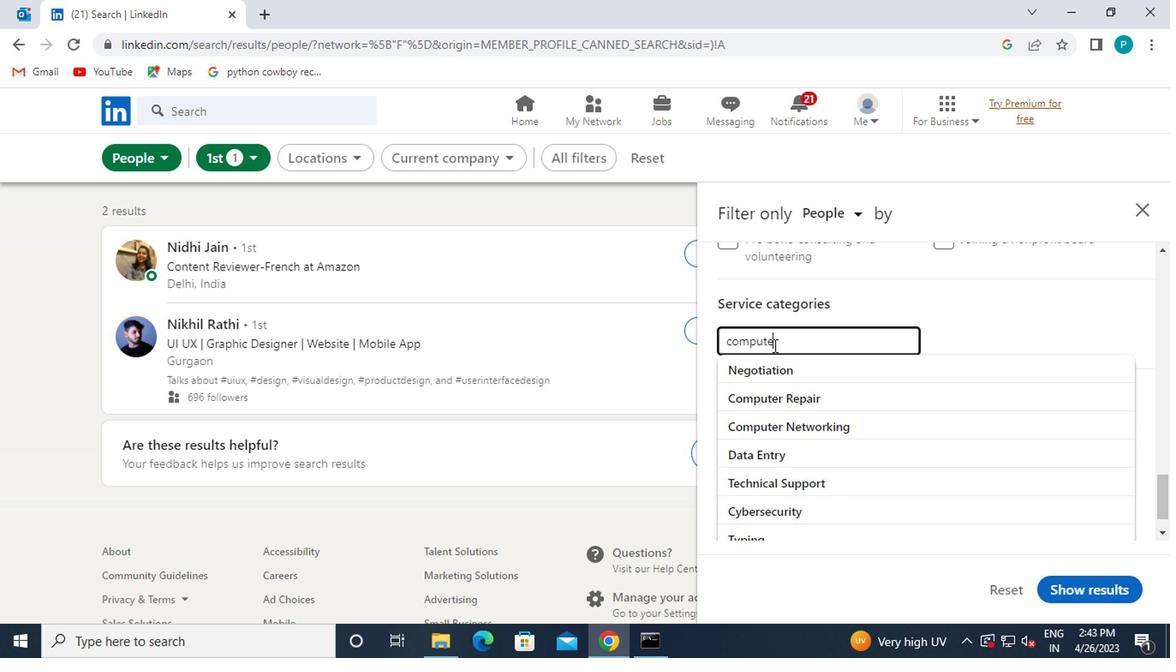 
Action: Mouse moved to (784, 370)
Screenshot: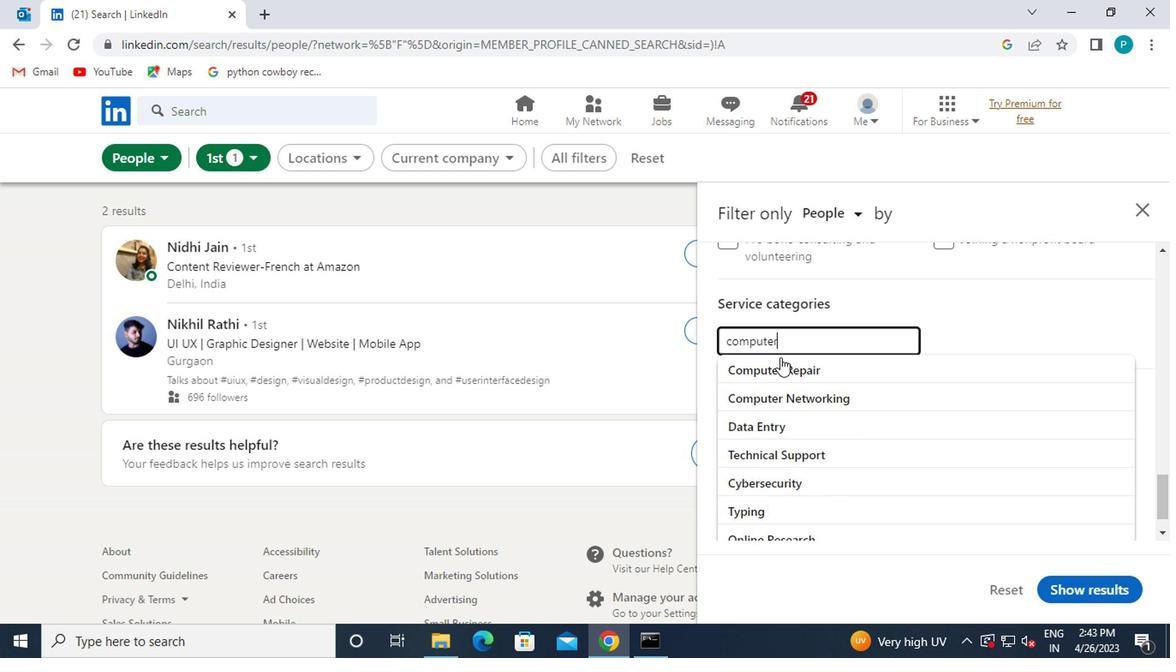 
Action: Mouse pressed left at (784, 370)
Screenshot: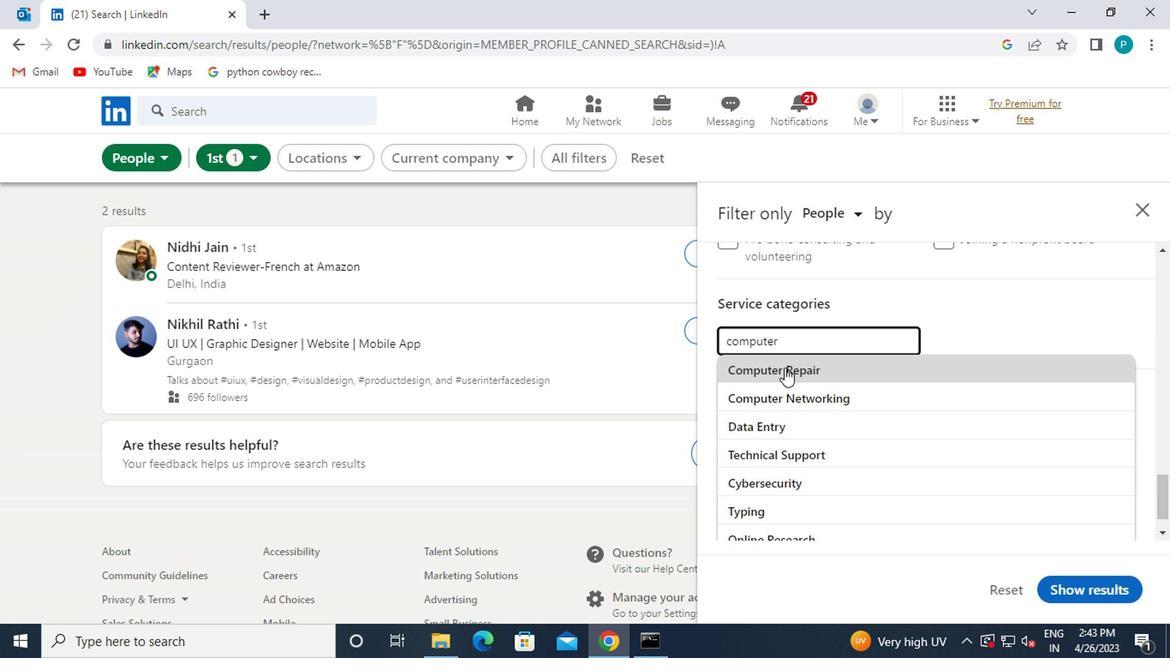 
Action: Mouse moved to (857, 409)
Screenshot: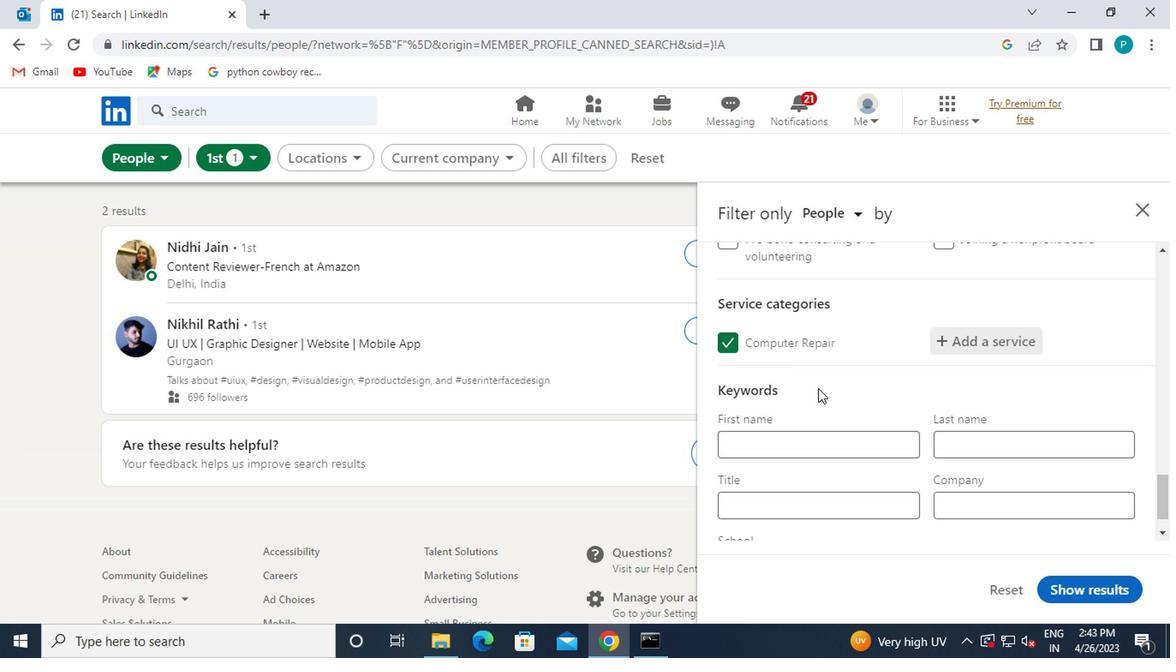 
Action: Mouse scrolled (857, 408) with delta (0, -1)
Screenshot: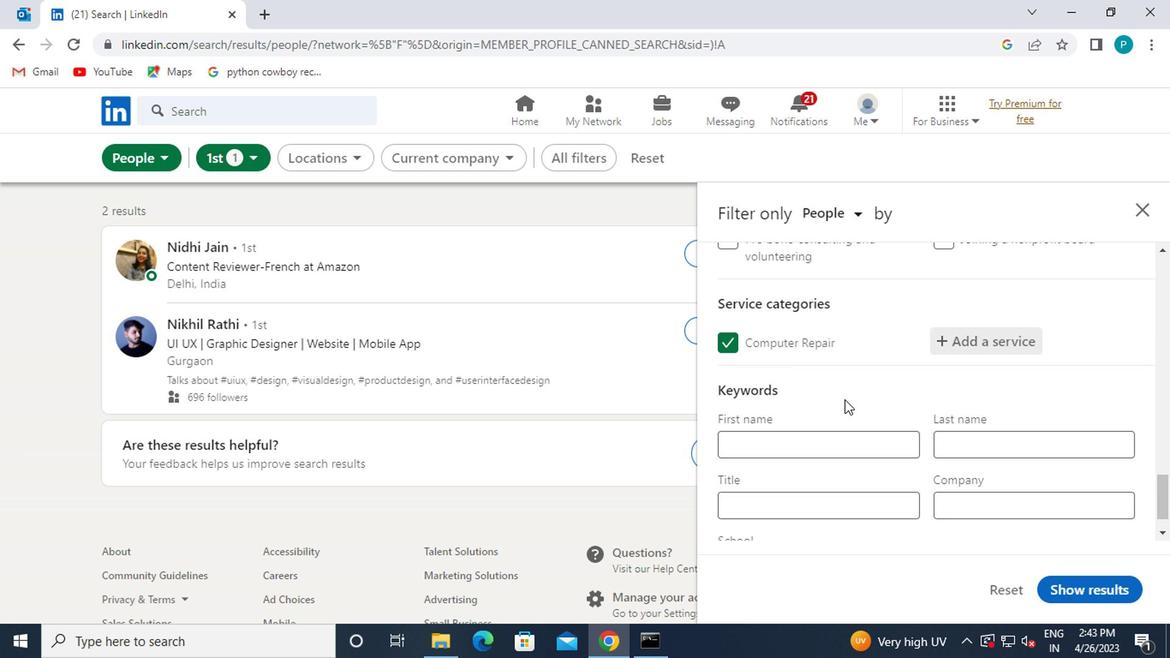 
Action: Mouse moved to (856, 412)
Screenshot: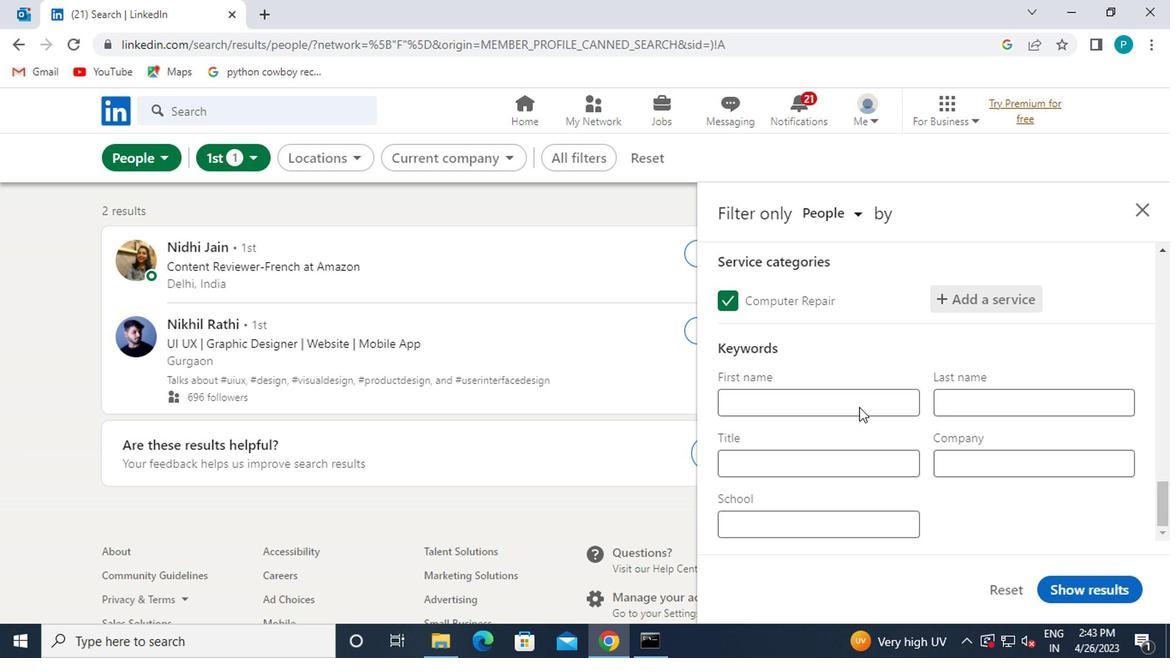 
Action: Mouse scrolled (856, 412) with delta (0, 0)
Screenshot: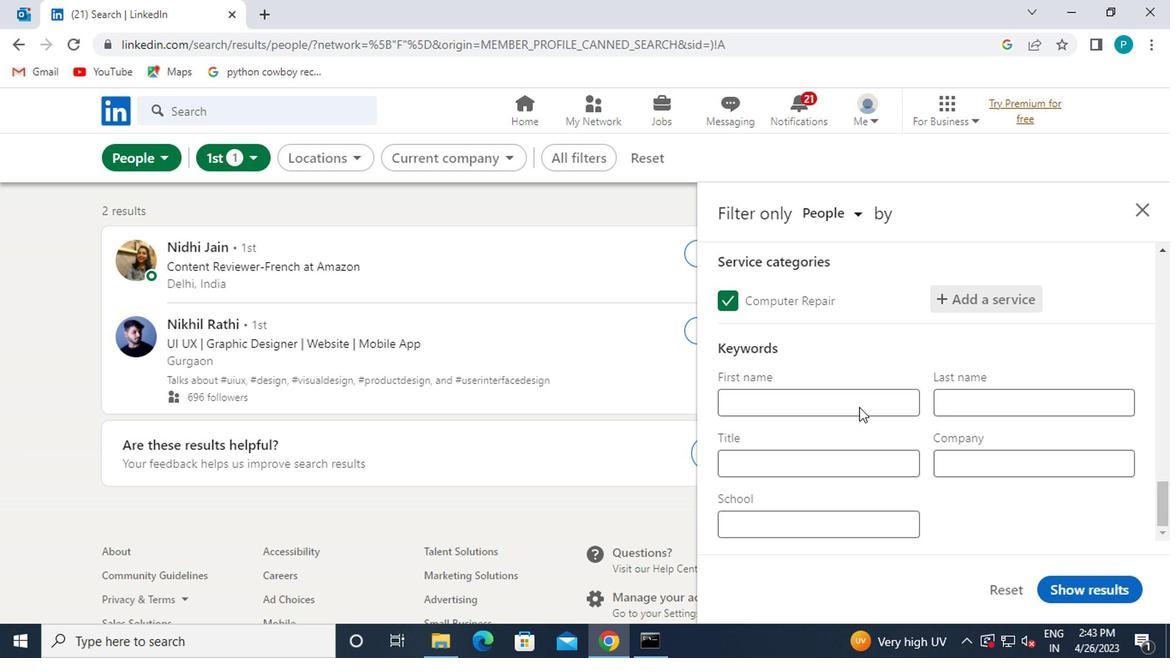 
Action: Mouse moved to (853, 416)
Screenshot: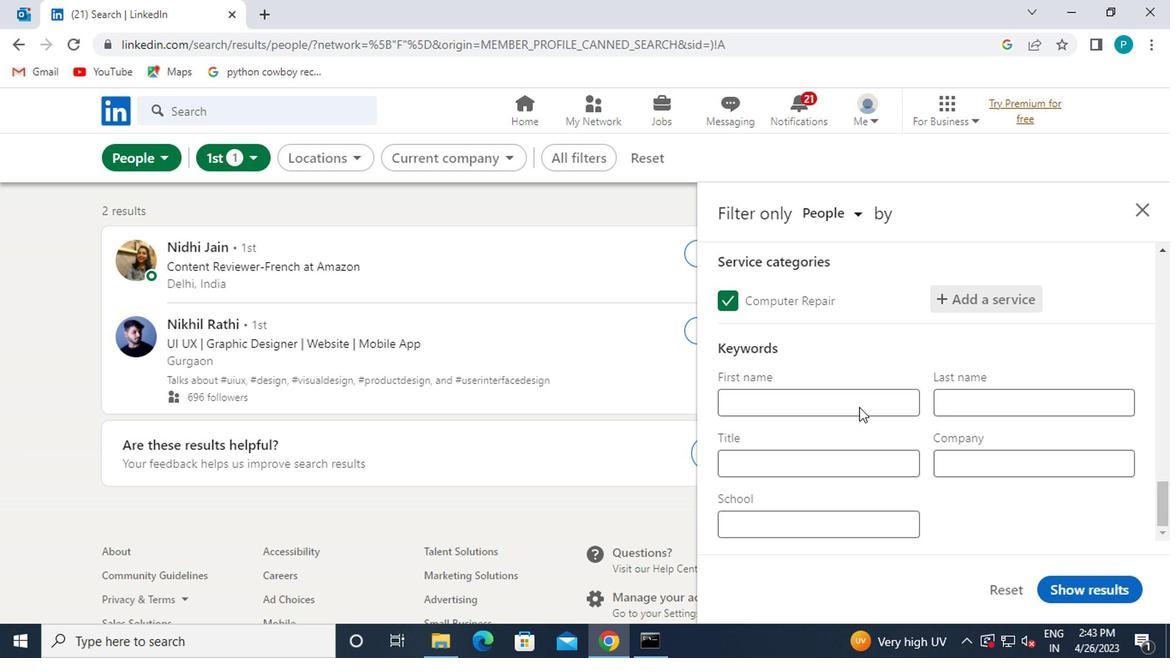 
Action: Mouse scrolled (853, 415) with delta (0, -1)
Screenshot: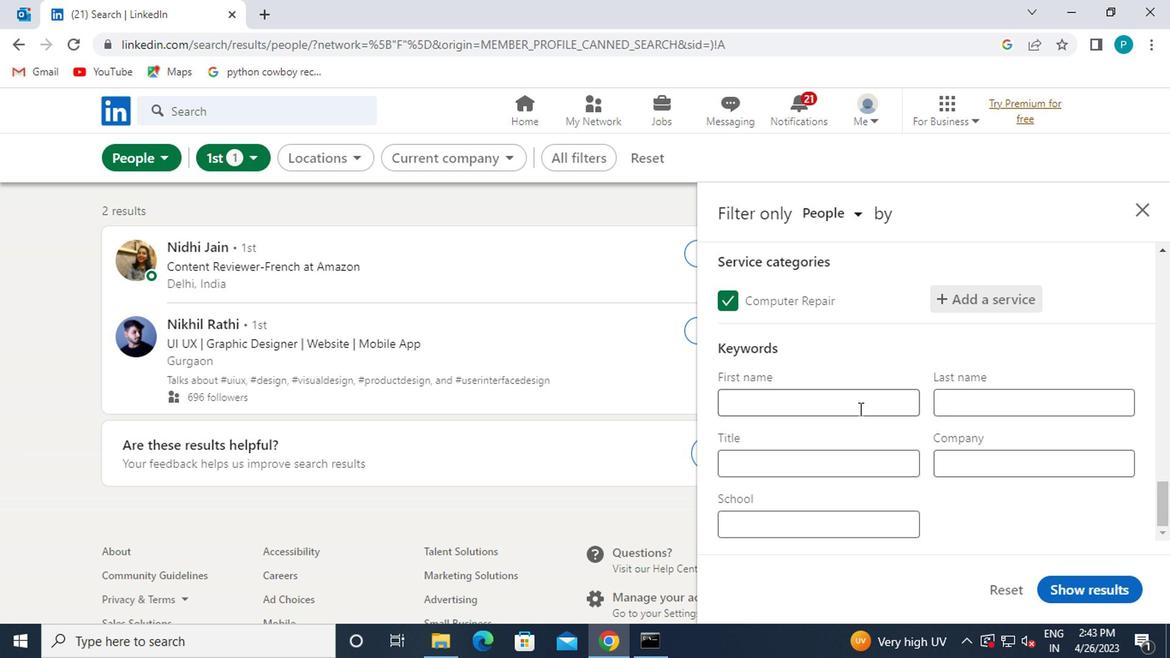 
Action: Mouse moved to (840, 509)
Screenshot: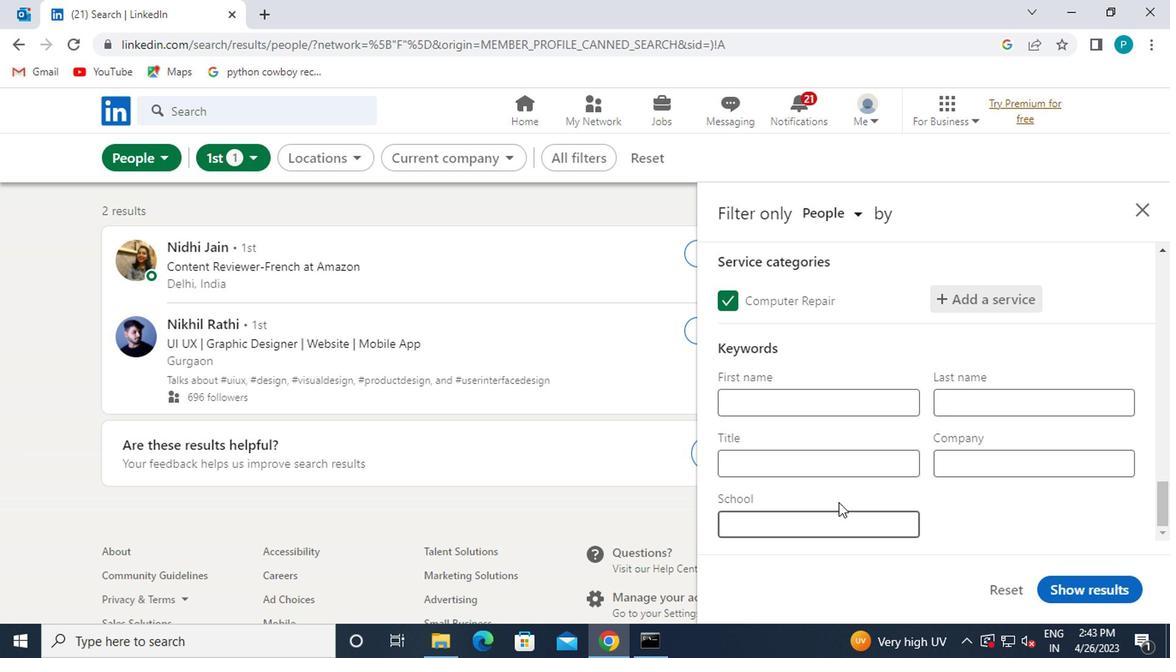 
Action: Mouse pressed left at (840, 509)
Screenshot: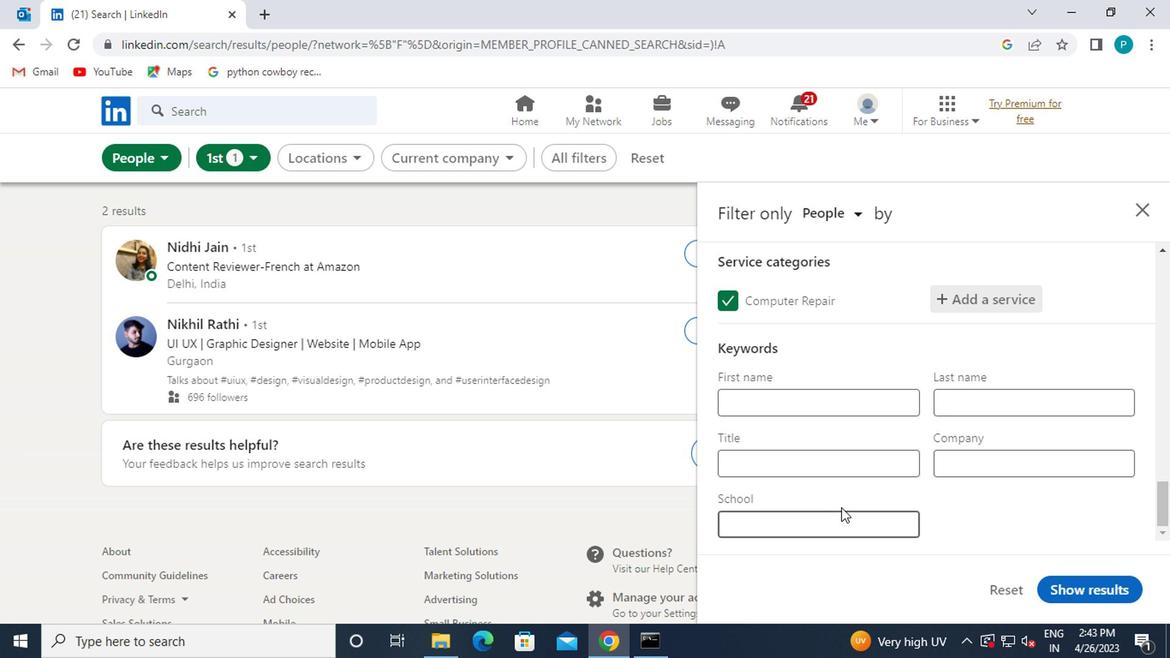 
Action: Mouse moved to (837, 454)
Screenshot: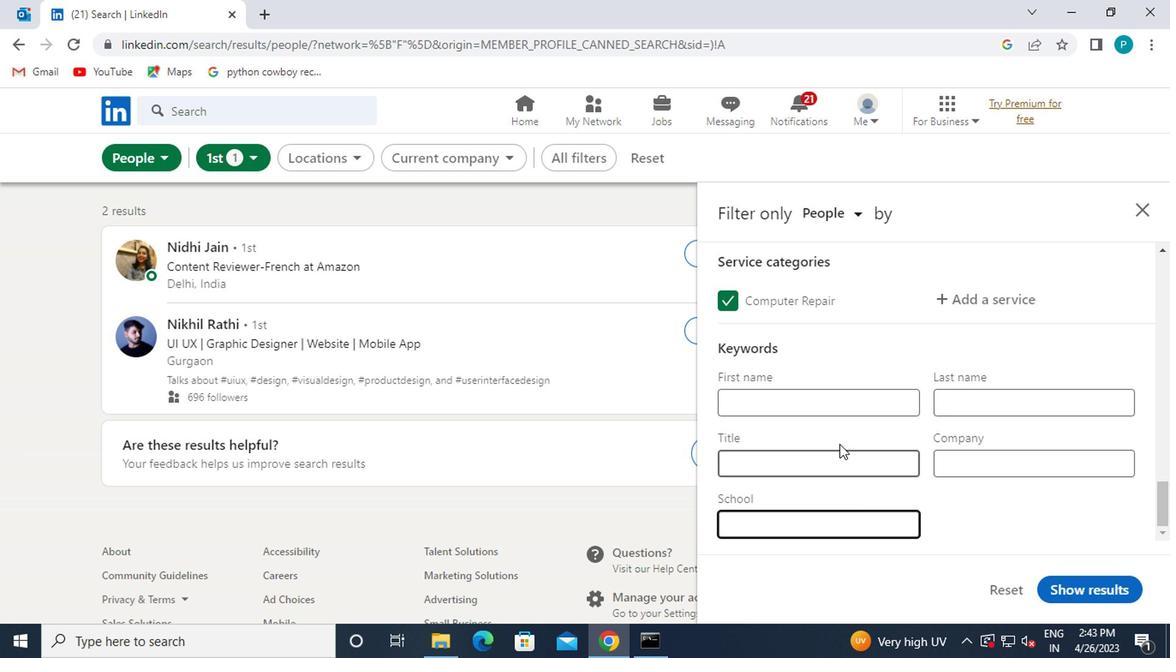 
Action: Mouse pressed left at (837, 454)
Screenshot: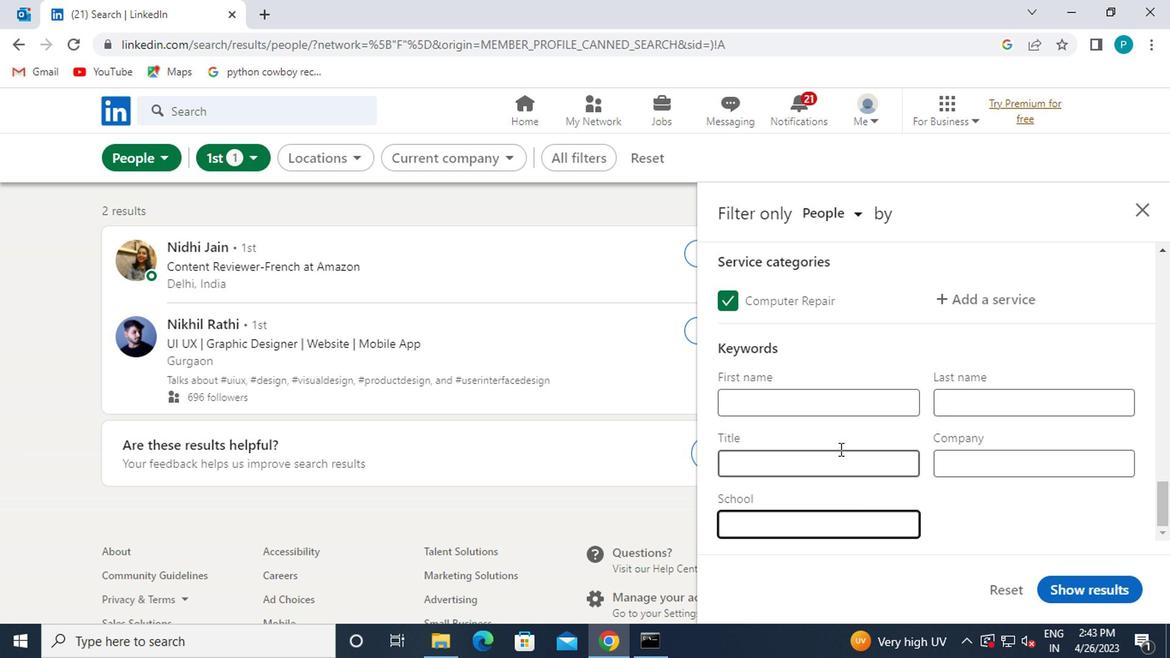 
Action: Mouse moved to (842, 452)
Screenshot: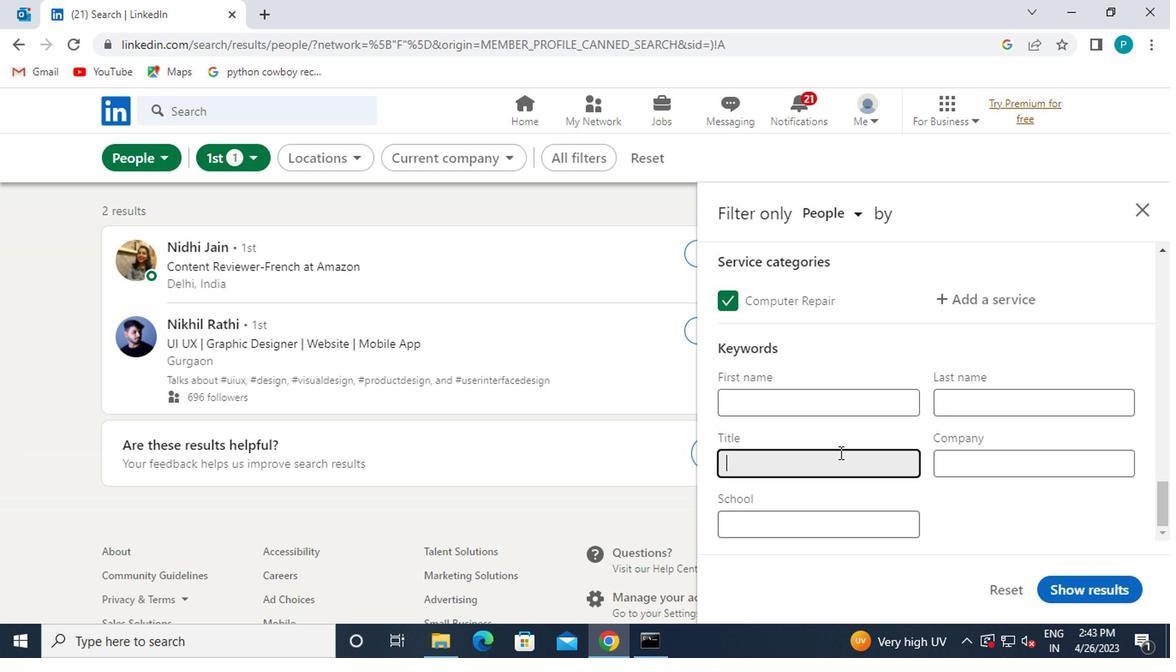 
Action: Key pressed <Key.caps_lock>D<Key.caps_lock>IRECTOR
Screenshot: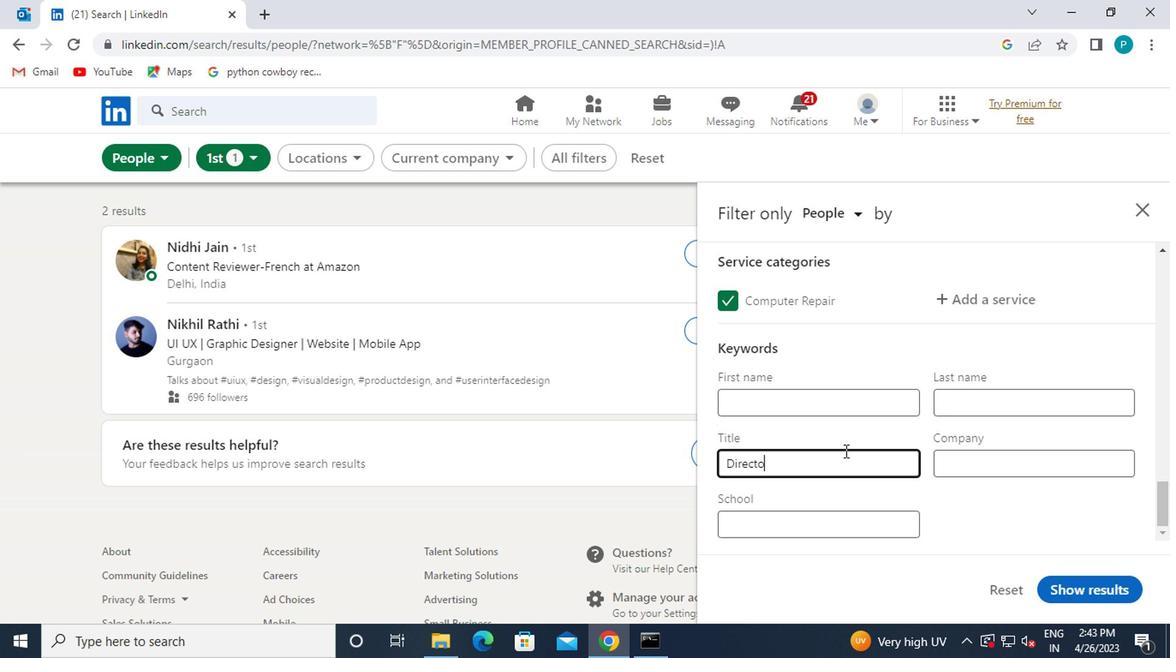 
Action: Mouse moved to (1082, 592)
Screenshot: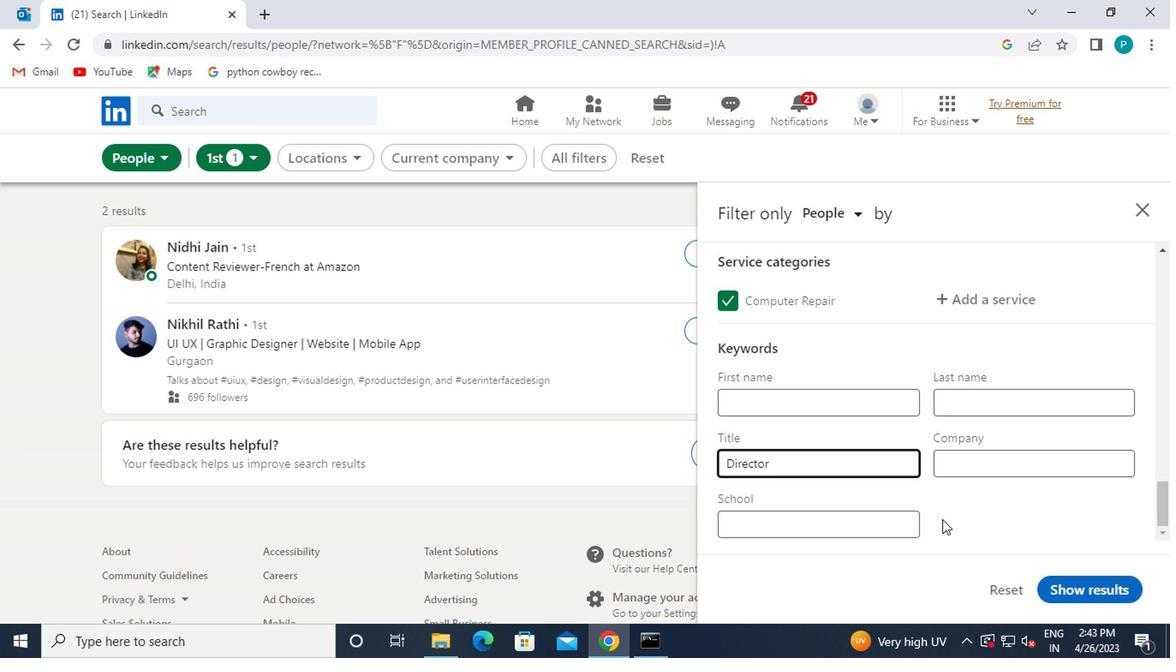 
Action: Mouse pressed left at (1082, 592)
Screenshot: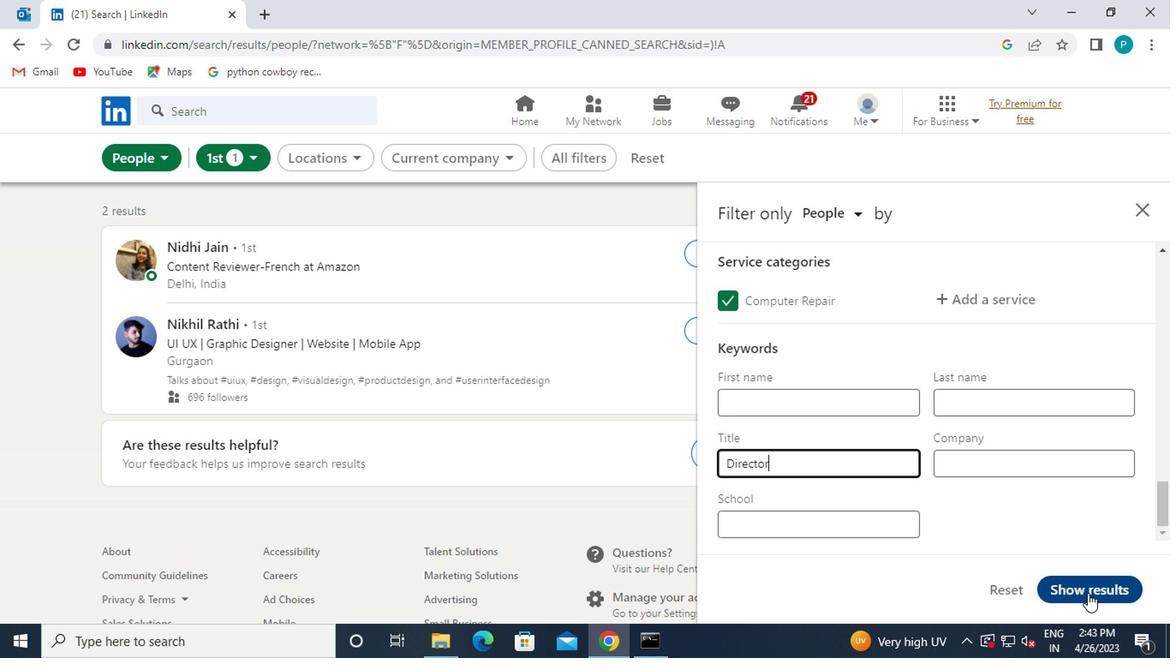 
